 Task: Find a flat in Malvern East, Australia for 8 guests from 12th to 16th July, with a price range of ₹10,000 to ₹16,000, and amenities including Gym, Wifi, TV, Hot tub, and Smoking allowed.
Action: Mouse moved to (631, 100)
Screenshot: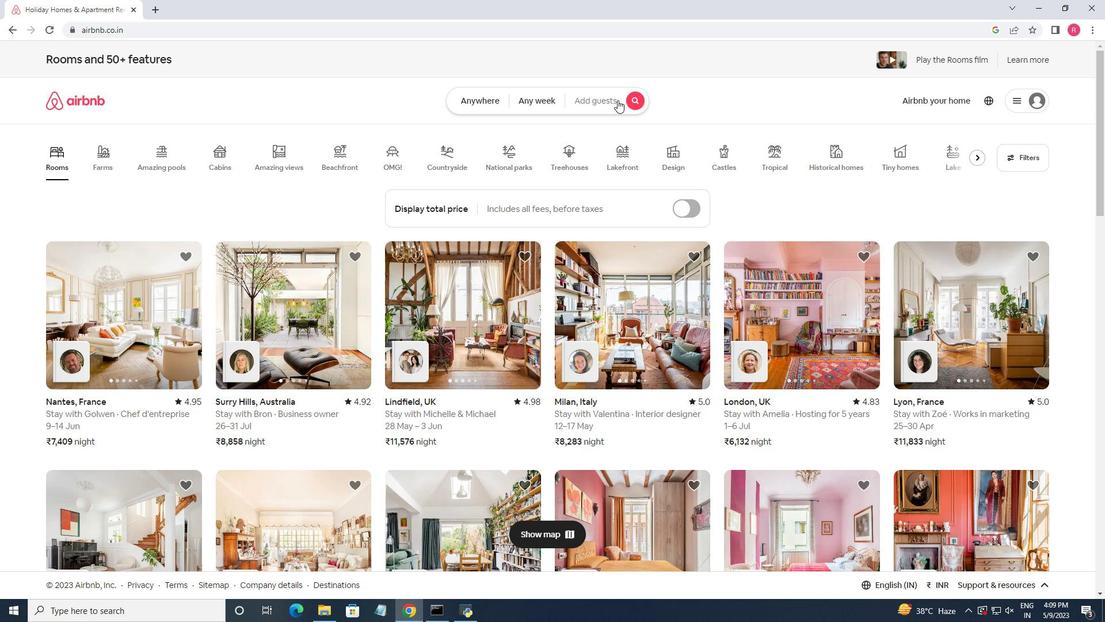 
Action: Mouse pressed left at (631, 100)
Screenshot: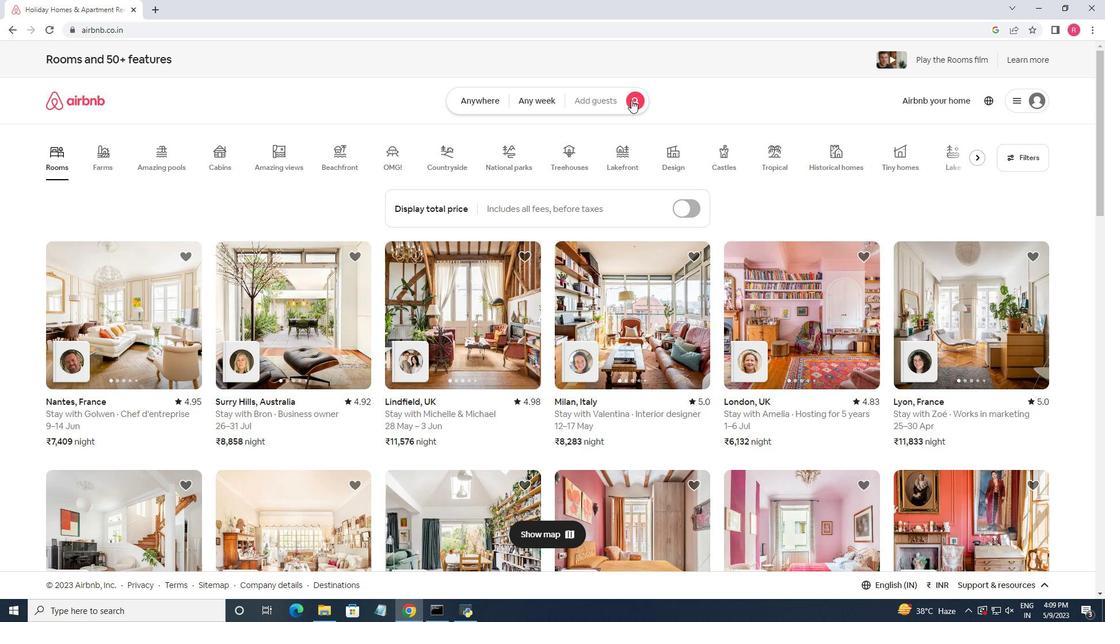 
Action: Mouse moved to (354, 149)
Screenshot: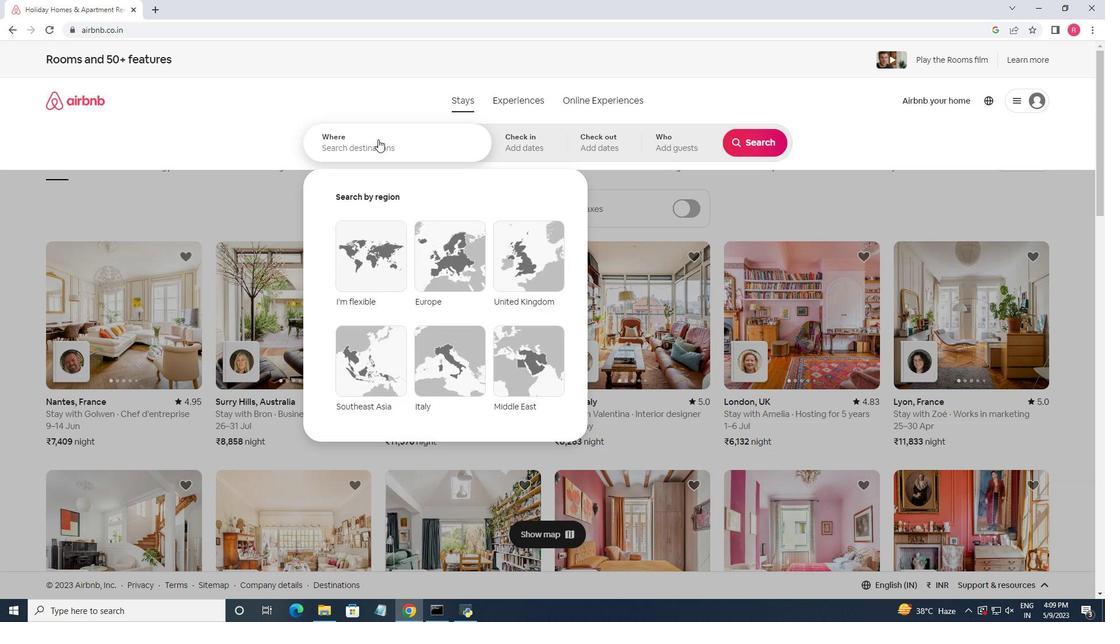 
Action: Mouse pressed left at (354, 149)
Screenshot: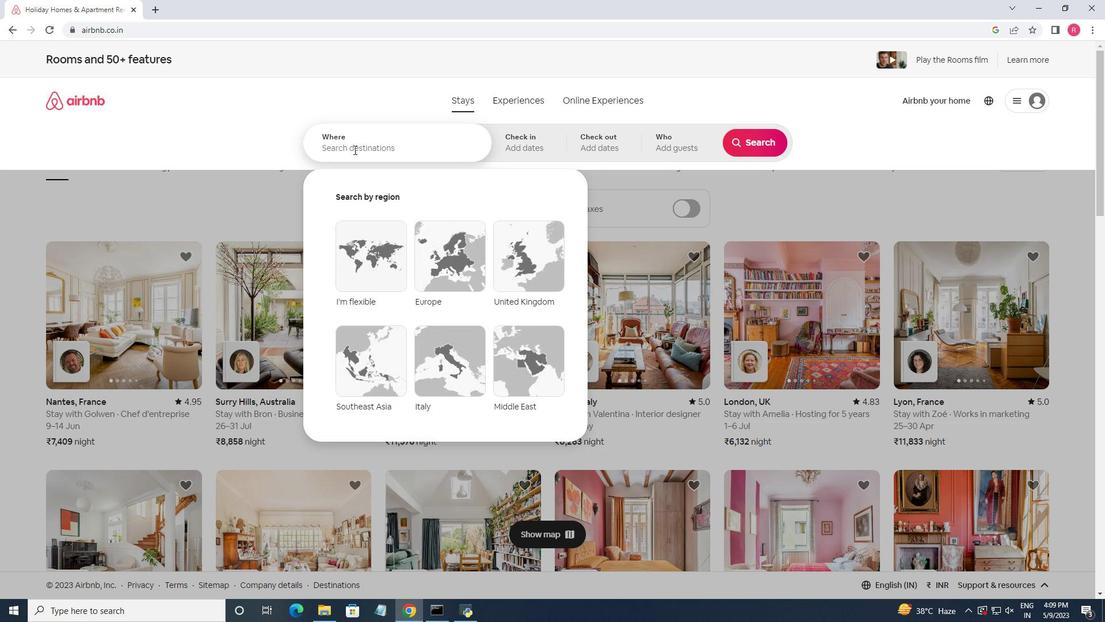 
Action: Mouse moved to (354, 149)
Screenshot: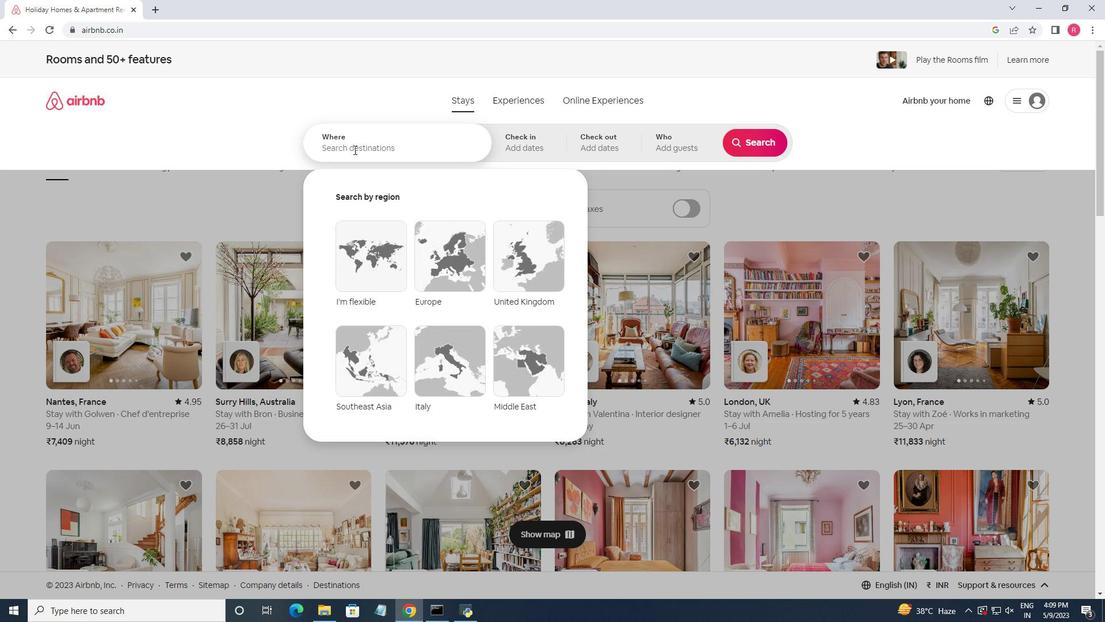 
Action: Key pressed <Key.shift>Malvern,<Key.backspace><Key.backspace>n<Key.space><Key.shift>W<Key.shift><Key.backspace><Key.shift><Key.shift><Key.shift><Key.shift><Key.shift><Key.shift><Key.shift><Key.shift>E
Screenshot: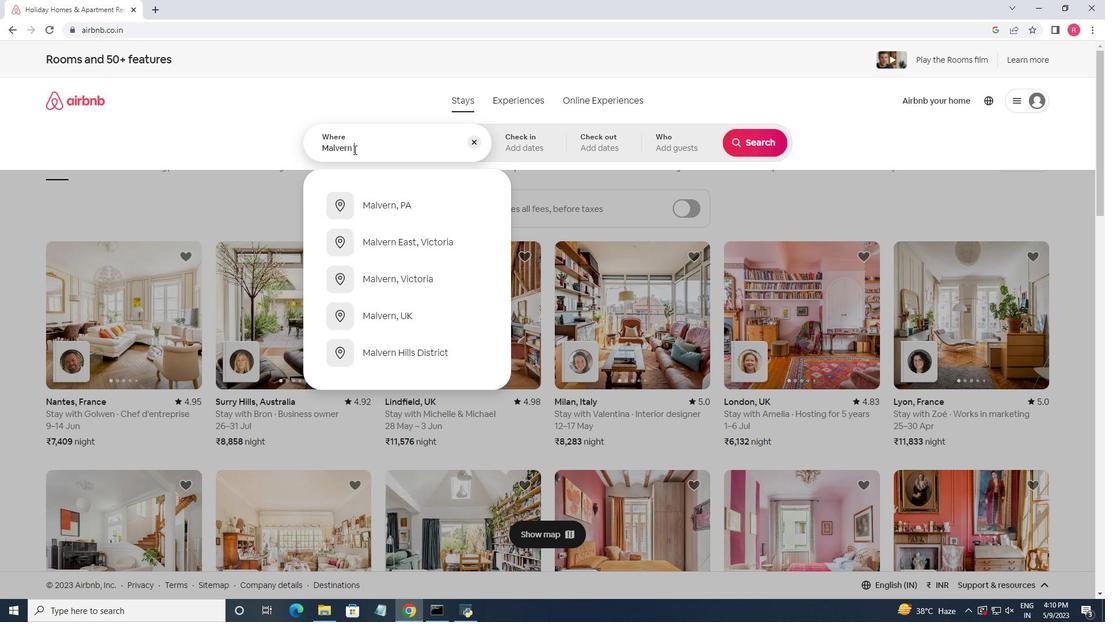 
Action: Mouse moved to (421, 209)
Screenshot: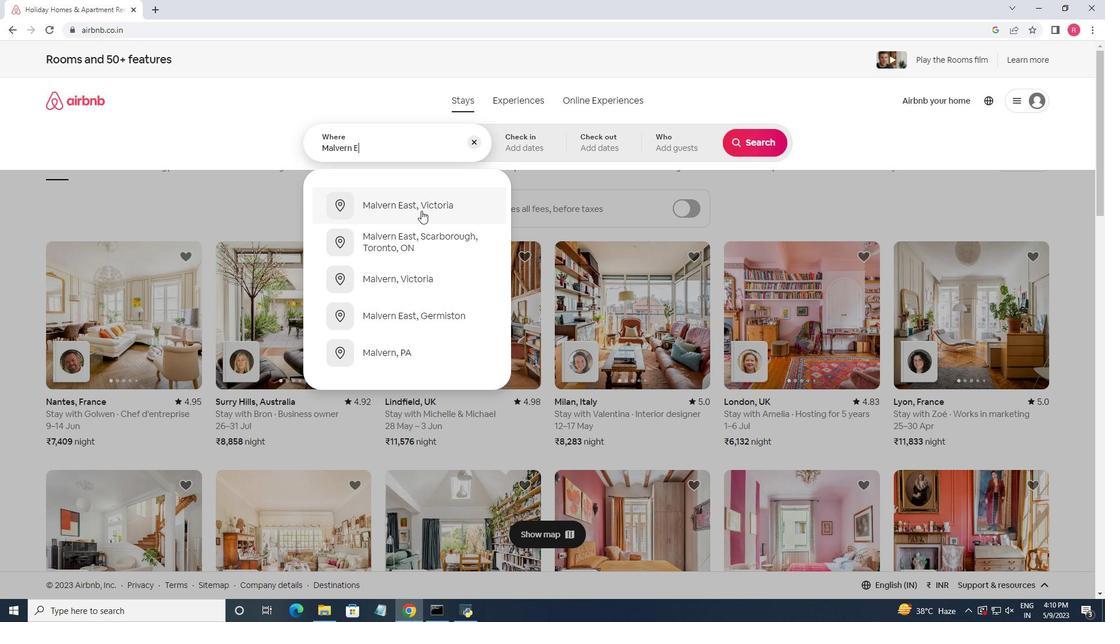 
Action: Key pressed ast,<Key.space><Key.shift><Key.shift><Key.shift><Key.shift><Key.shift>Australia<Key.enter>
Screenshot: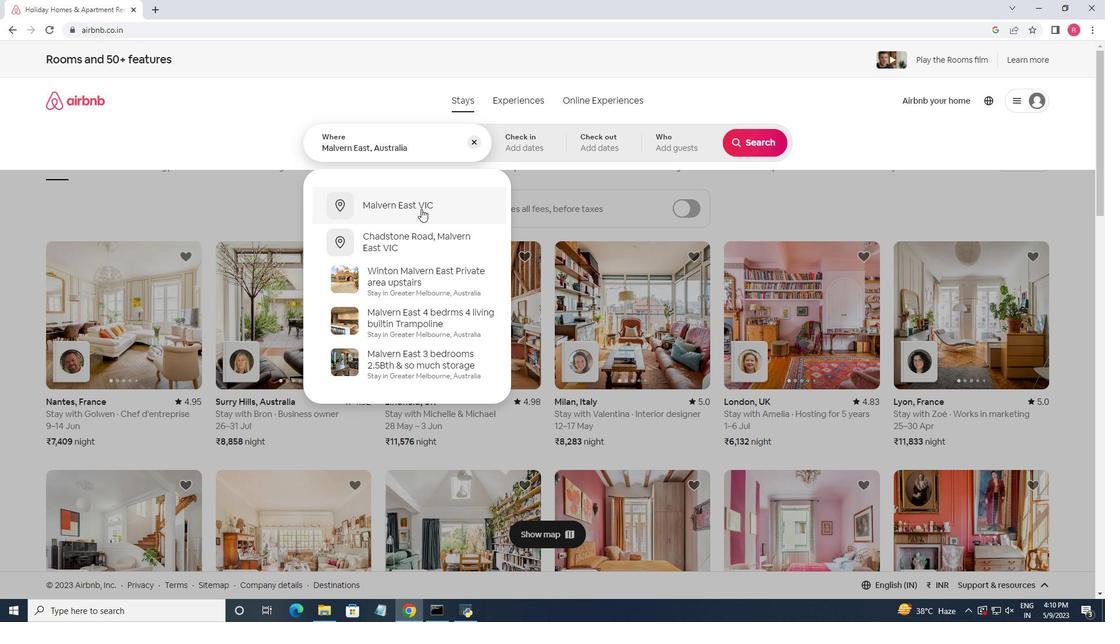 
Action: Mouse moved to (749, 236)
Screenshot: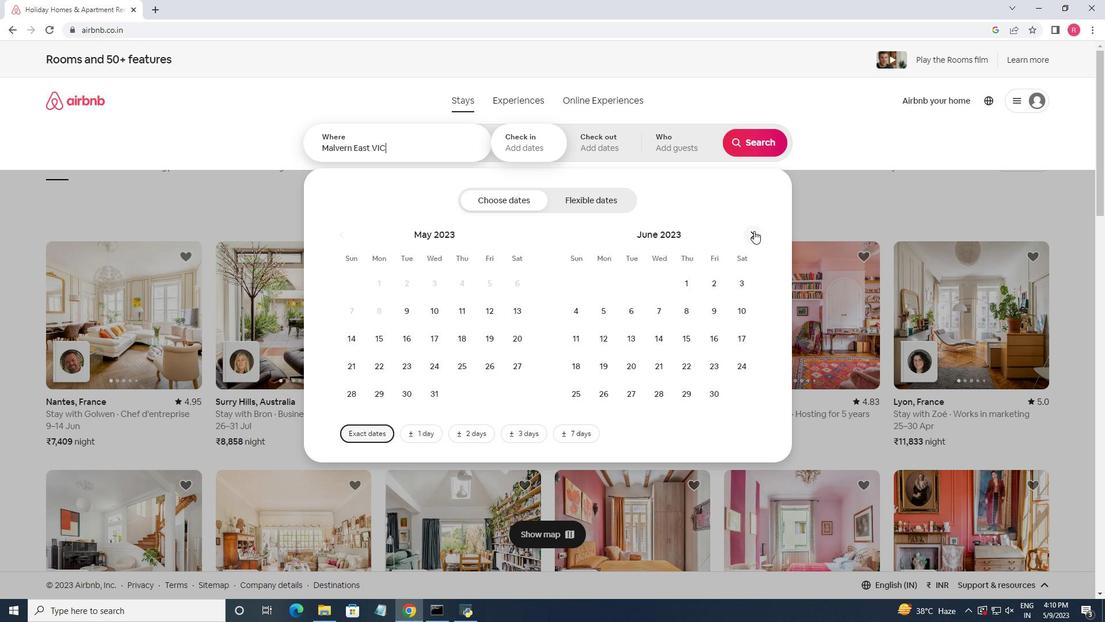 
Action: Mouse pressed left at (749, 236)
Screenshot: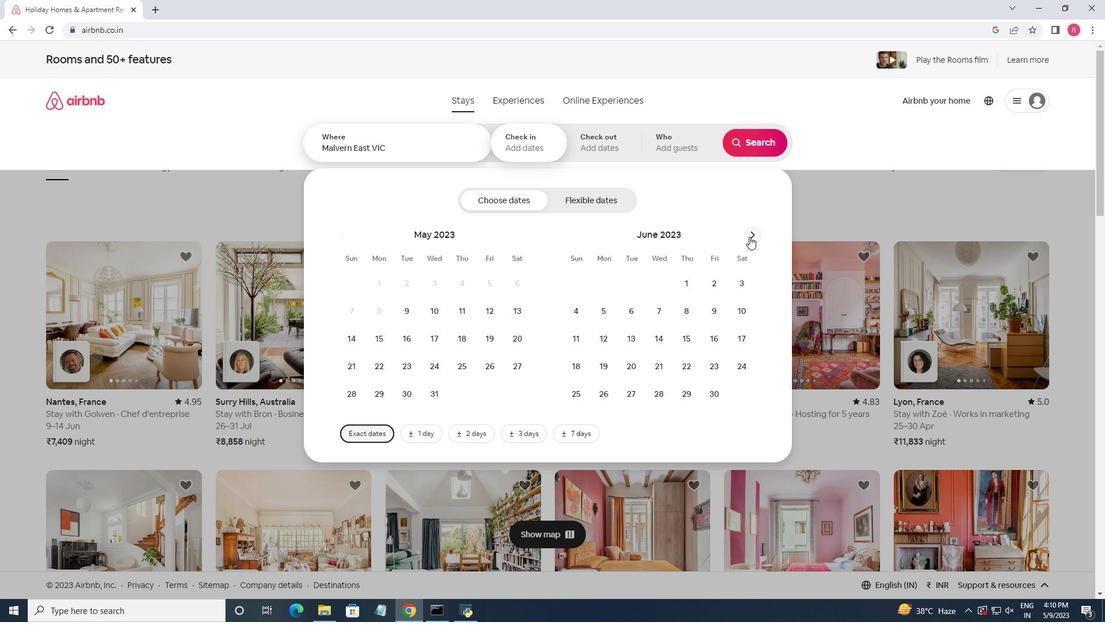 
Action: Mouse moved to (661, 338)
Screenshot: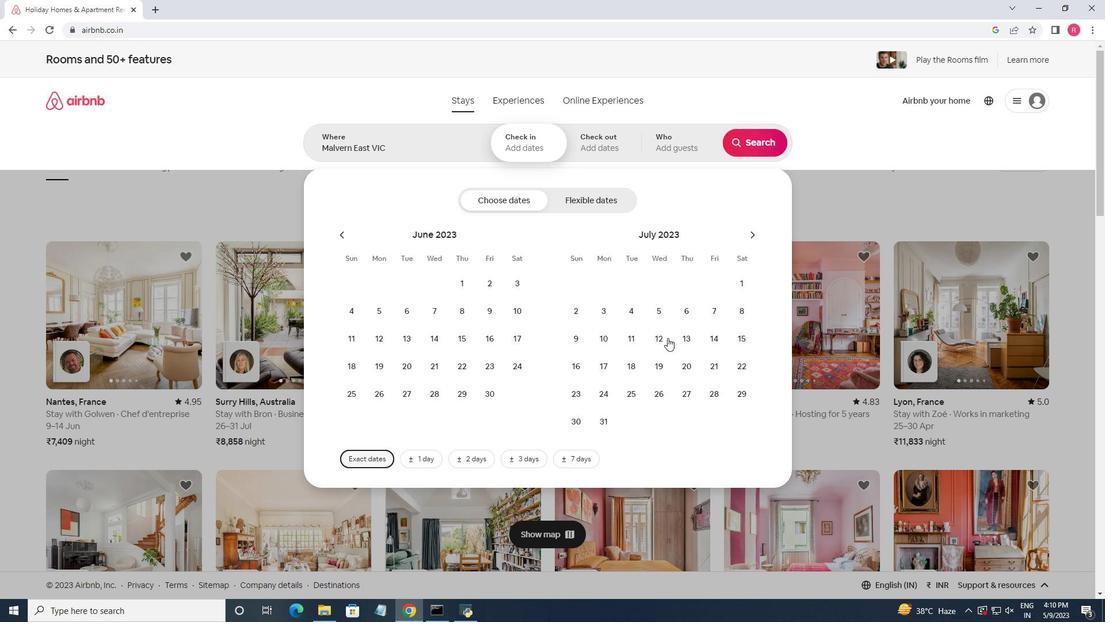 
Action: Mouse pressed left at (661, 338)
Screenshot: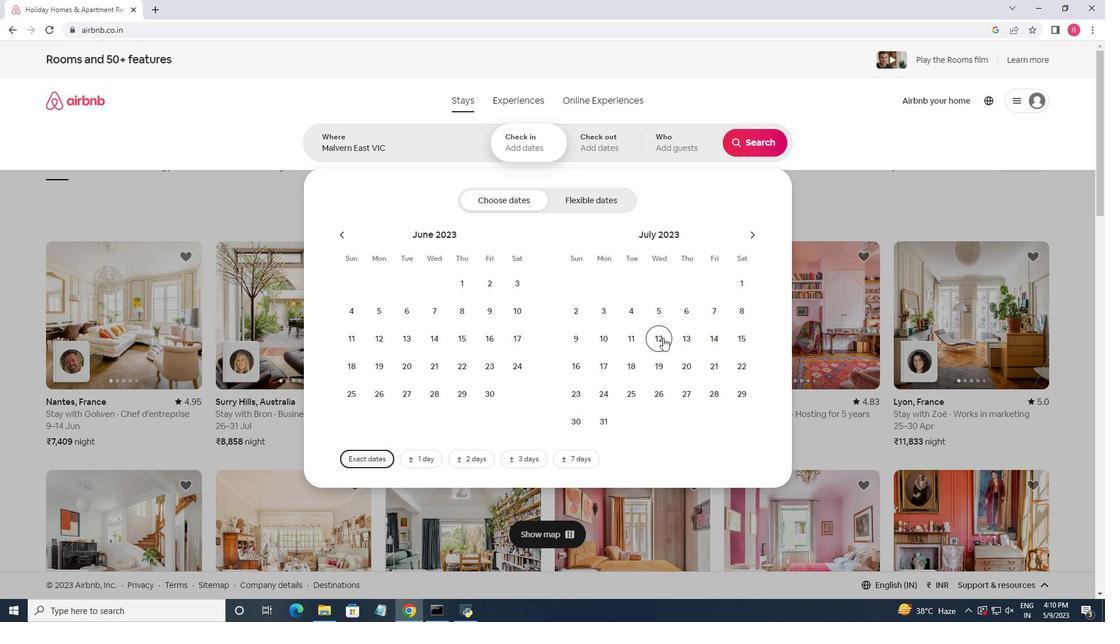
Action: Mouse moved to (582, 366)
Screenshot: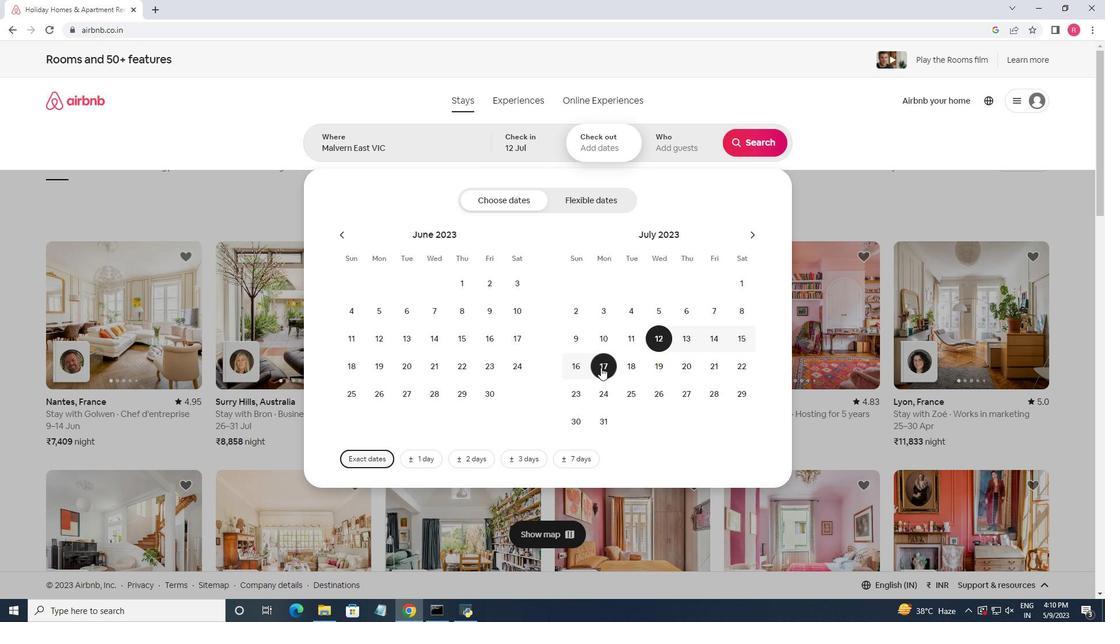 
Action: Mouse pressed left at (582, 366)
Screenshot: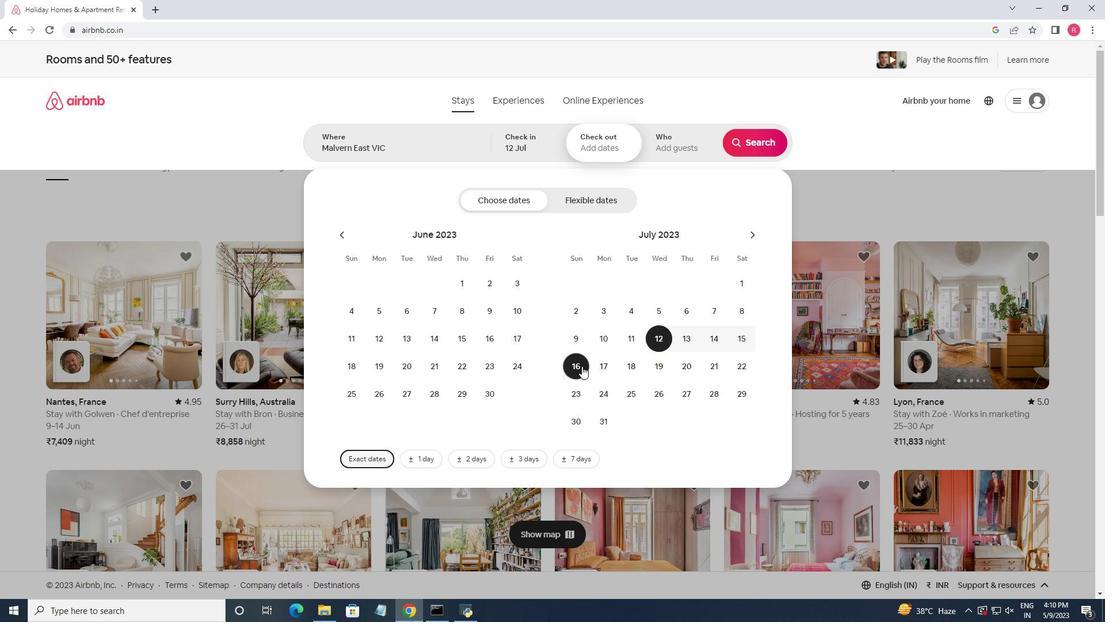 
Action: Mouse moved to (679, 141)
Screenshot: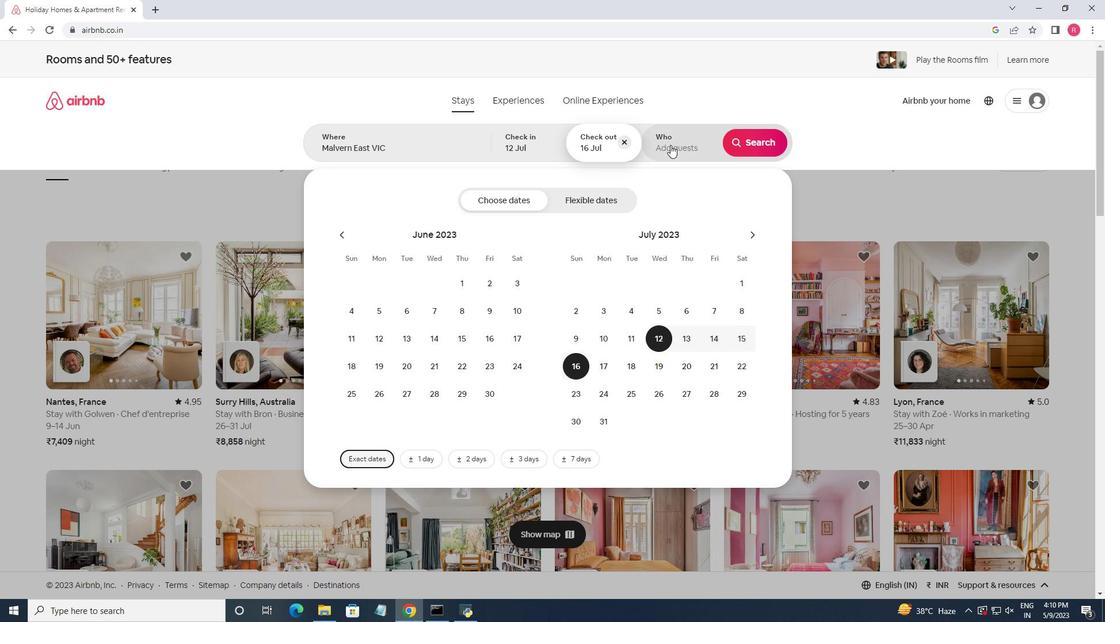 
Action: Mouse pressed left at (679, 141)
Screenshot: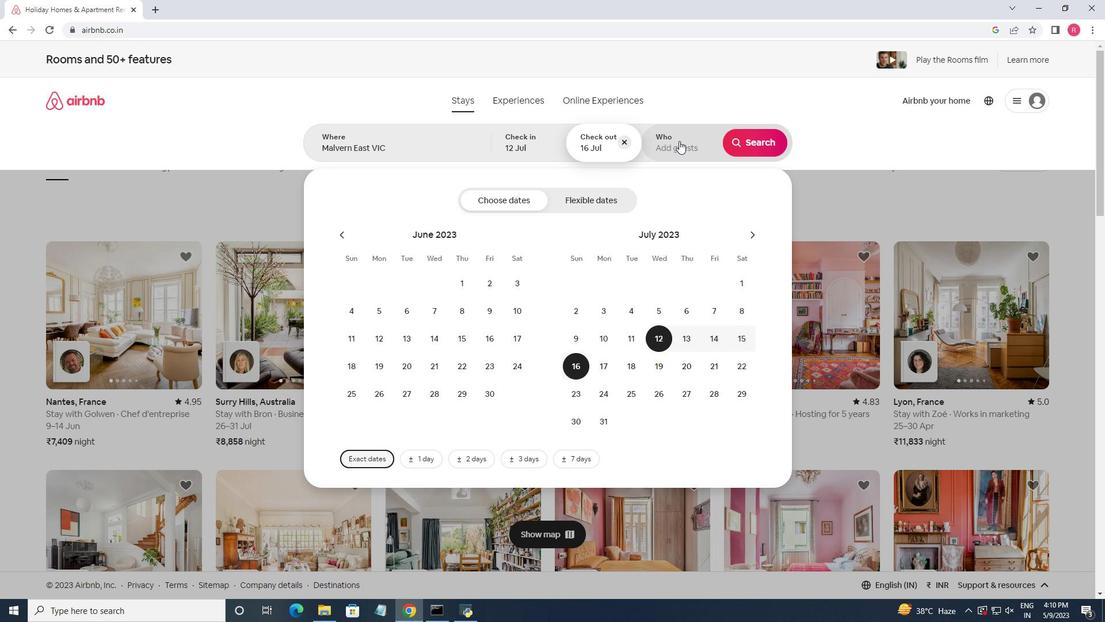 
Action: Mouse moved to (755, 204)
Screenshot: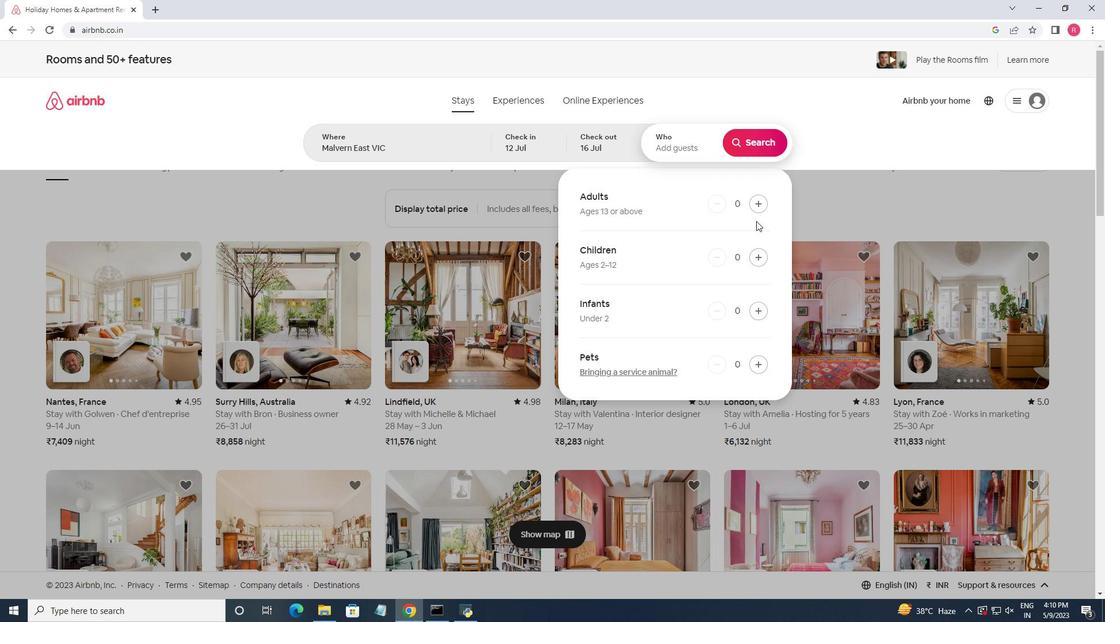 
Action: Mouse pressed left at (755, 204)
Screenshot: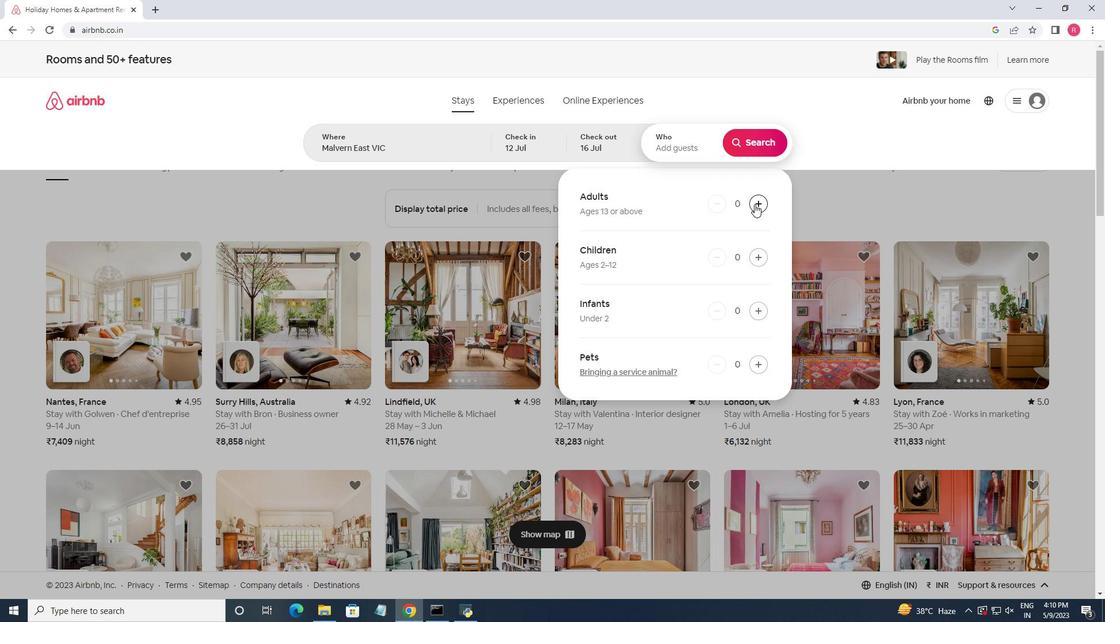 
Action: Mouse pressed left at (755, 204)
Screenshot: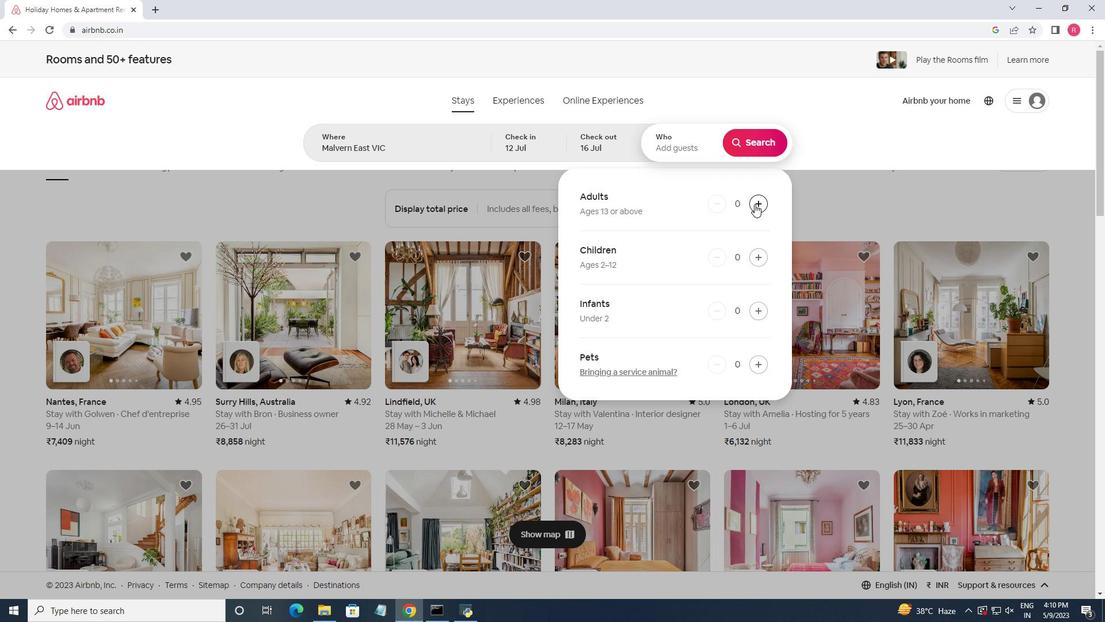 
Action: Mouse pressed left at (755, 204)
Screenshot: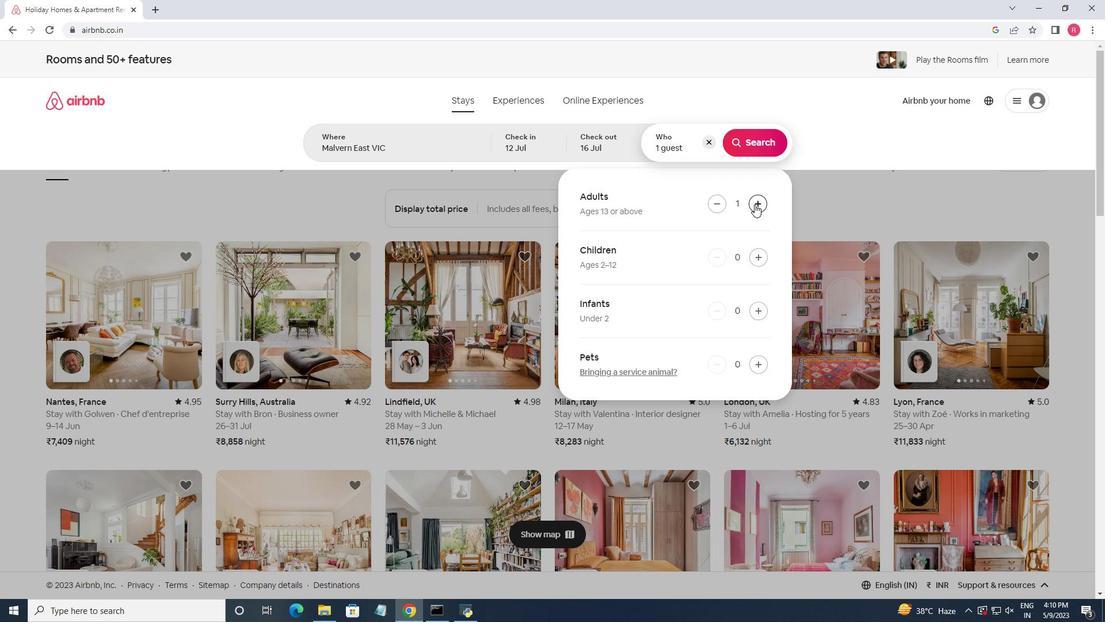 
Action: Mouse pressed left at (755, 204)
Screenshot: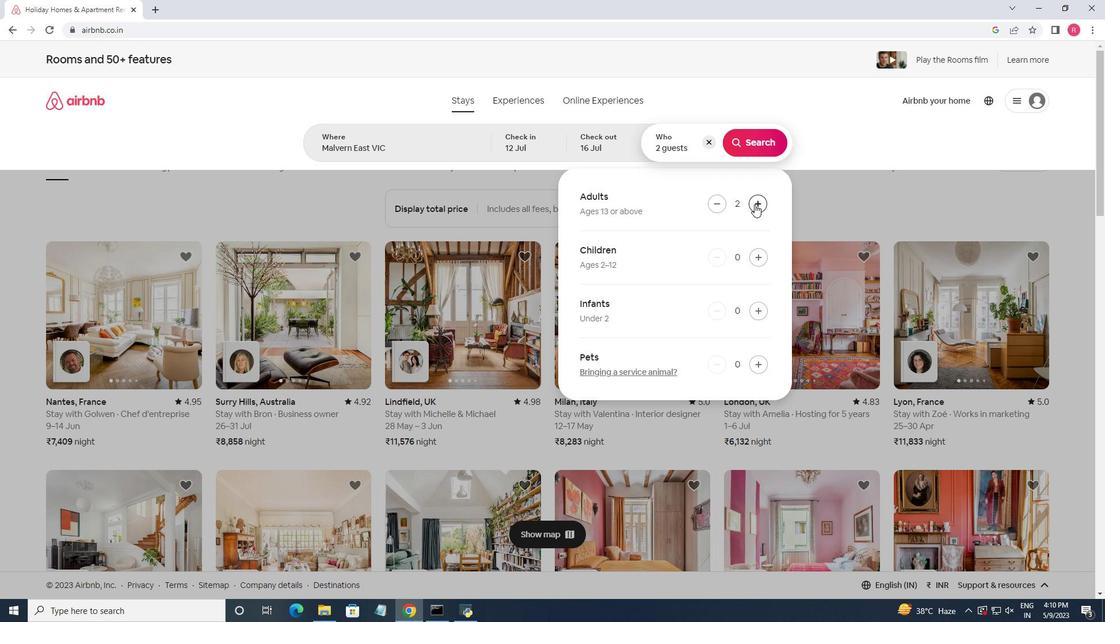 
Action: Mouse moved to (755, 204)
Screenshot: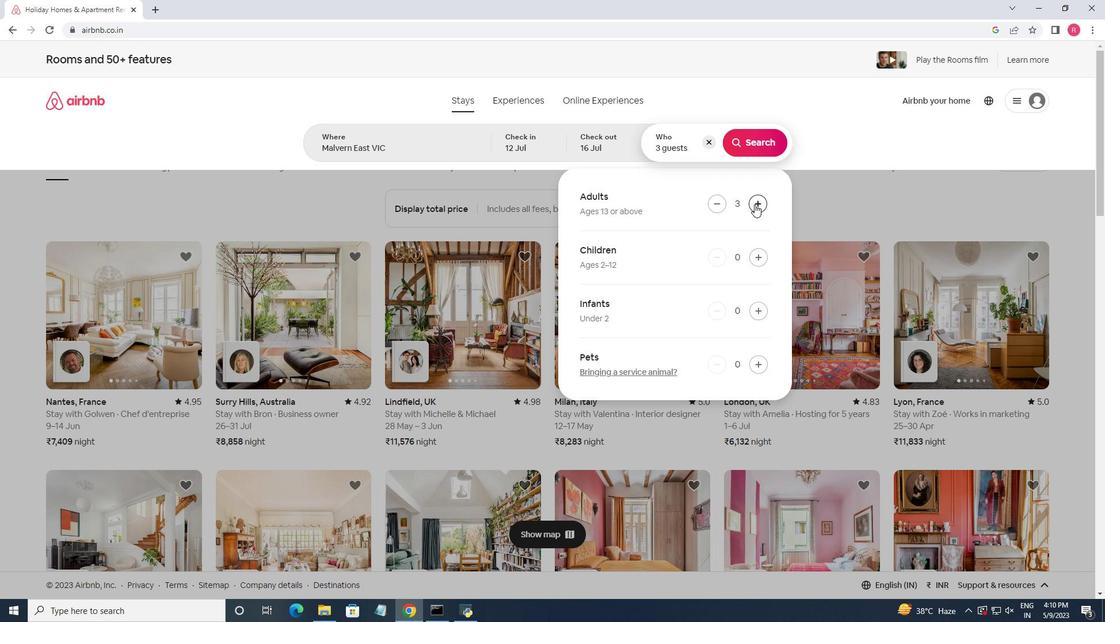 
Action: Mouse pressed left at (755, 204)
Screenshot: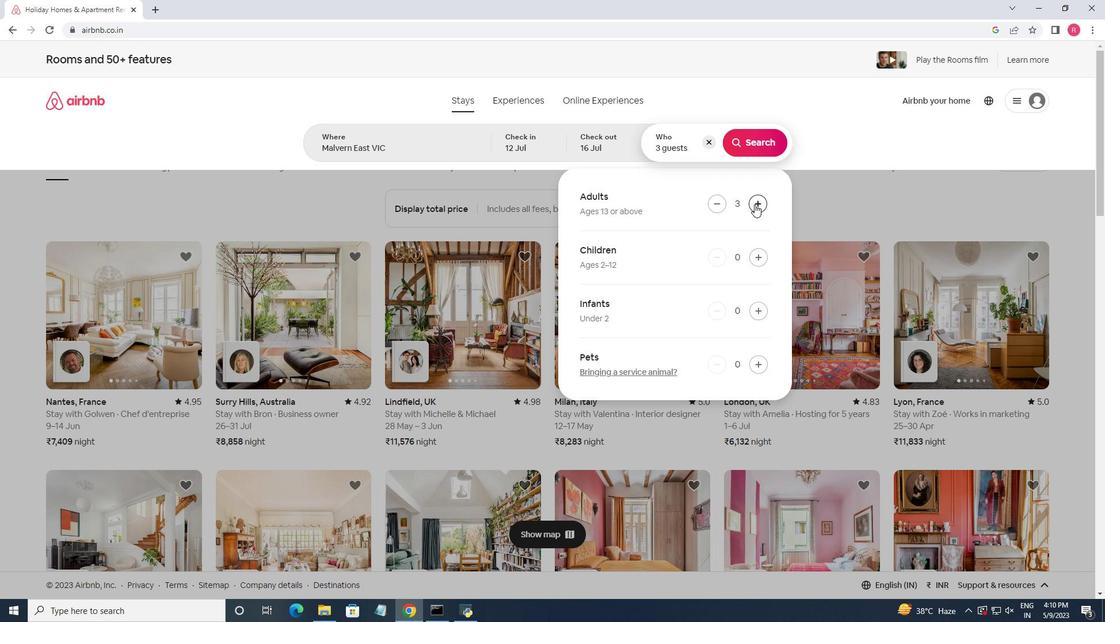 
Action: Mouse pressed left at (755, 204)
Screenshot: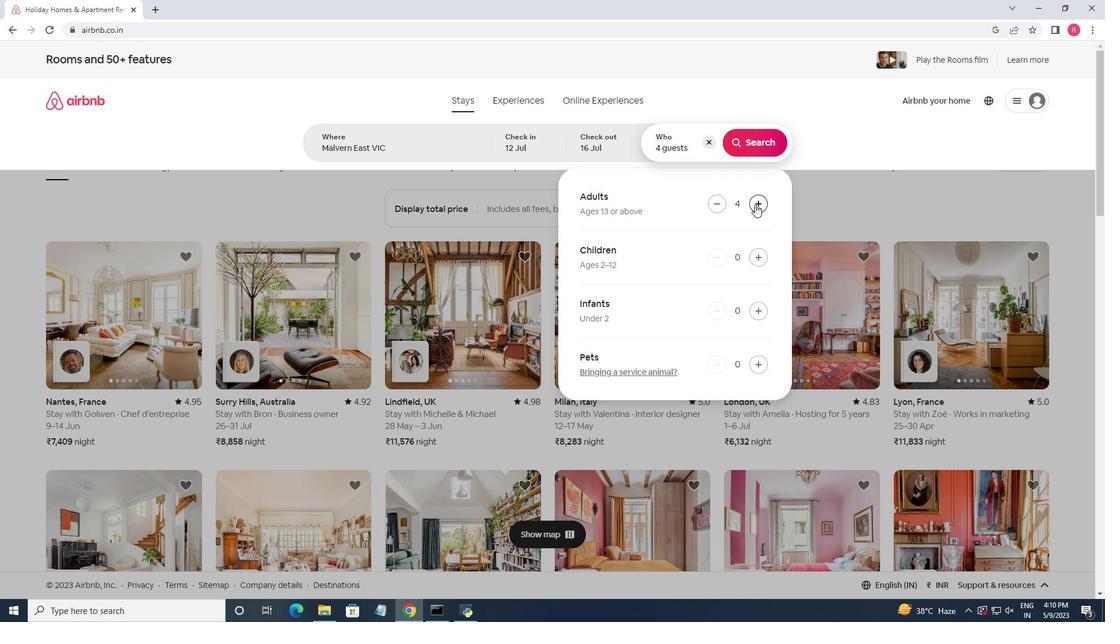 
Action: Mouse pressed left at (755, 204)
Screenshot: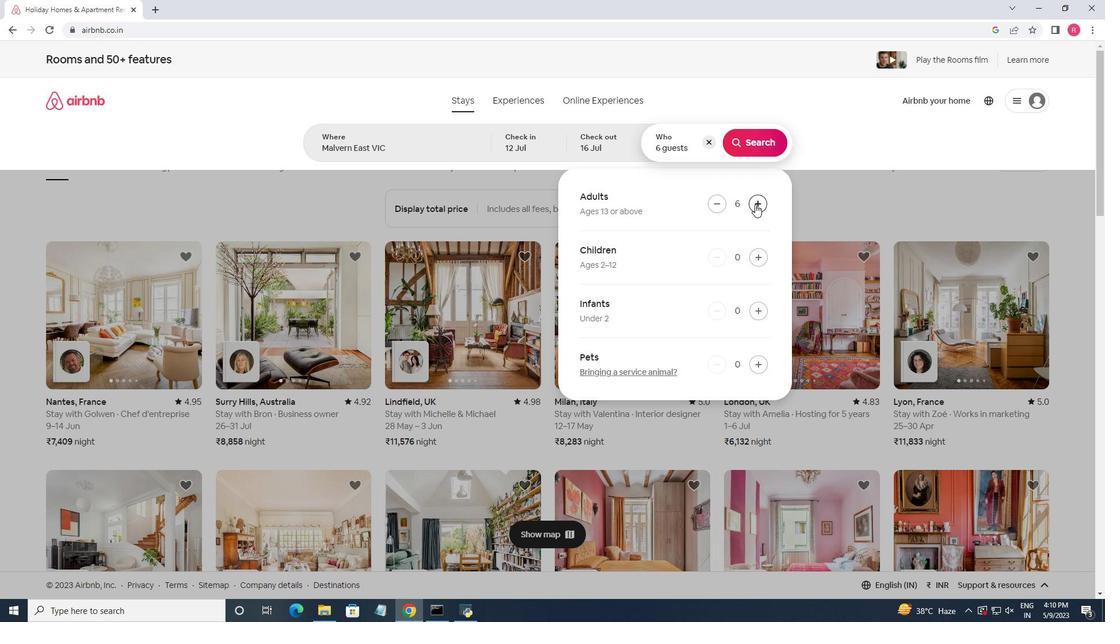
Action: Mouse pressed left at (755, 204)
Screenshot: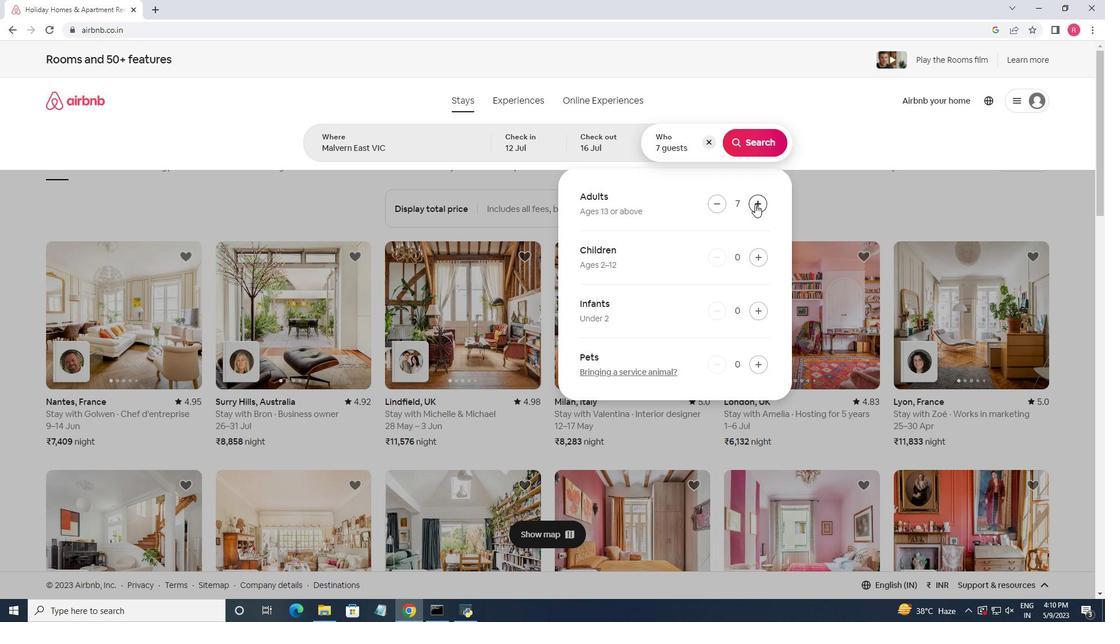 
Action: Mouse moved to (762, 139)
Screenshot: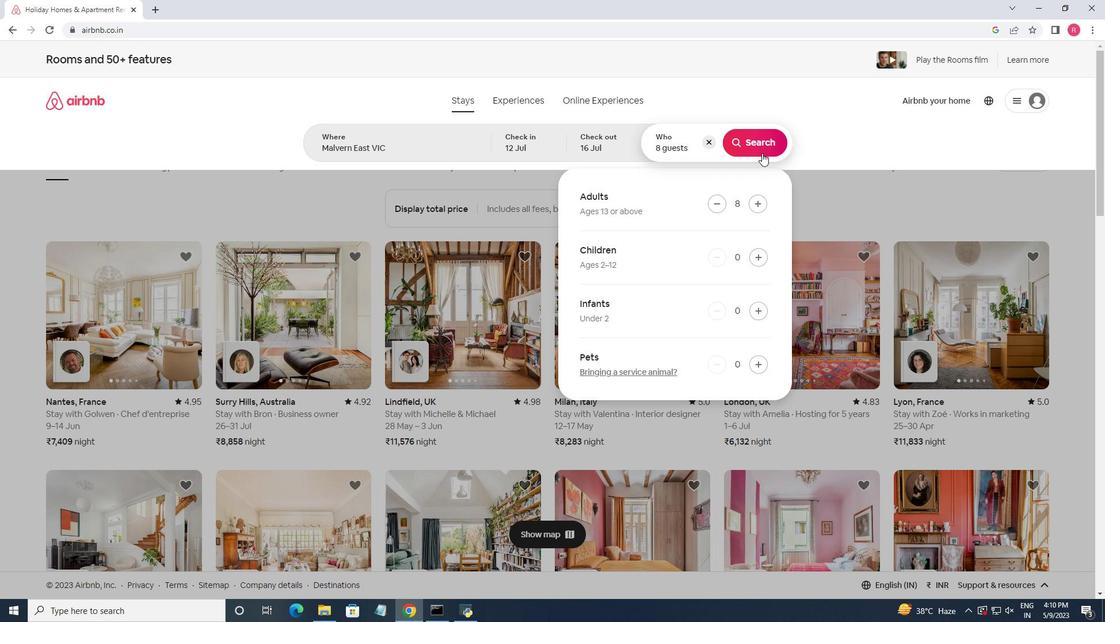
Action: Mouse pressed left at (762, 139)
Screenshot: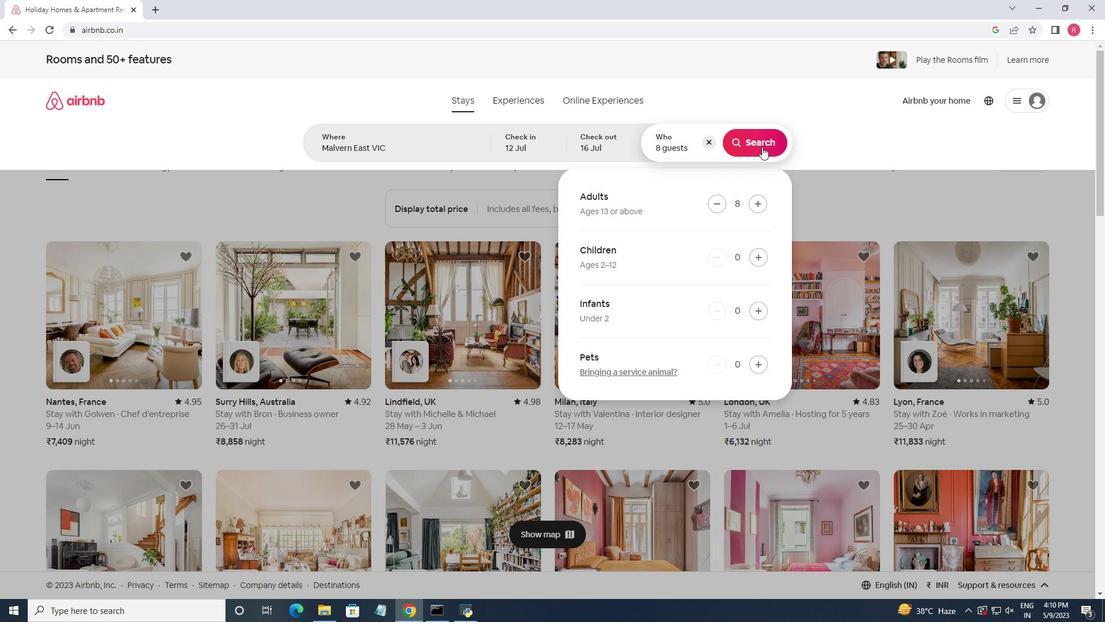 
Action: Mouse moved to (1048, 107)
Screenshot: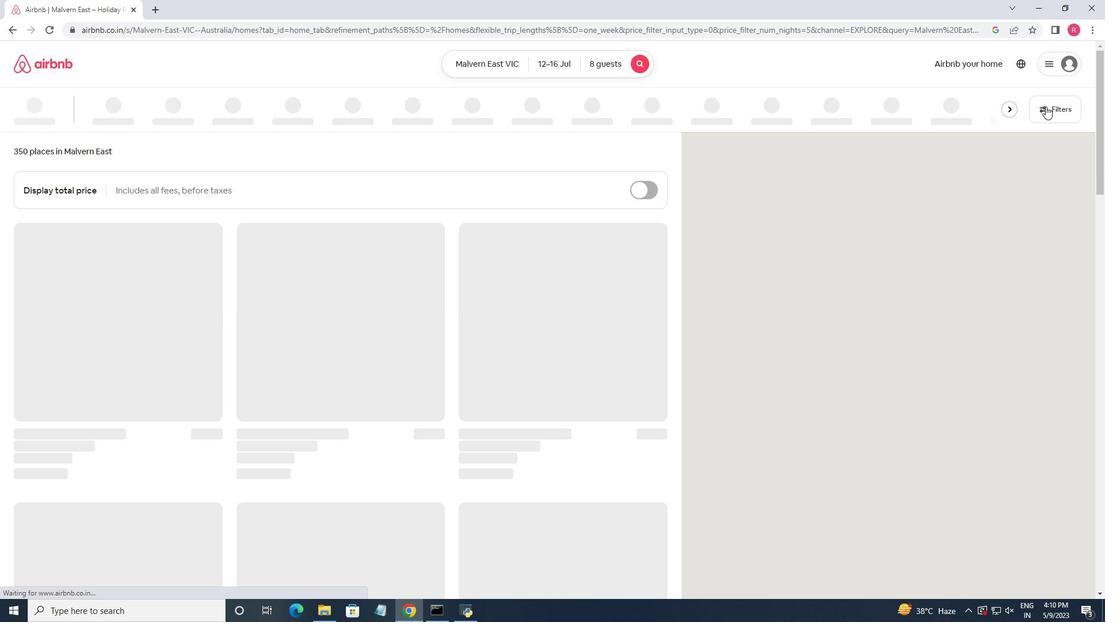
Action: Mouse pressed left at (1048, 107)
Screenshot: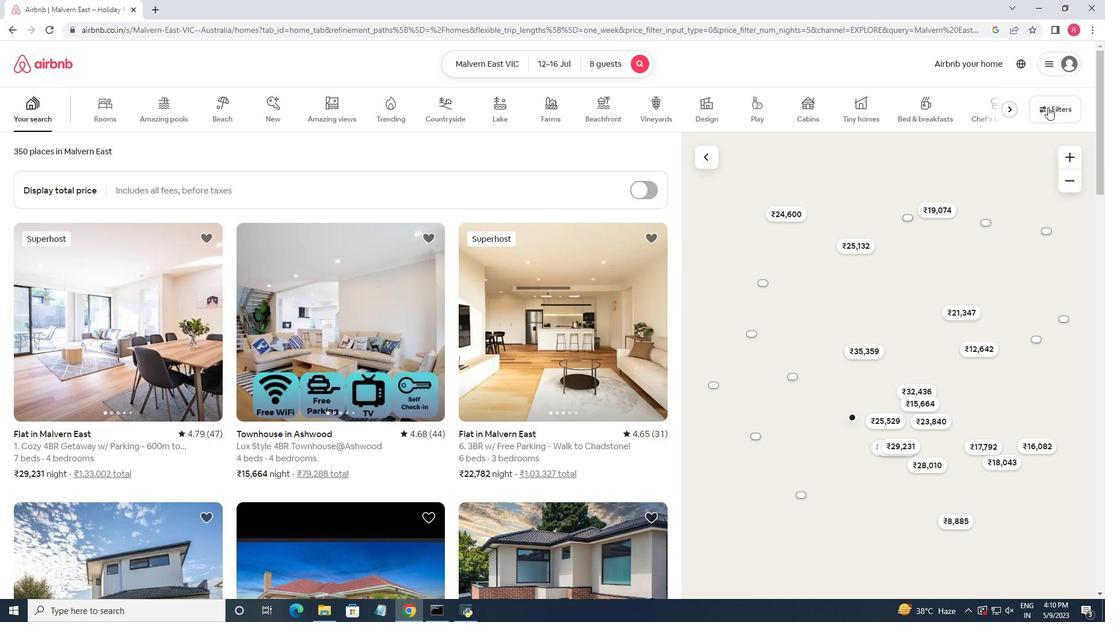
Action: Mouse moved to (397, 388)
Screenshot: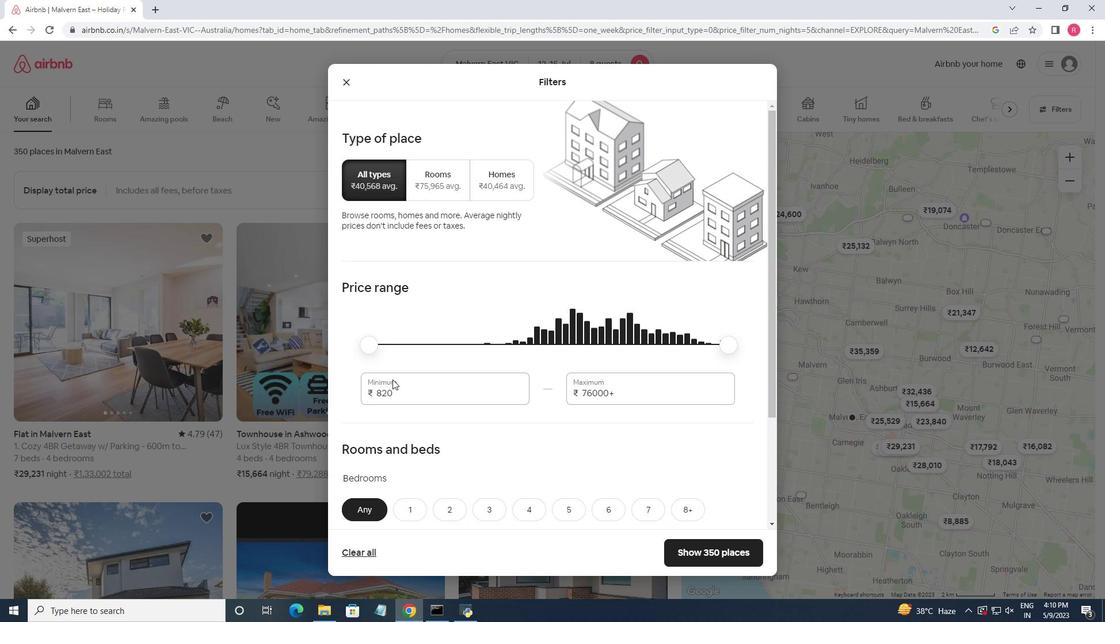 
Action: Mouse pressed left at (397, 388)
Screenshot: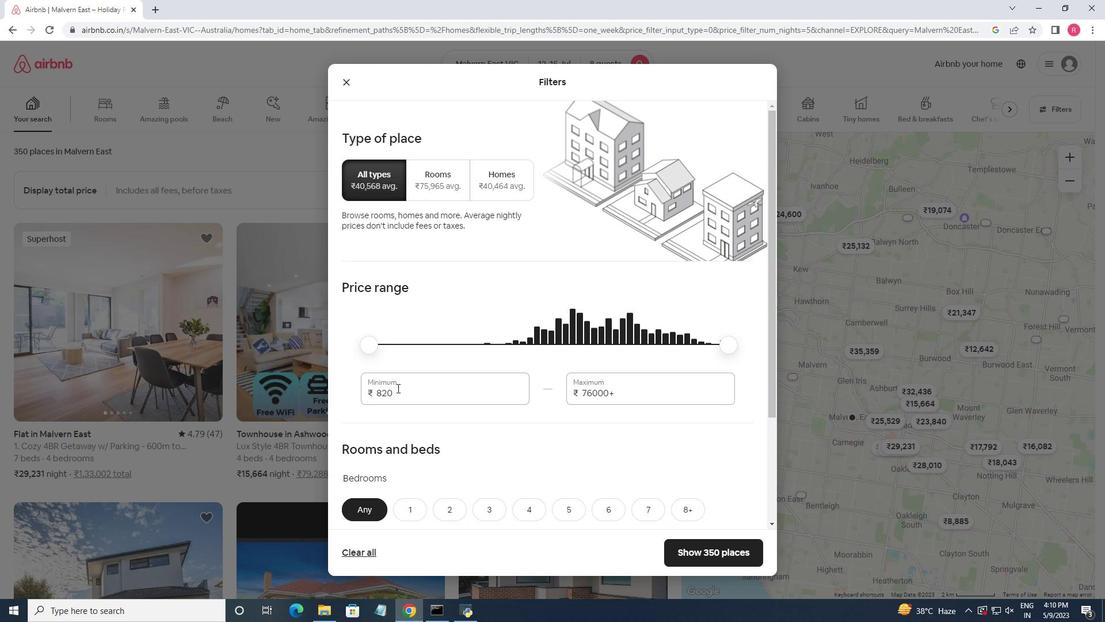 
Action: Mouse pressed left at (397, 388)
Screenshot: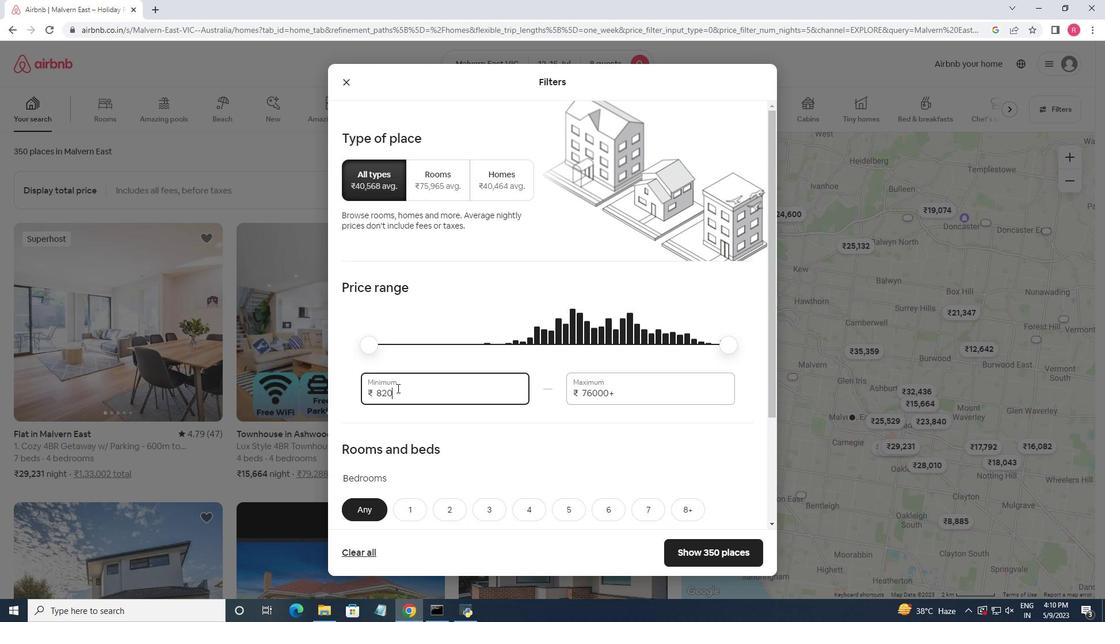 
Action: Key pressed 10000<Key.tab>16000
Screenshot: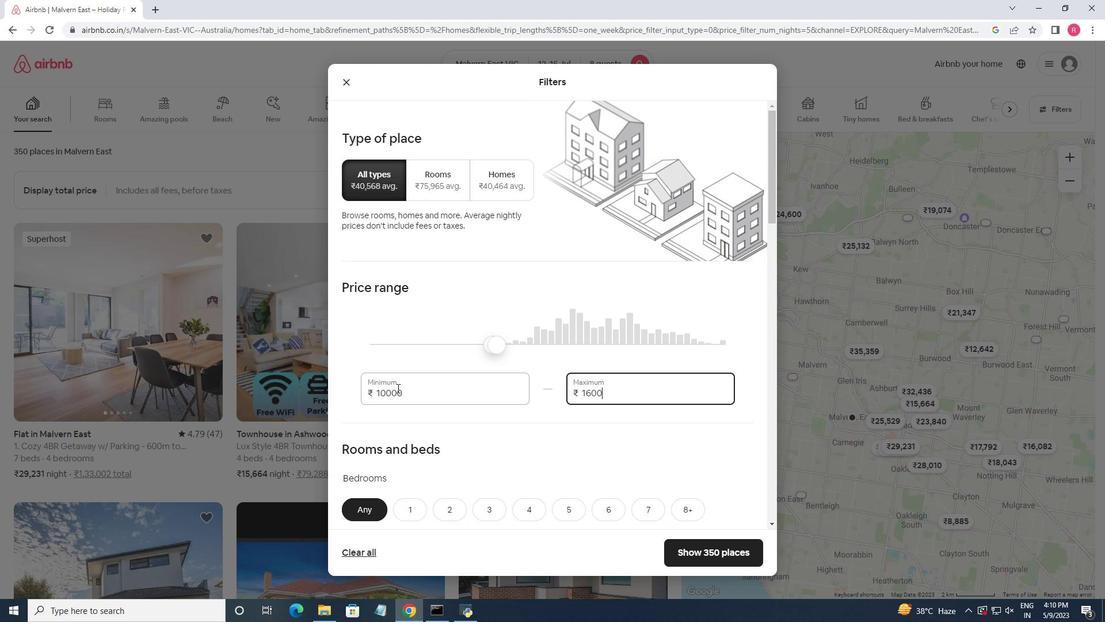 
Action: Mouse moved to (429, 418)
Screenshot: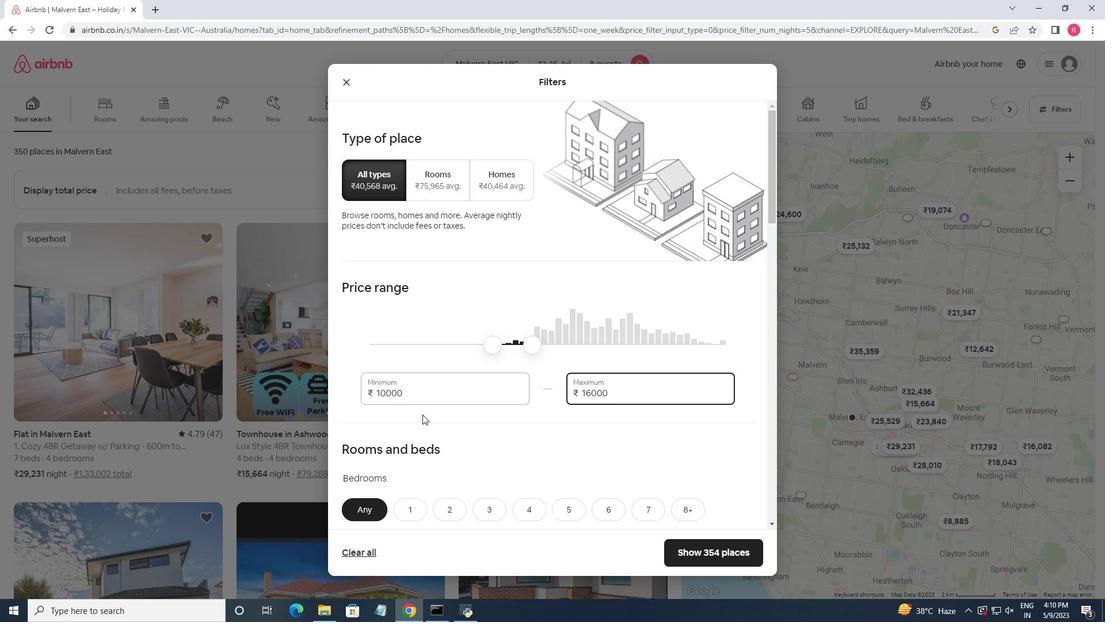 
Action: Mouse scrolled (429, 418) with delta (0, 0)
Screenshot: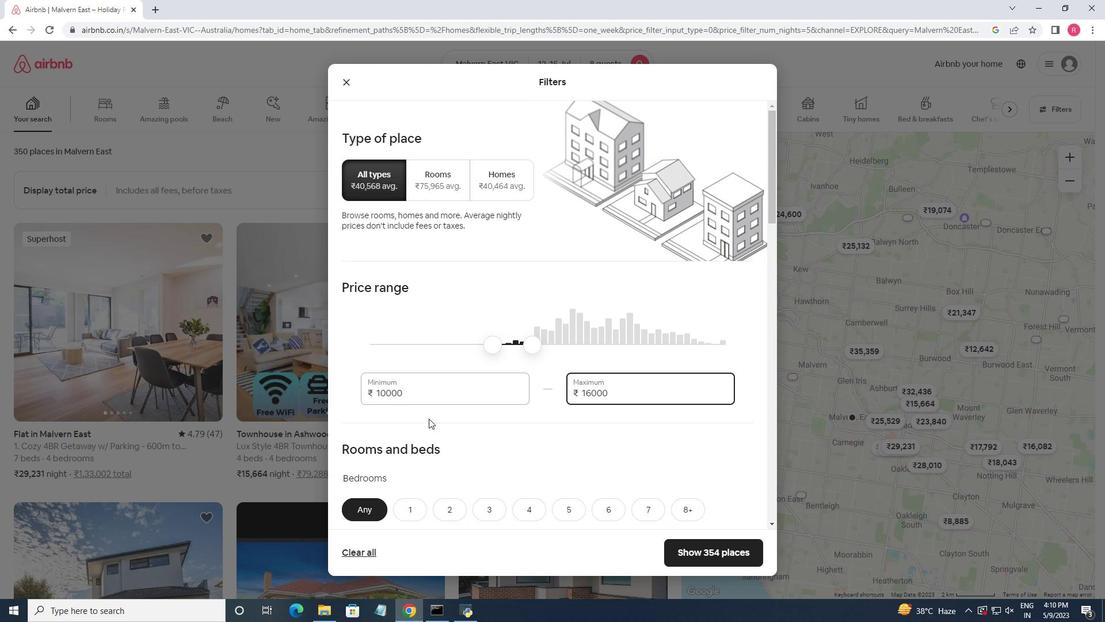 
Action: Mouse scrolled (429, 418) with delta (0, 0)
Screenshot: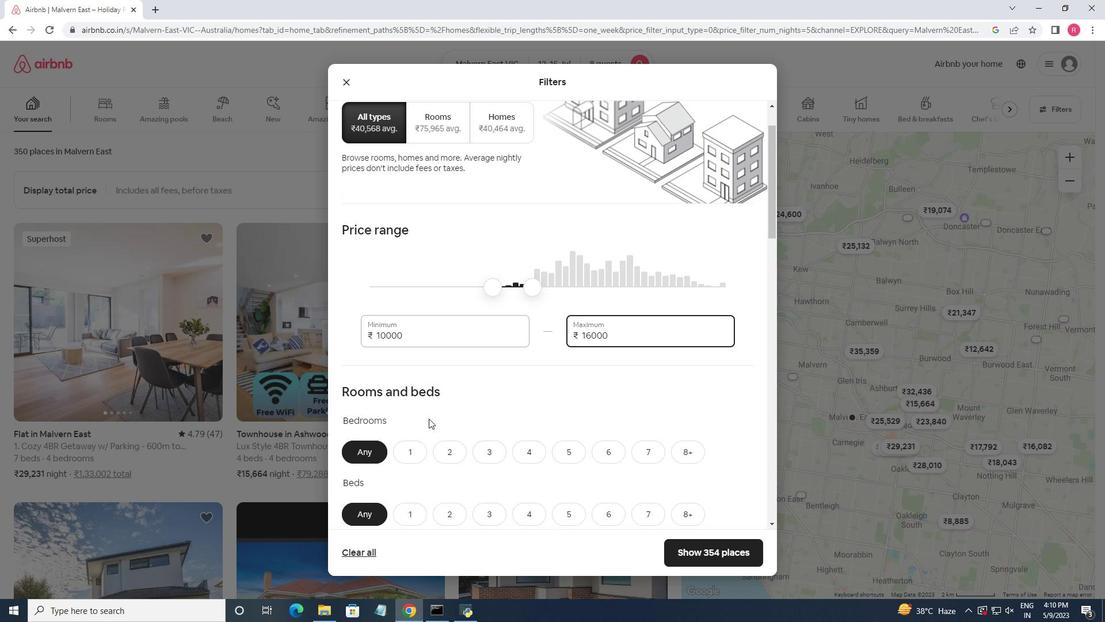 
Action: Mouse scrolled (429, 418) with delta (0, 0)
Screenshot: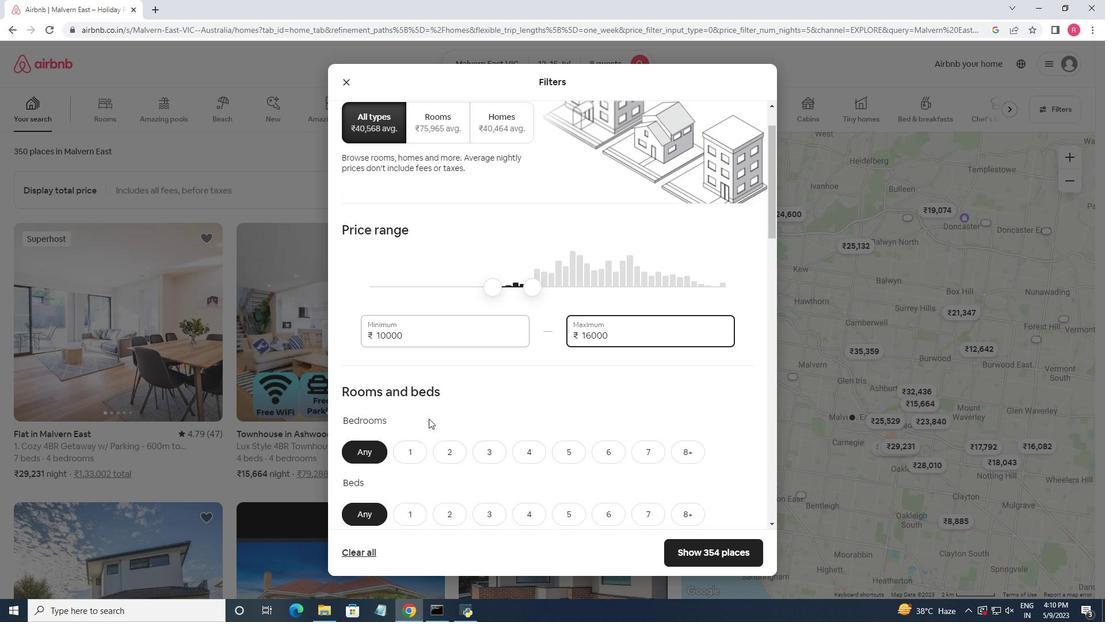 
Action: Mouse moved to (694, 336)
Screenshot: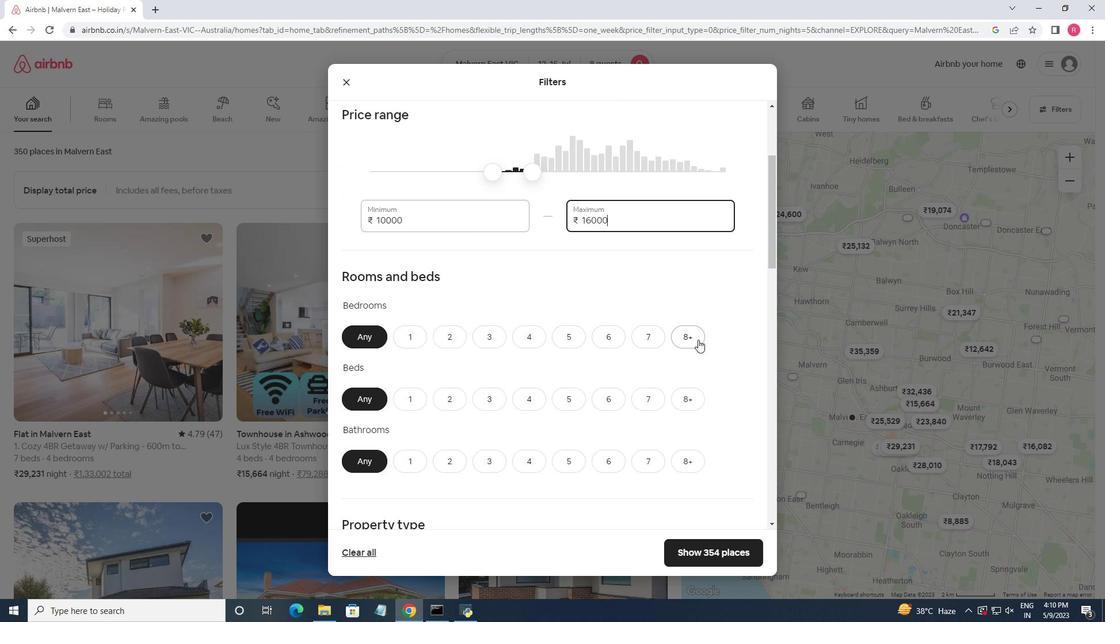 
Action: Mouse pressed left at (694, 336)
Screenshot: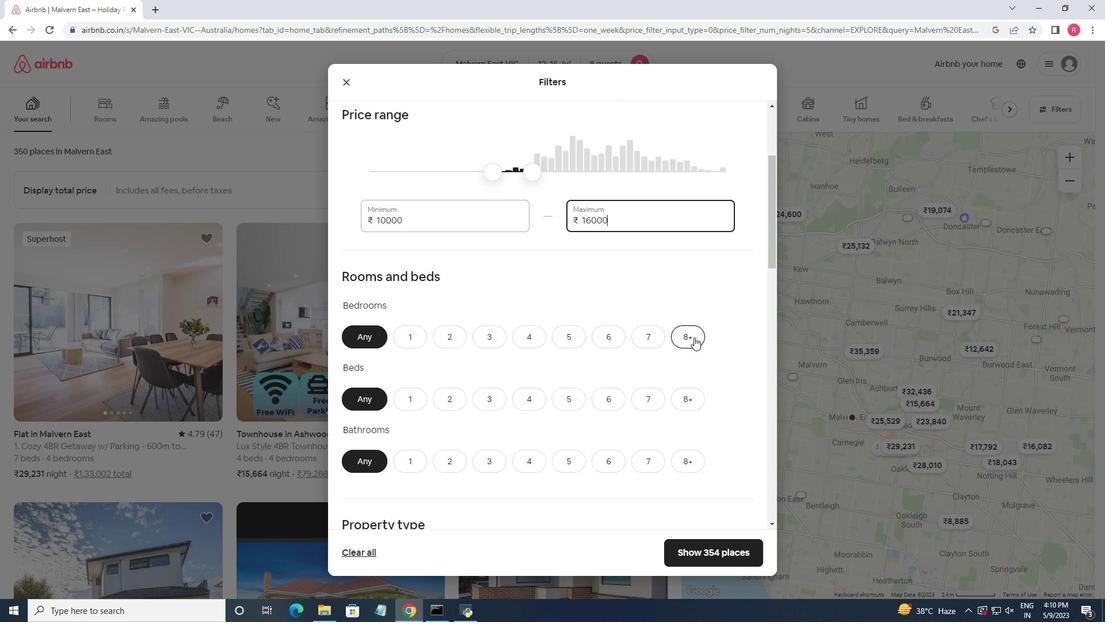 
Action: Mouse moved to (683, 396)
Screenshot: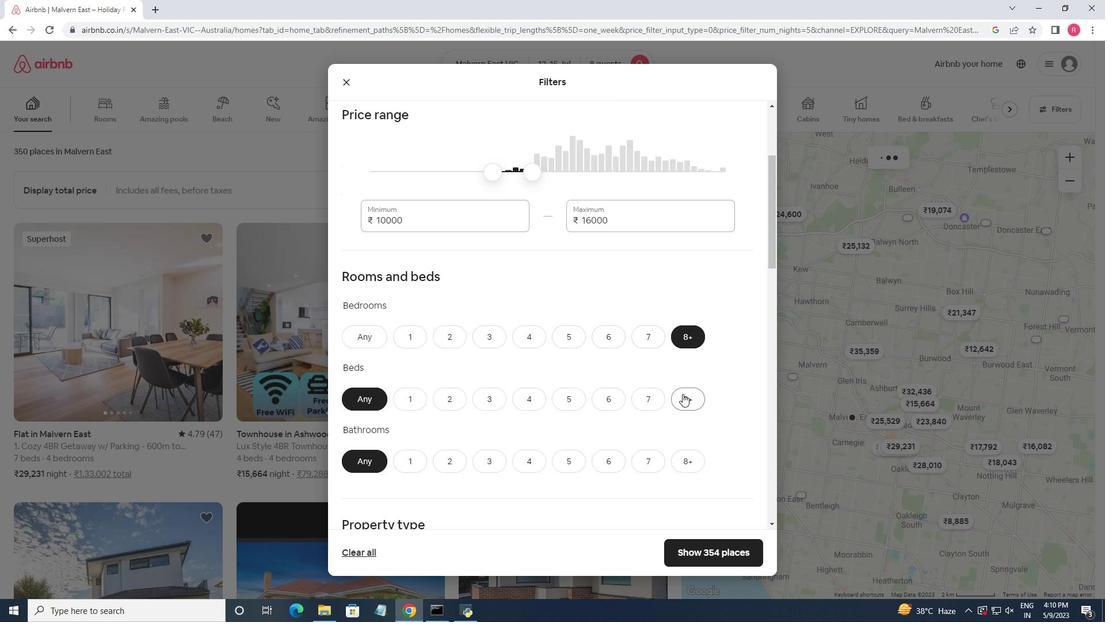 
Action: Mouse pressed left at (683, 396)
Screenshot: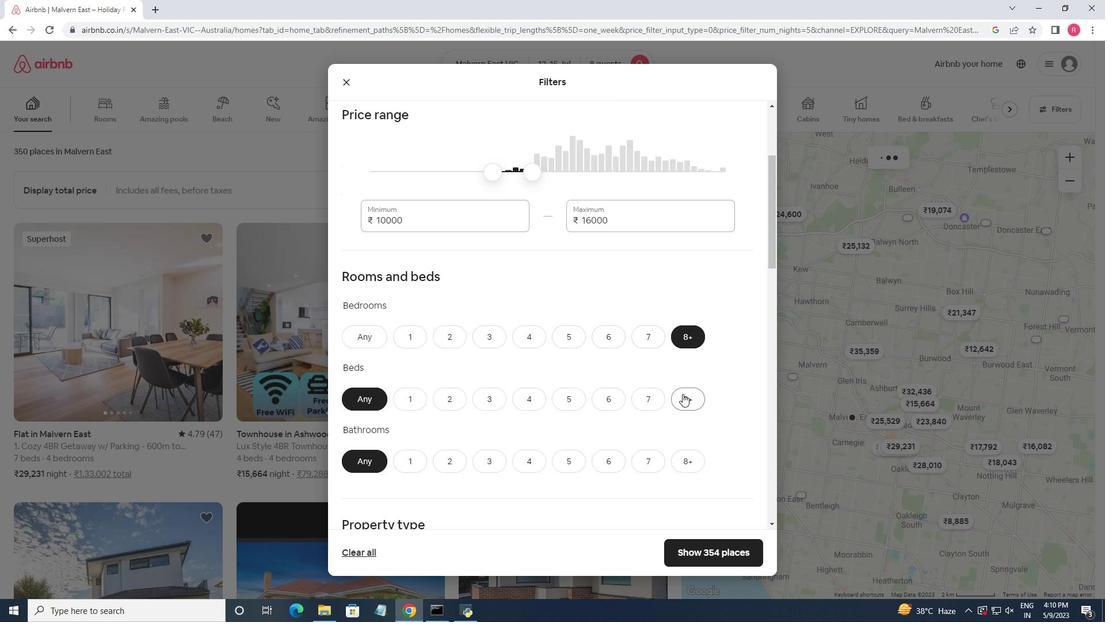 
Action: Mouse moved to (685, 468)
Screenshot: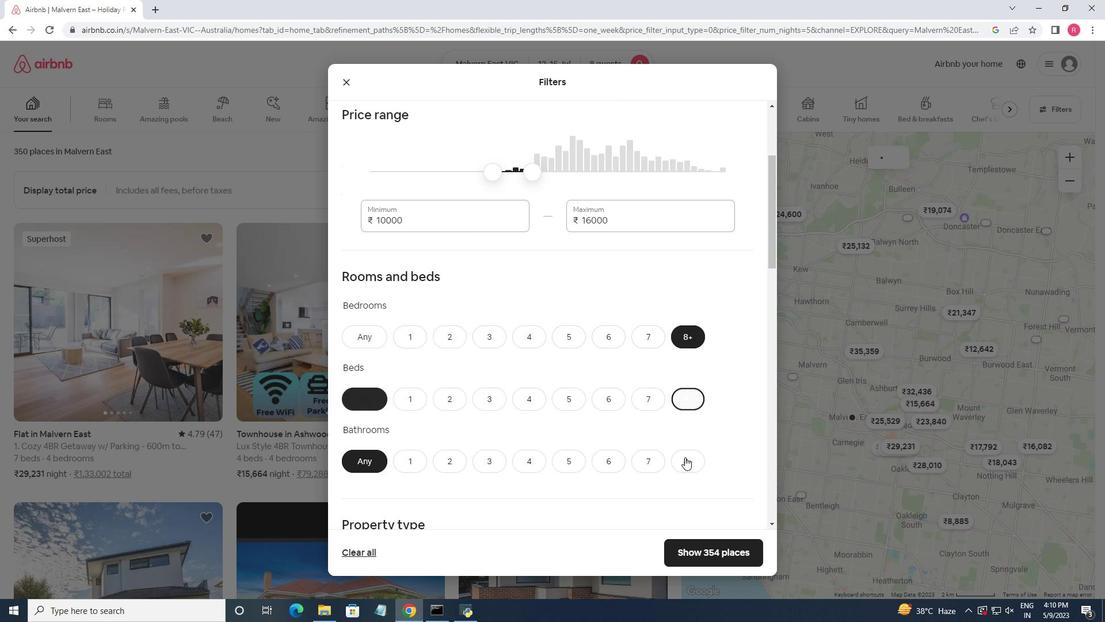 
Action: Mouse pressed left at (685, 468)
Screenshot: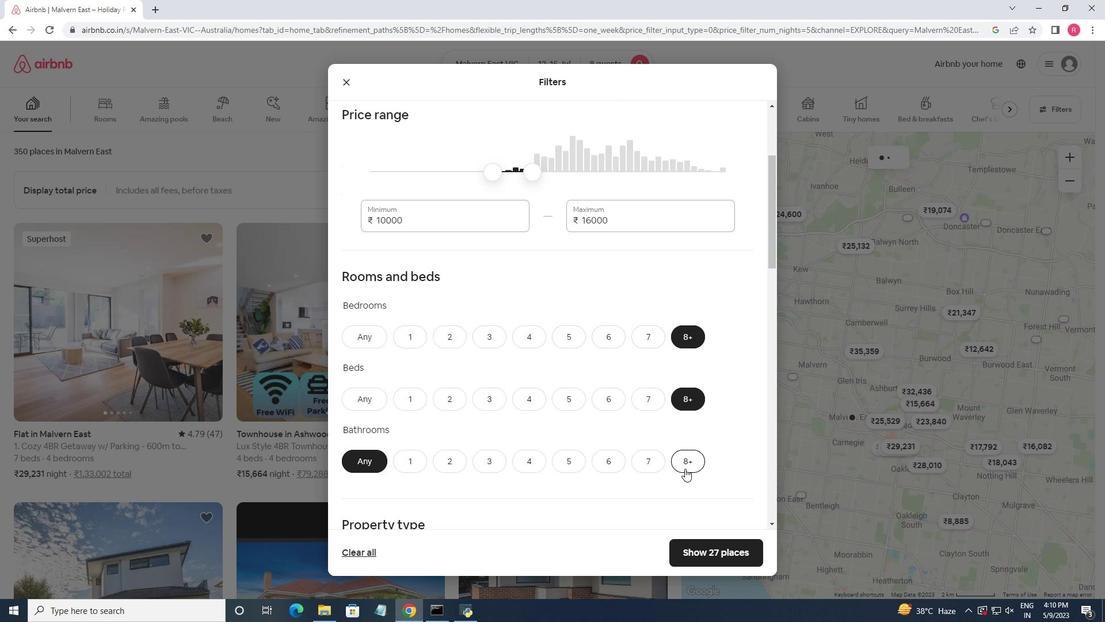 
Action: Mouse moved to (594, 404)
Screenshot: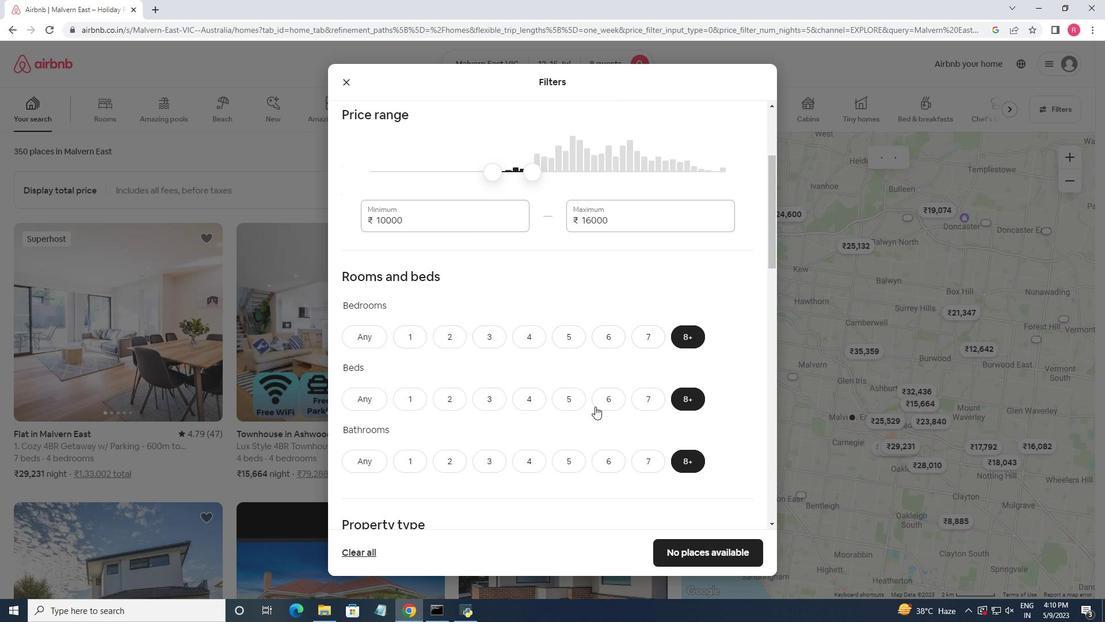 
Action: Mouse scrolled (594, 403) with delta (0, 0)
Screenshot: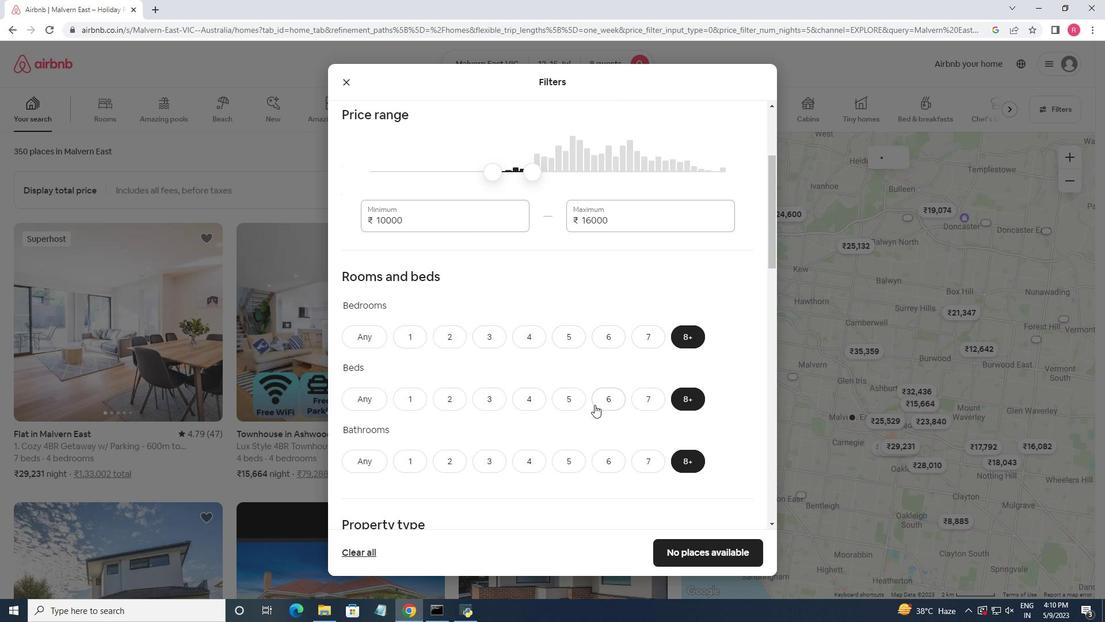 
Action: Mouse scrolled (594, 403) with delta (0, 0)
Screenshot: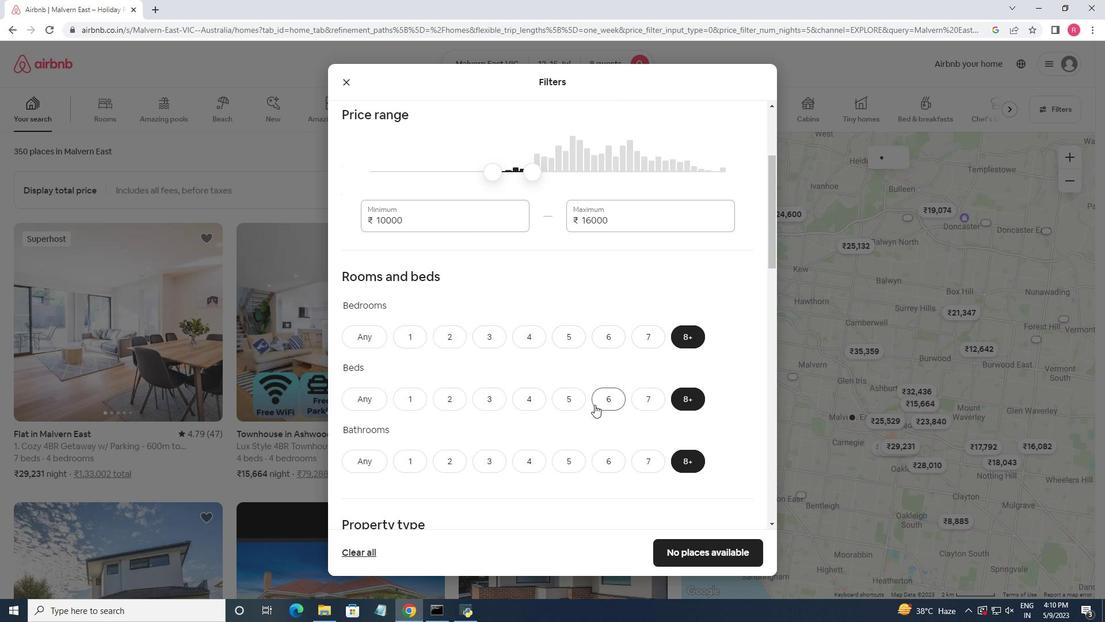 
Action: Mouse moved to (593, 404)
Screenshot: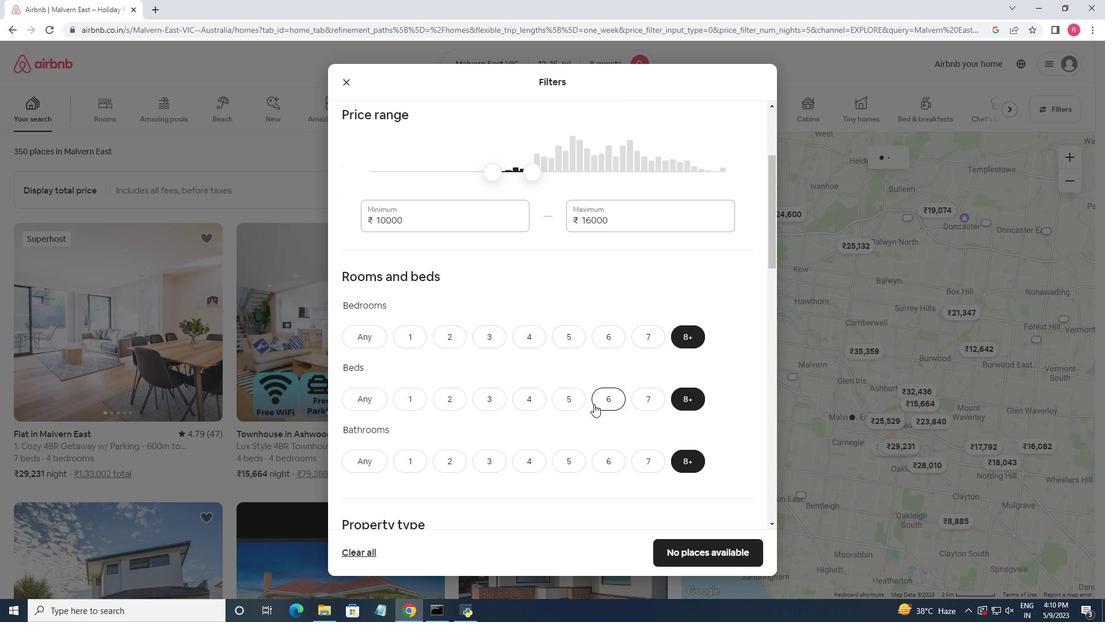 
Action: Mouse scrolled (593, 403) with delta (0, 0)
Screenshot: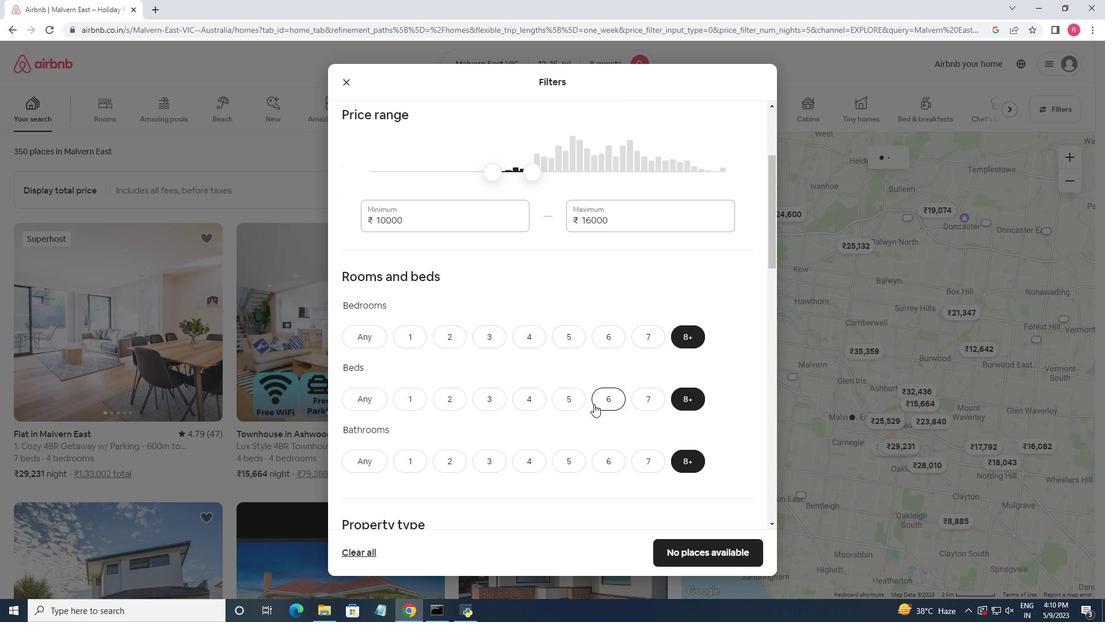 
Action: Mouse moved to (593, 404)
Screenshot: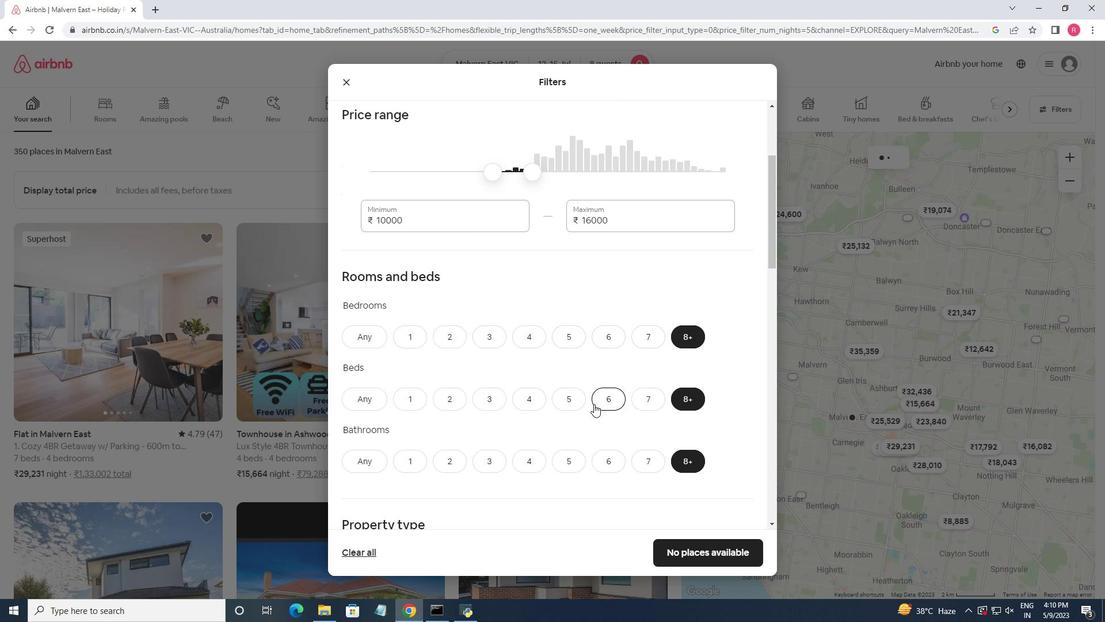 
Action: Mouse scrolled (593, 403) with delta (0, 0)
Screenshot: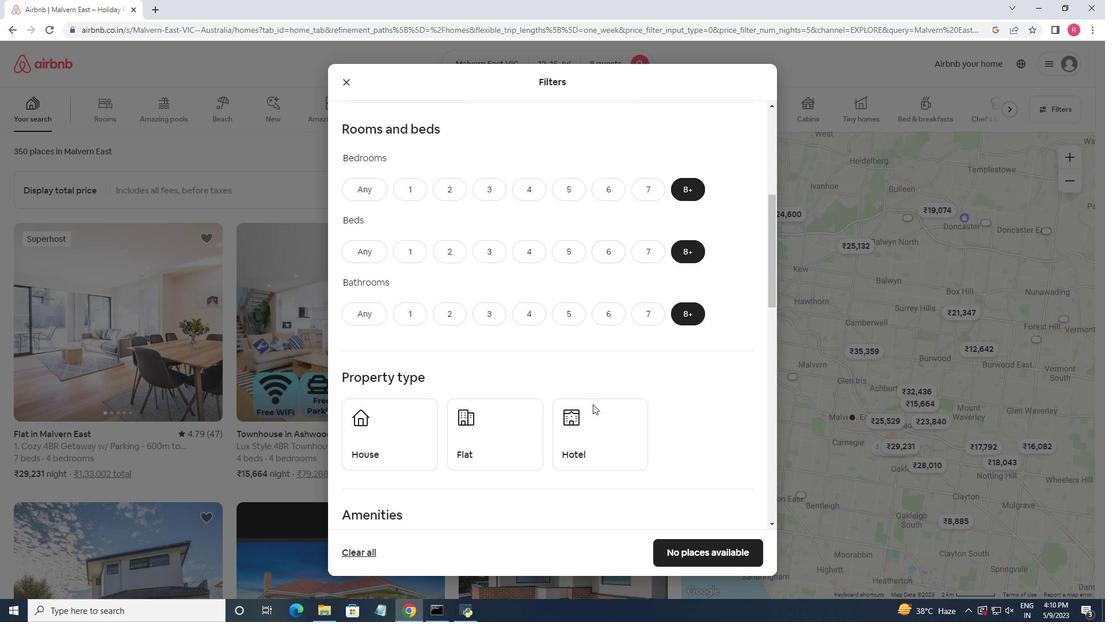 
Action: Mouse moved to (367, 357)
Screenshot: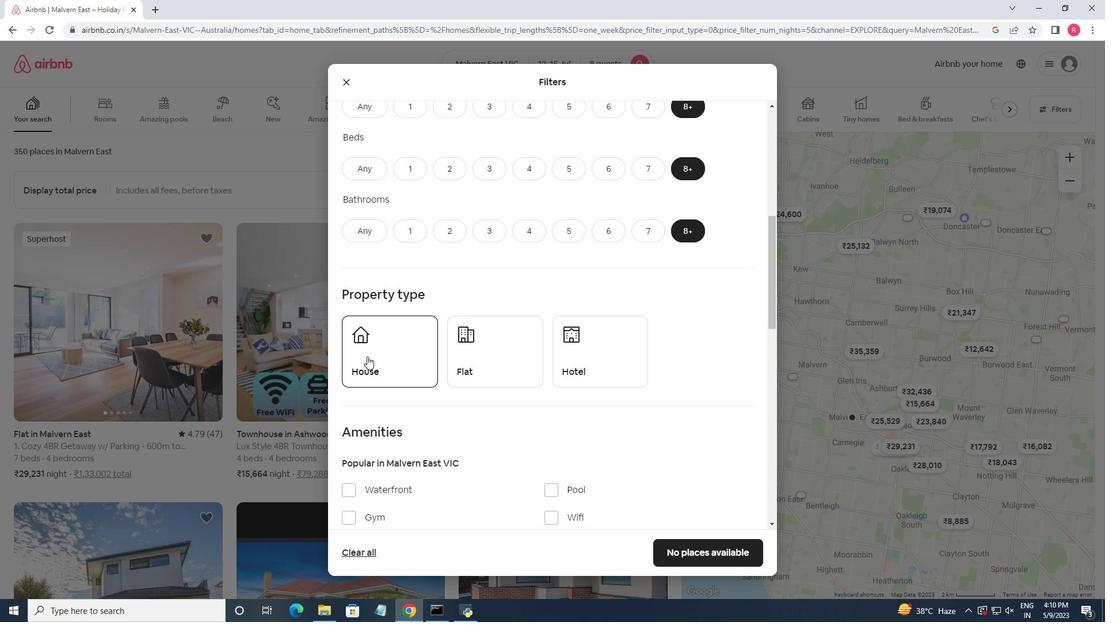 
Action: Mouse pressed left at (367, 357)
Screenshot: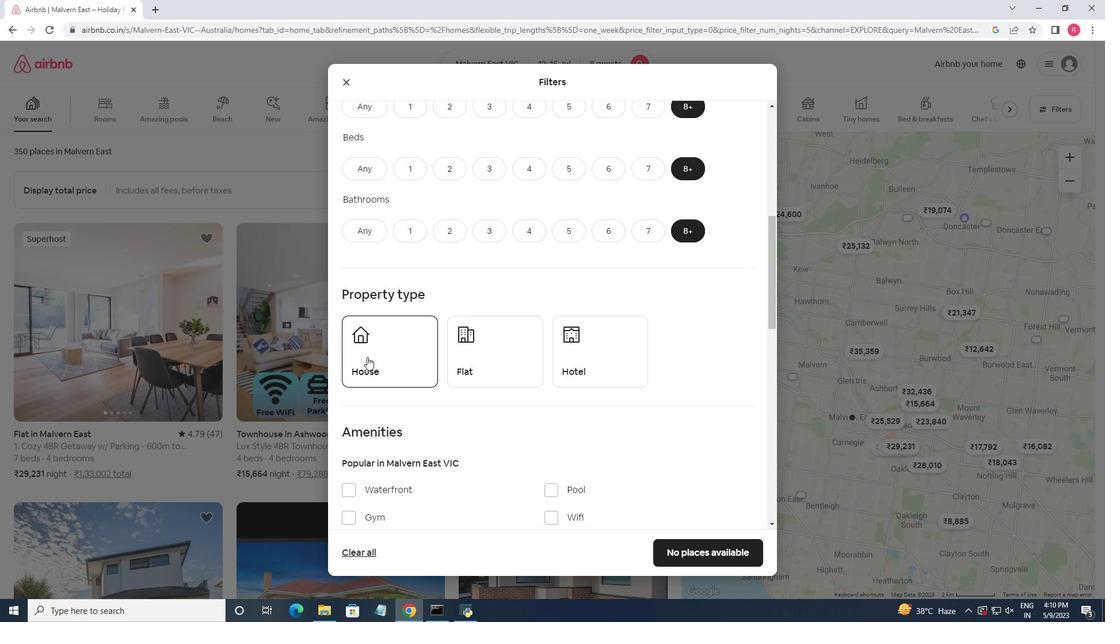 
Action: Mouse moved to (482, 361)
Screenshot: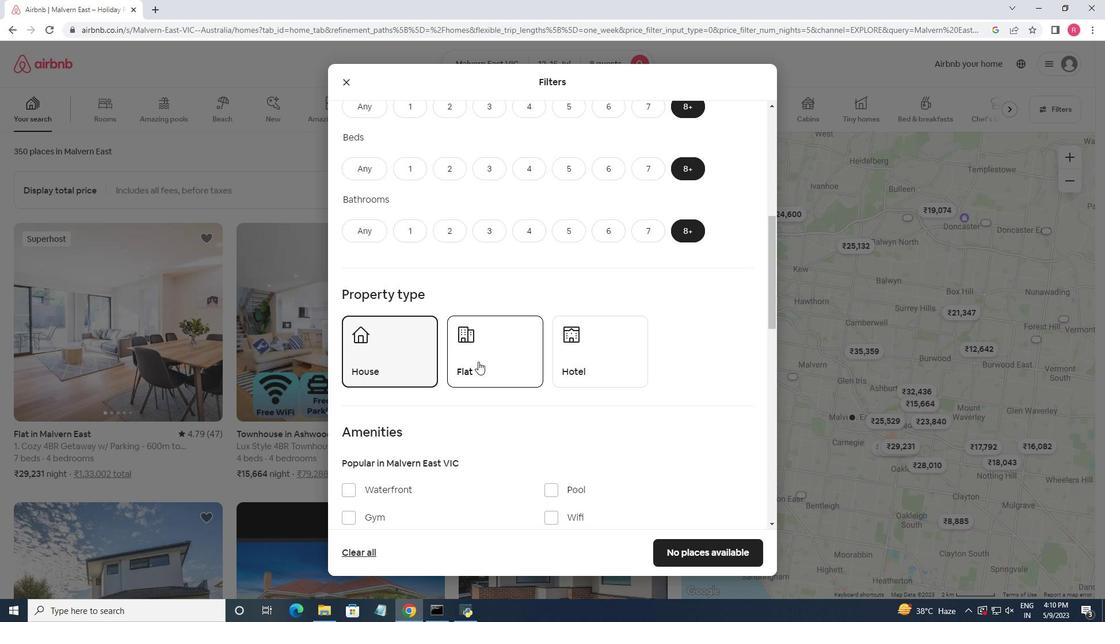
Action: Mouse pressed left at (482, 361)
Screenshot: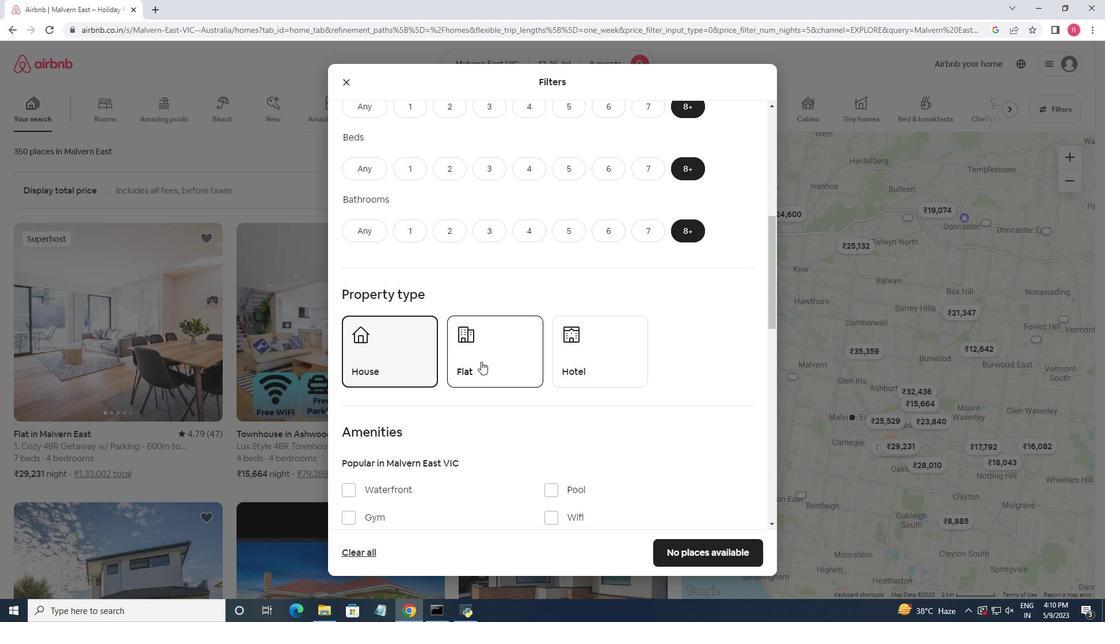 
Action: Mouse moved to (511, 381)
Screenshot: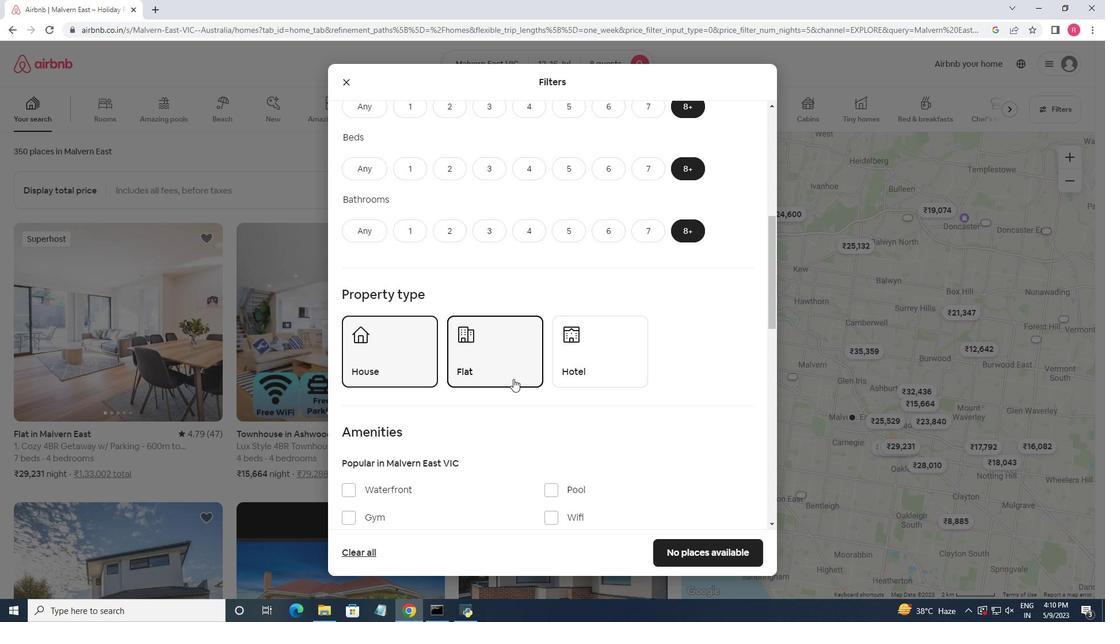 
Action: Mouse scrolled (511, 380) with delta (0, 0)
Screenshot: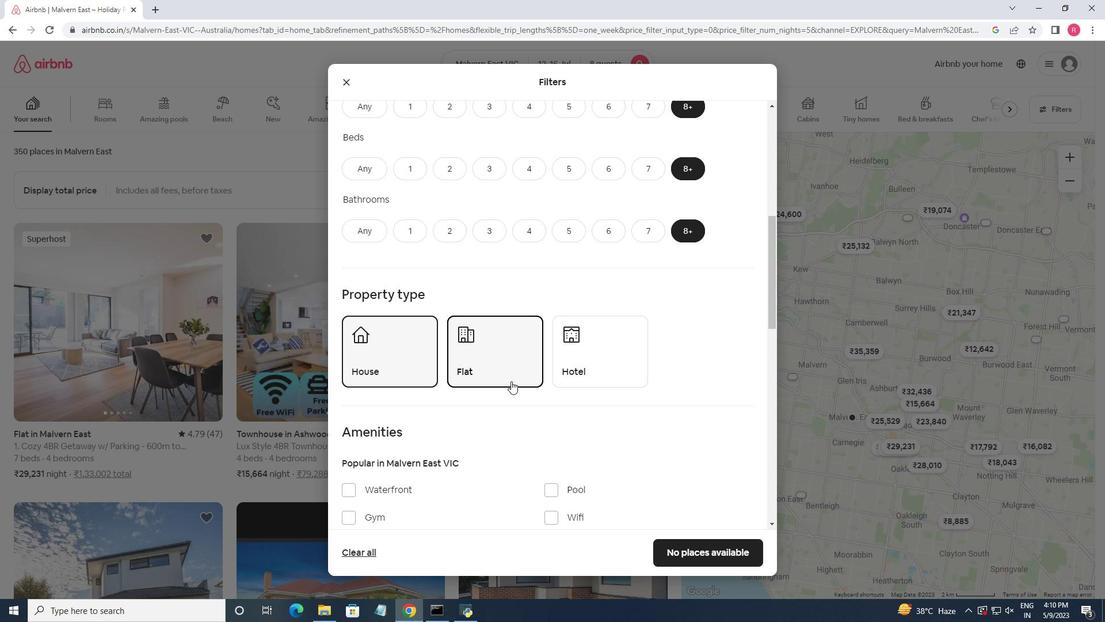 
Action: Mouse scrolled (511, 380) with delta (0, 0)
Screenshot: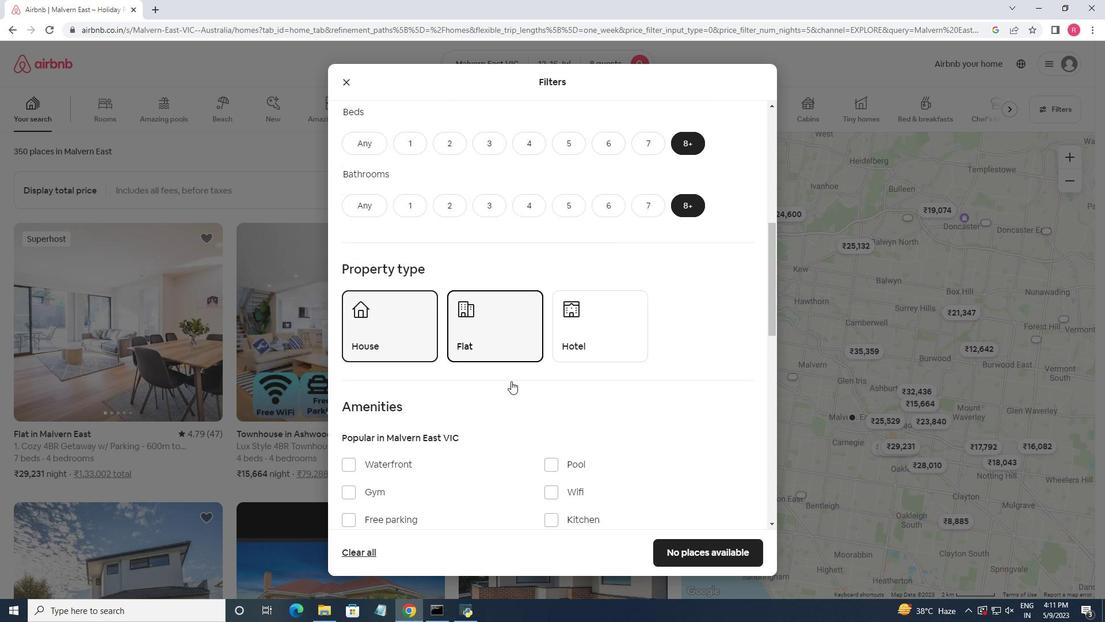 
Action: Mouse scrolled (511, 380) with delta (0, 0)
Screenshot: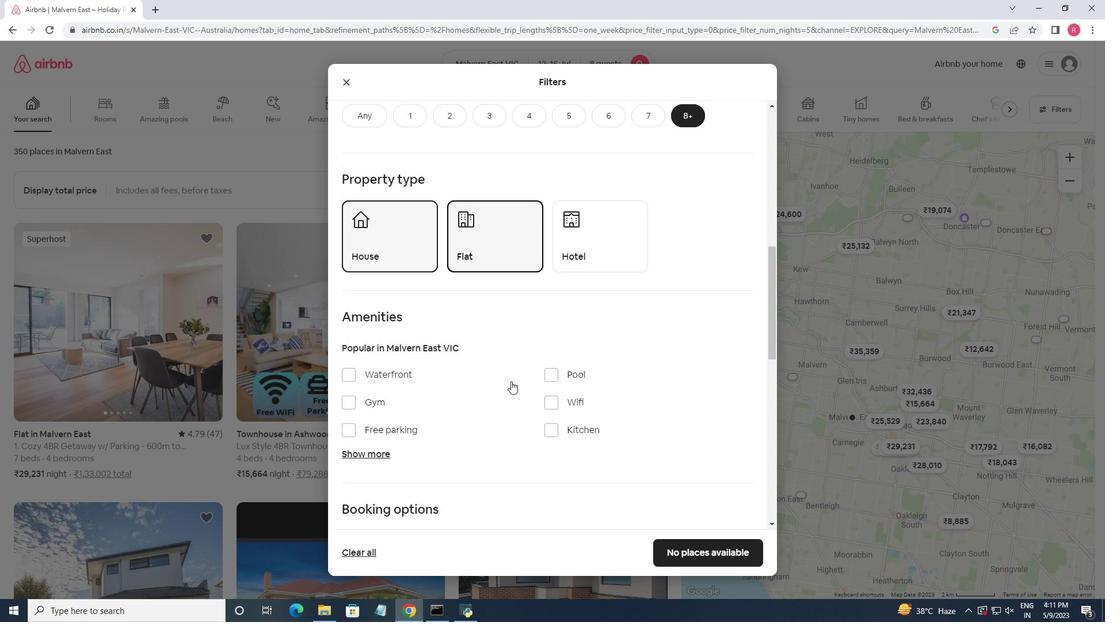 
Action: Mouse moved to (352, 393)
Screenshot: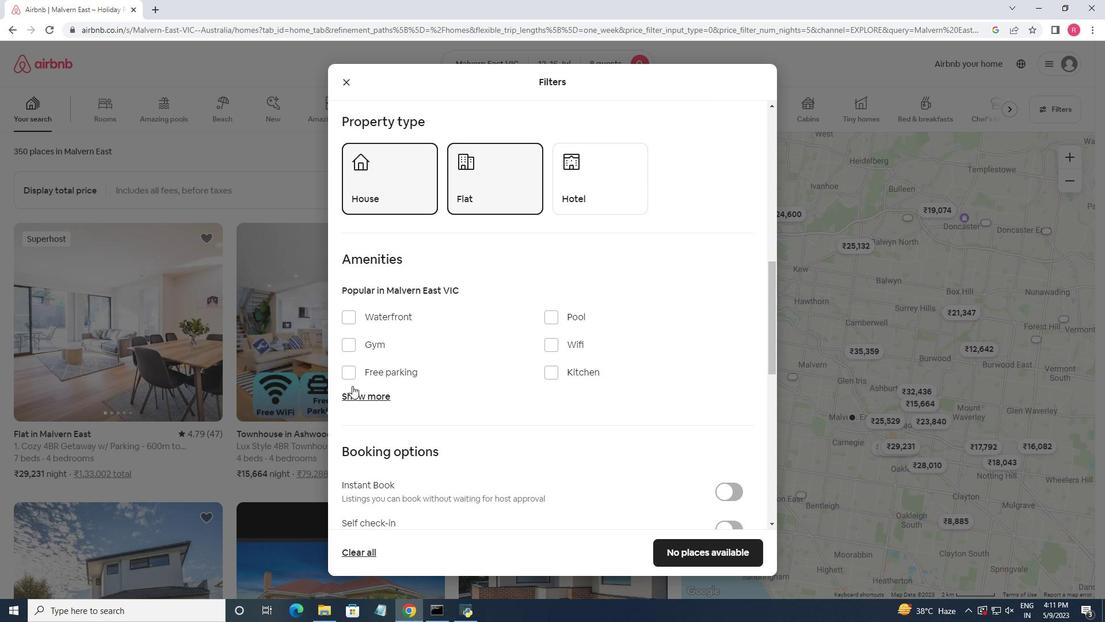 
Action: Mouse pressed left at (352, 393)
Screenshot: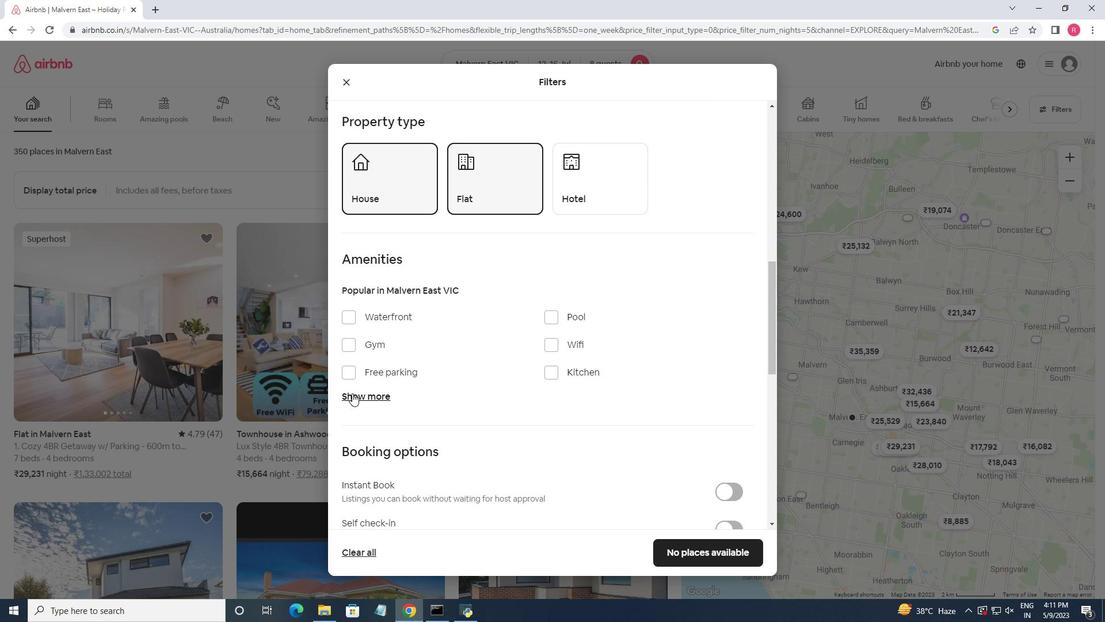 
Action: Mouse moved to (554, 349)
Screenshot: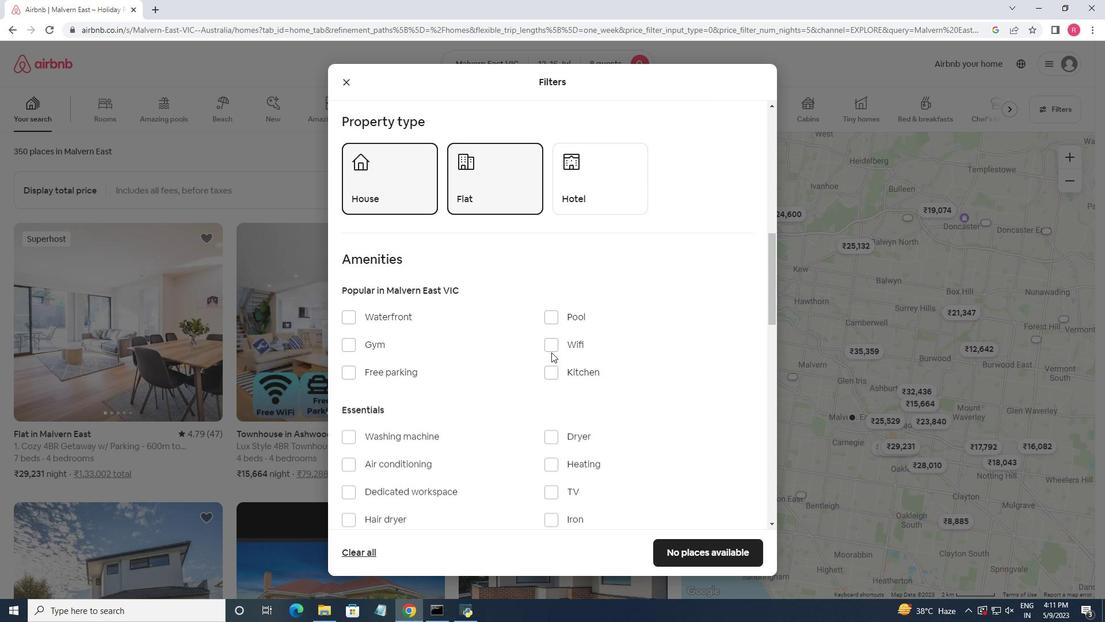 
Action: Mouse pressed left at (554, 349)
Screenshot: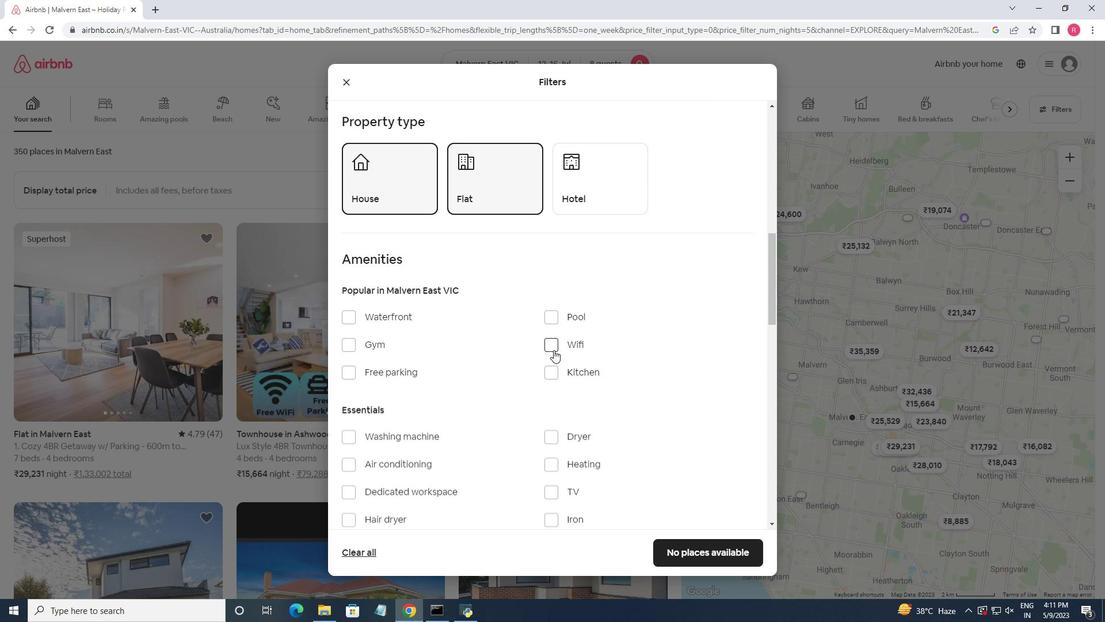 
Action: Mouse moved to (558, 491)
Screenshot: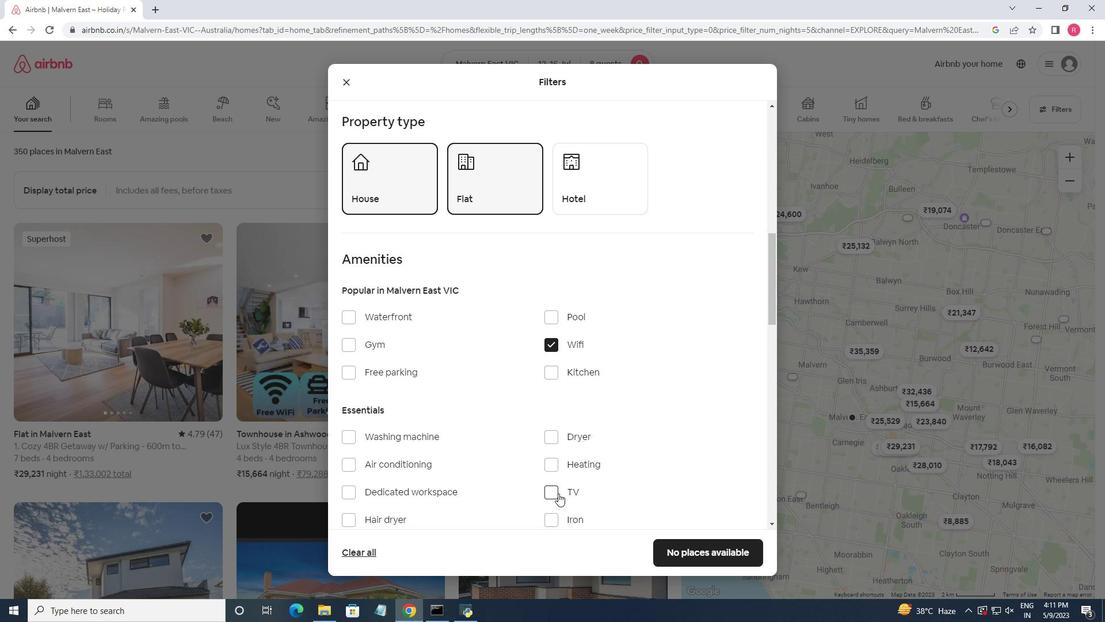 
Action: Mouse pressed left at (558, 491)
Screenshot: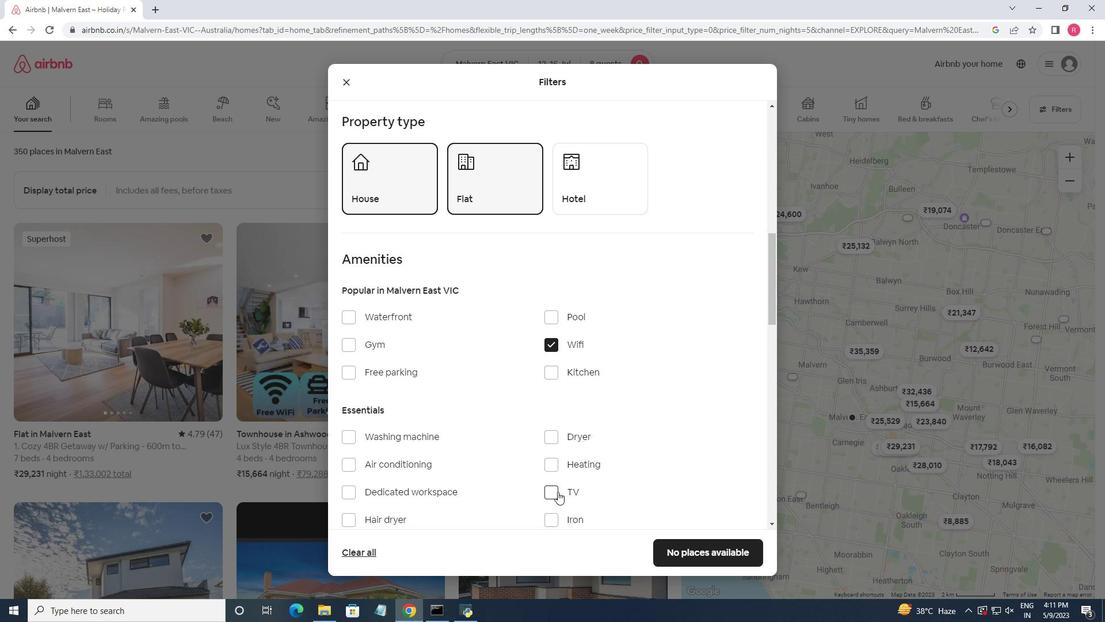 
Action: Mouse moved to (357, 344)
Screenshot: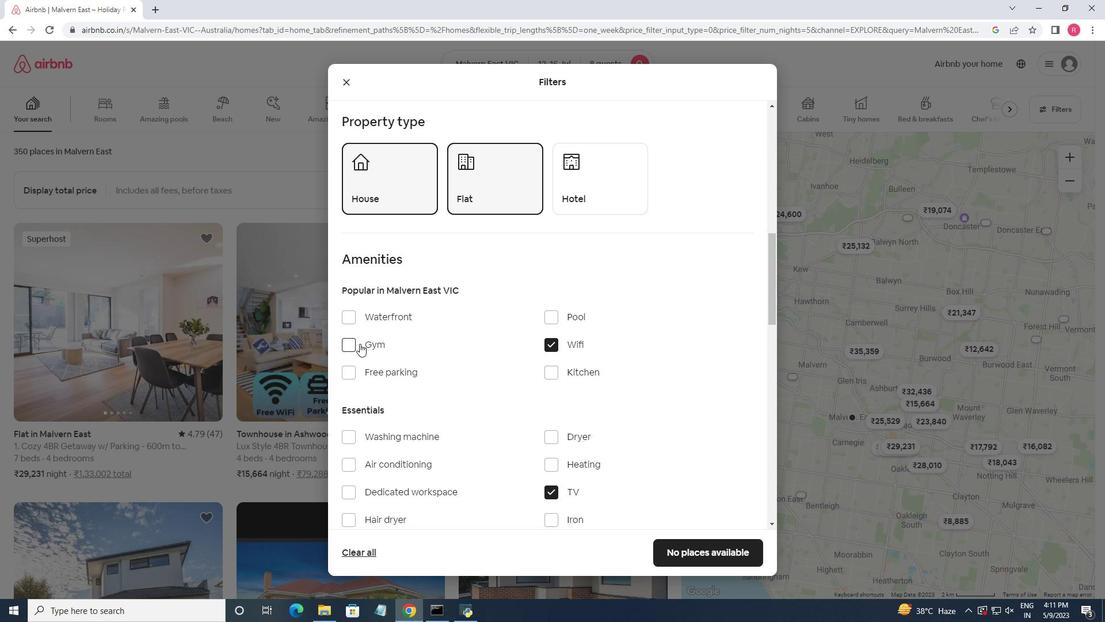 
Action: Mouse pressed left at (357, 344)
Screenshot: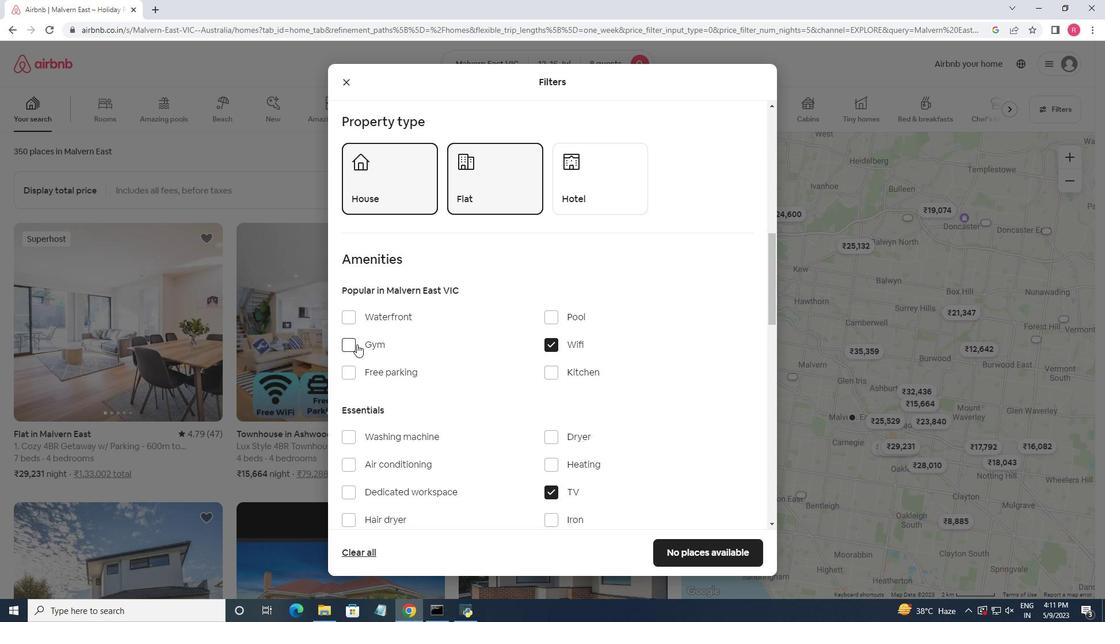 
Action: Mouse moved to (474, 419)
Screenshot: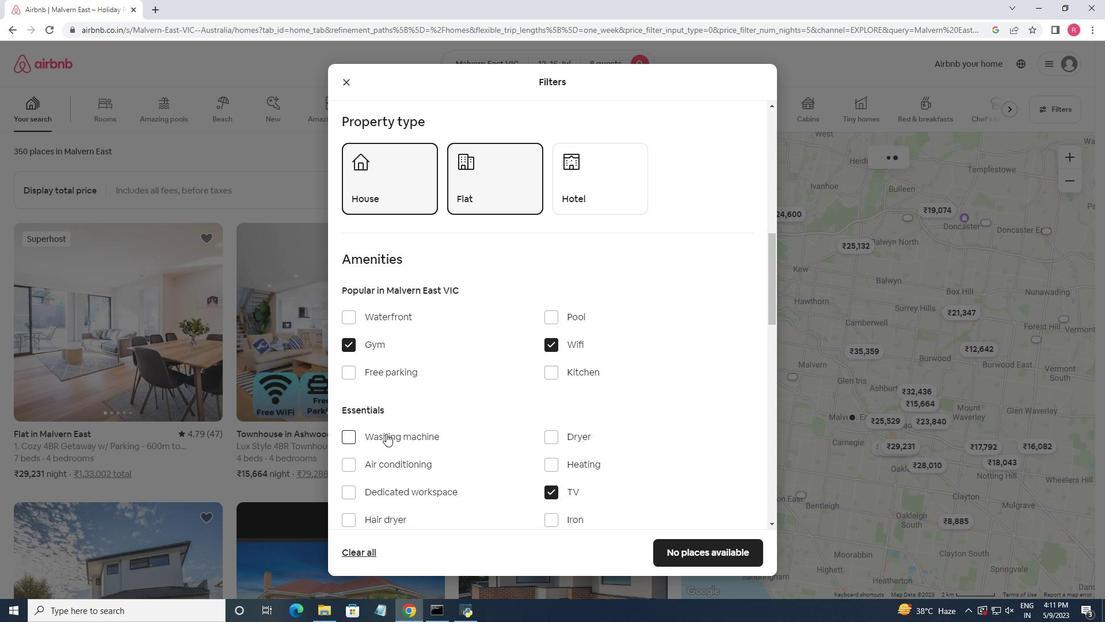 
Action: Mouse scrolled (474, 419) with delta (0, 0)
Screenshot: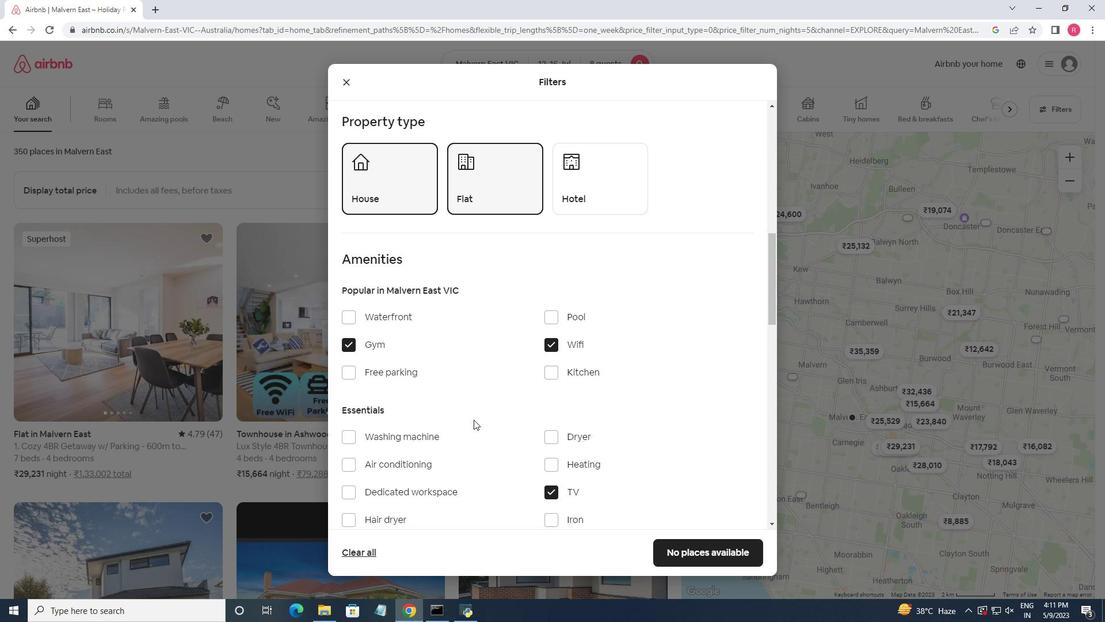 
Action: Mouse moved to (474, 419)
Screenshot: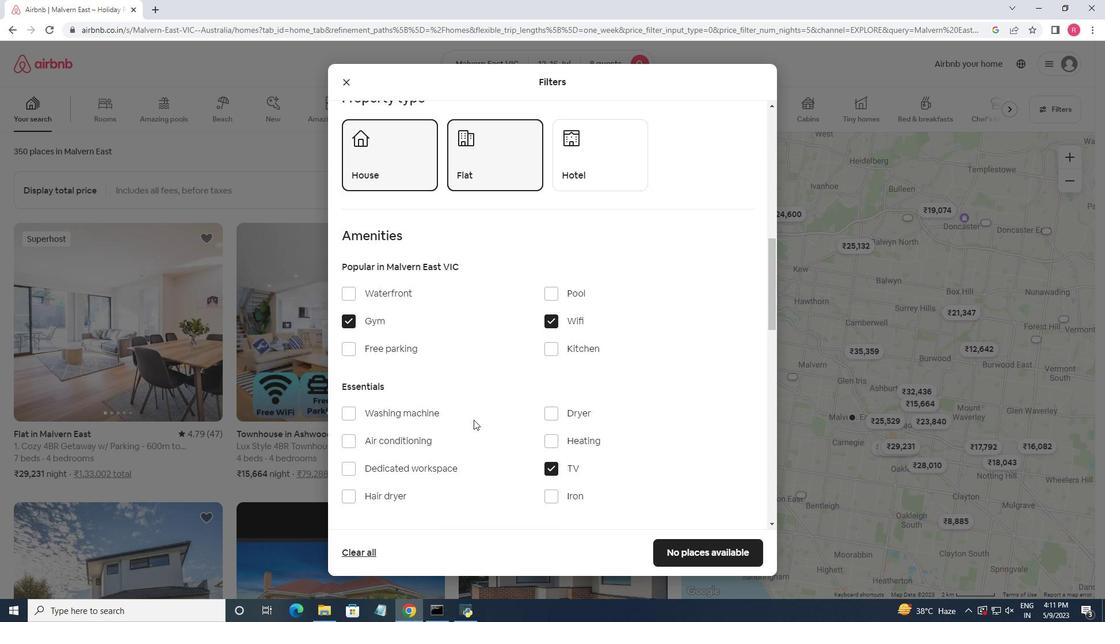 
Action: Mouse scrolled (474, 419) with delta (0, 0)
Screenshot: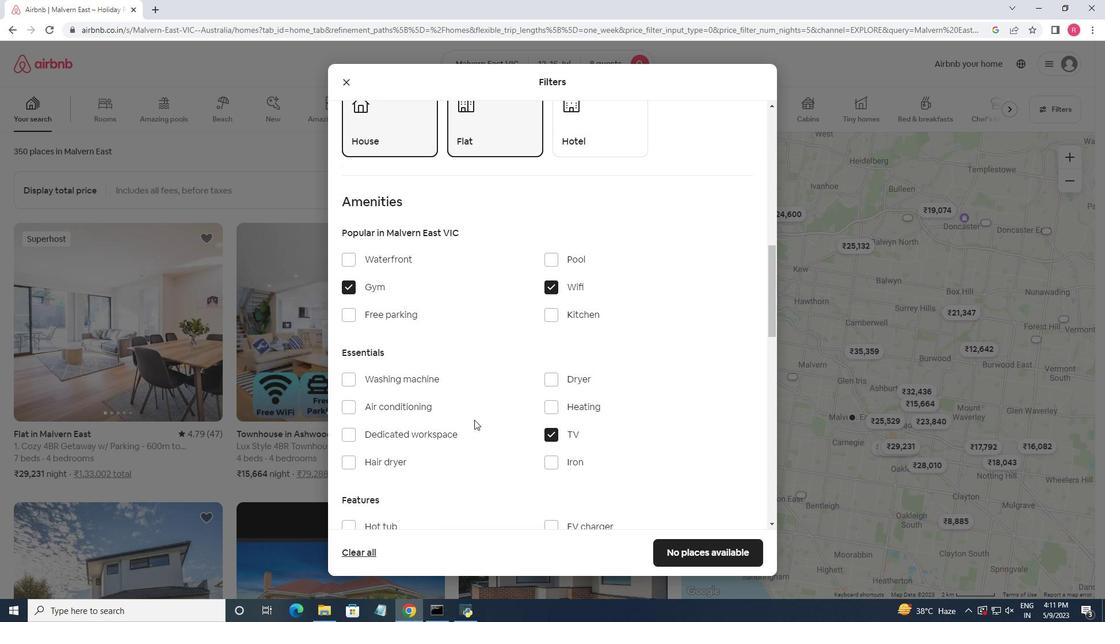 
Action: Mouse scrolled (474, 419) with delta (0, 0)
Screenshot: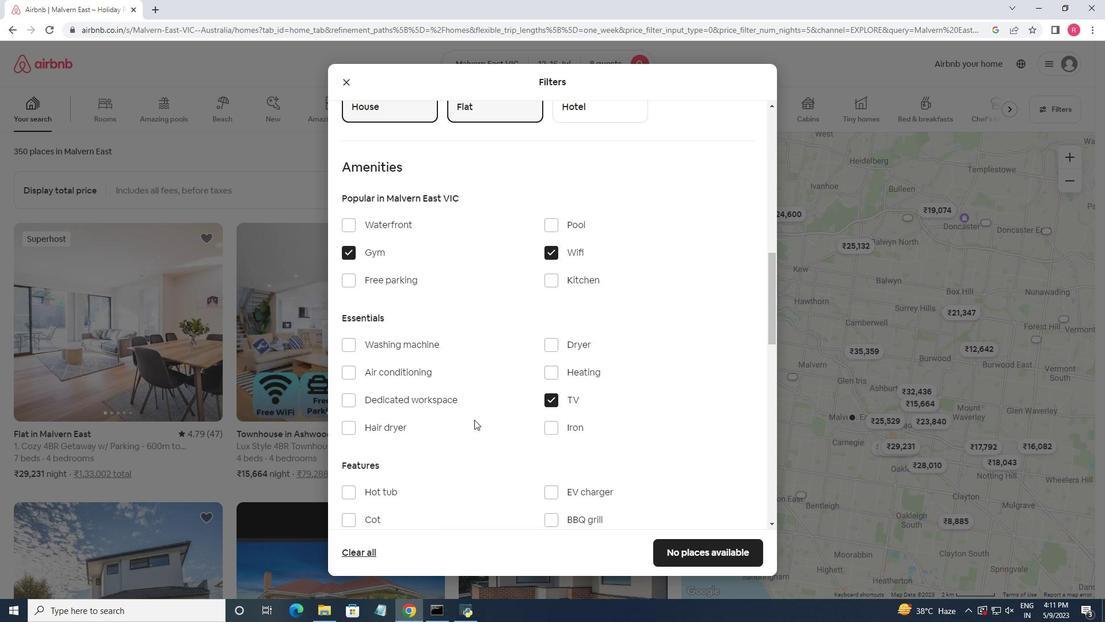 
Action: Mouse moved to (349, 417)
Screenshot: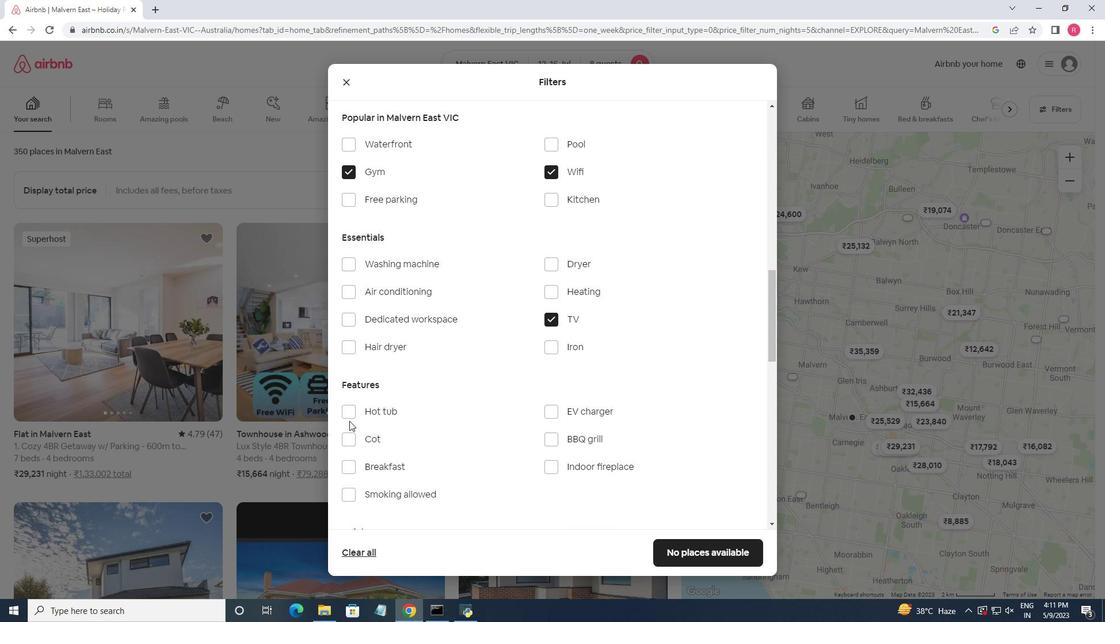 
Action: Mouse pressed left at (349, 417)
Screenshot: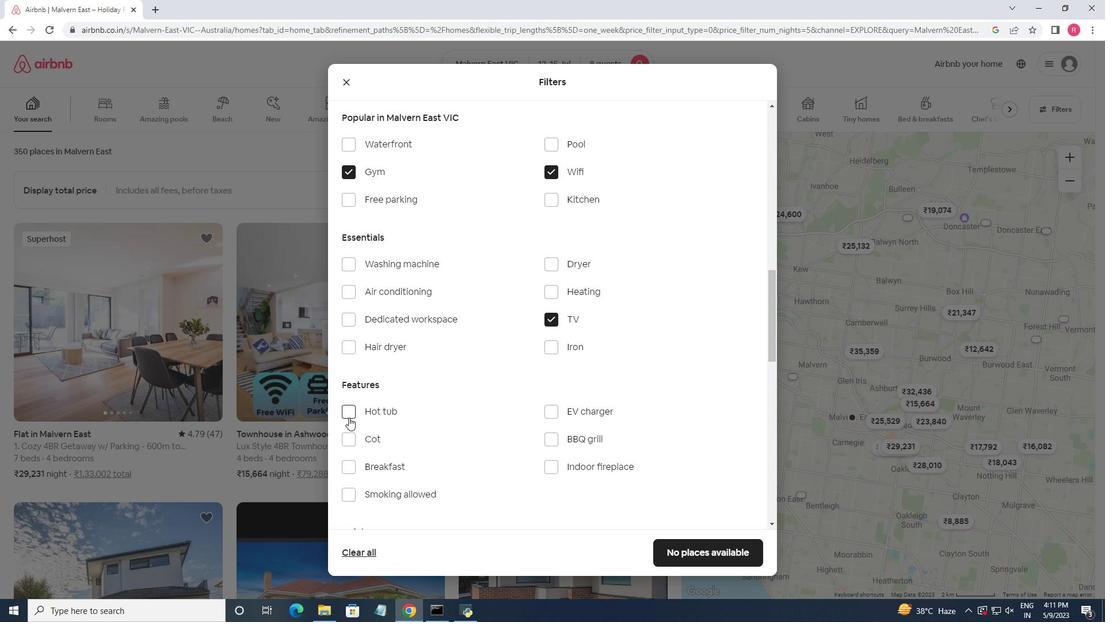 
Action: Mouse moved to (476, 426)
Screenshot: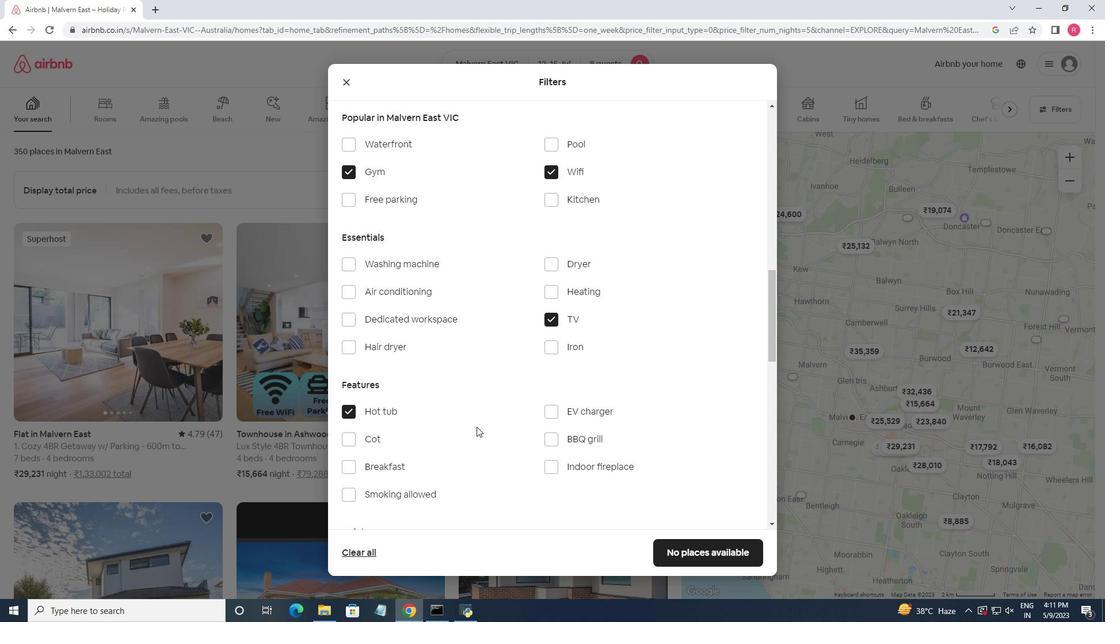 
Action: Mouse scrolled (476, 425) with delta (0, 0)
Screenshot: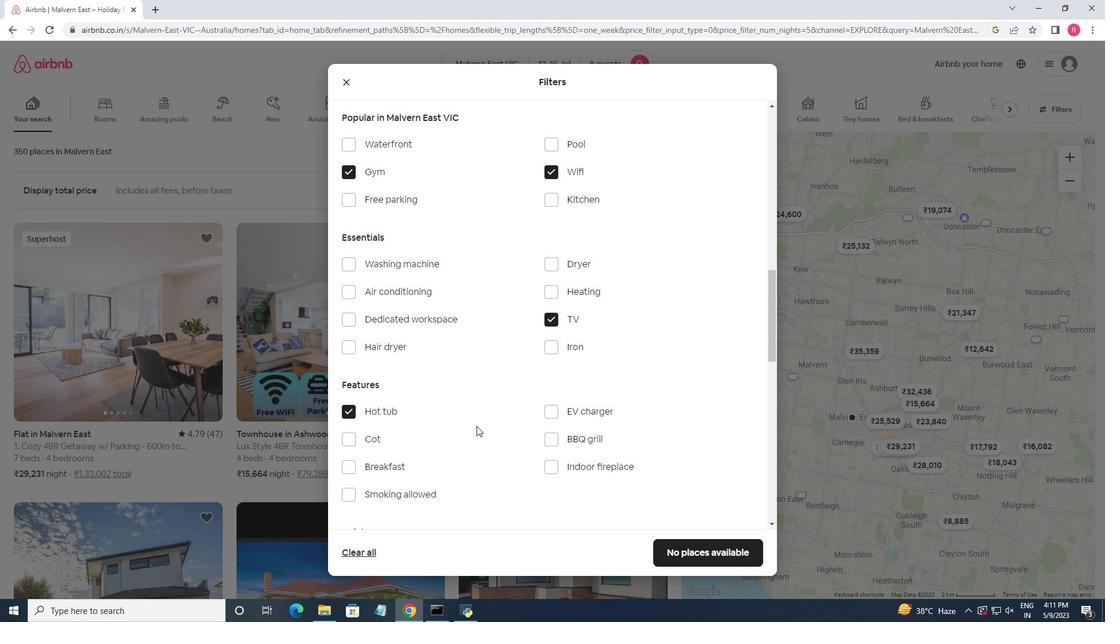 
Action: Mouse moved to (355, 434)
Screenshot: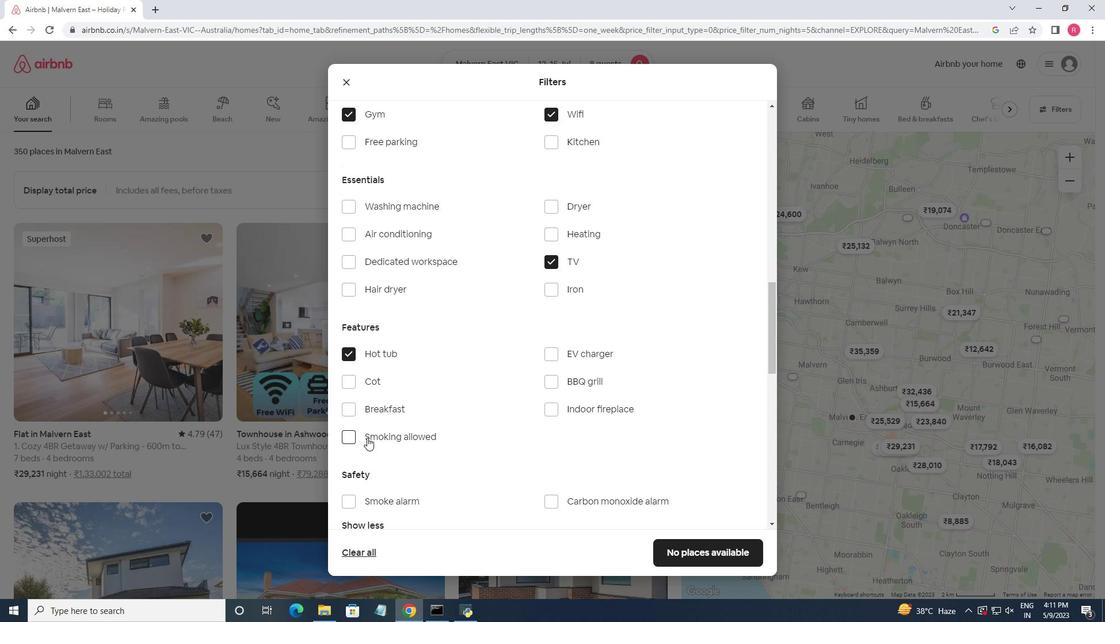 
Action: Mouse pressed left at (355, 434)
Screenshot: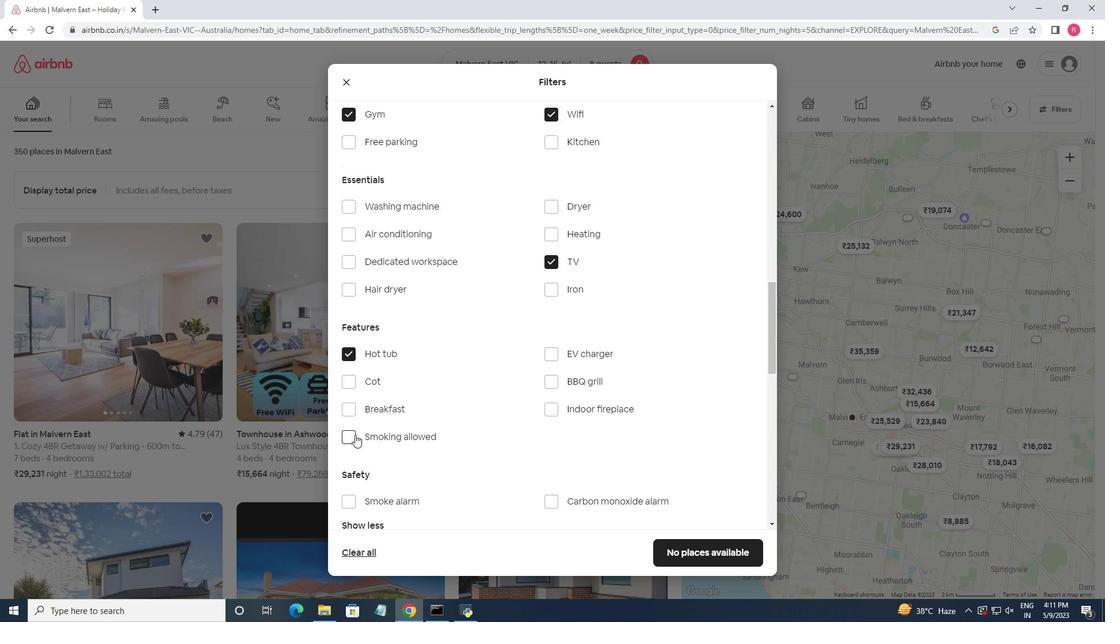 
Action: Mouse moved to (455, 389)
Screenshot: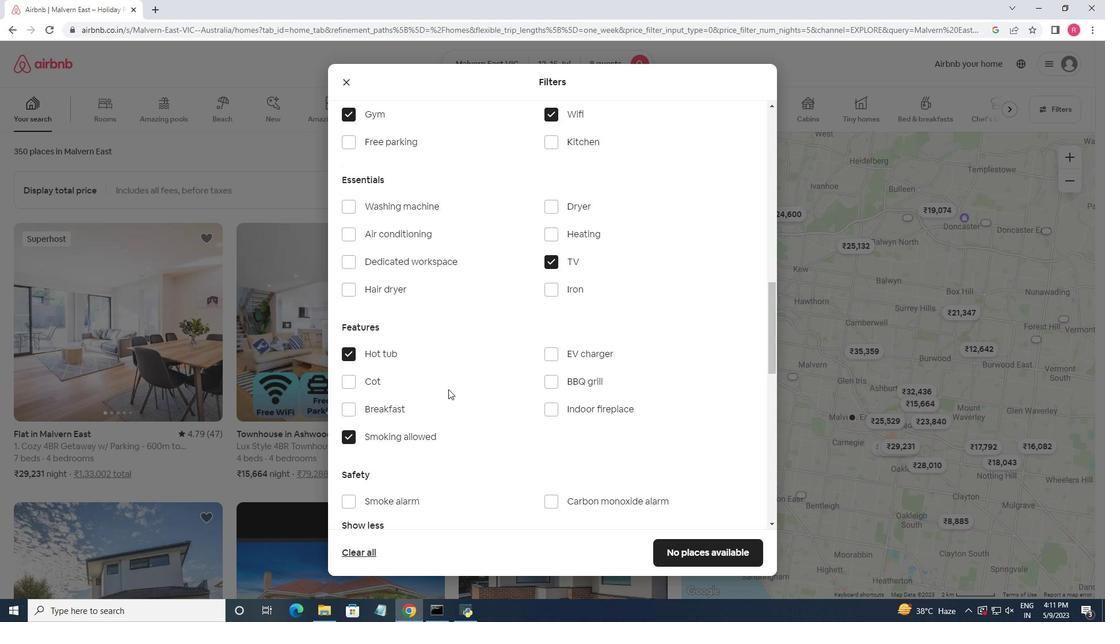 
Action: Mouse scrolled (455, 389) with delta (0, 0)
Screenshot: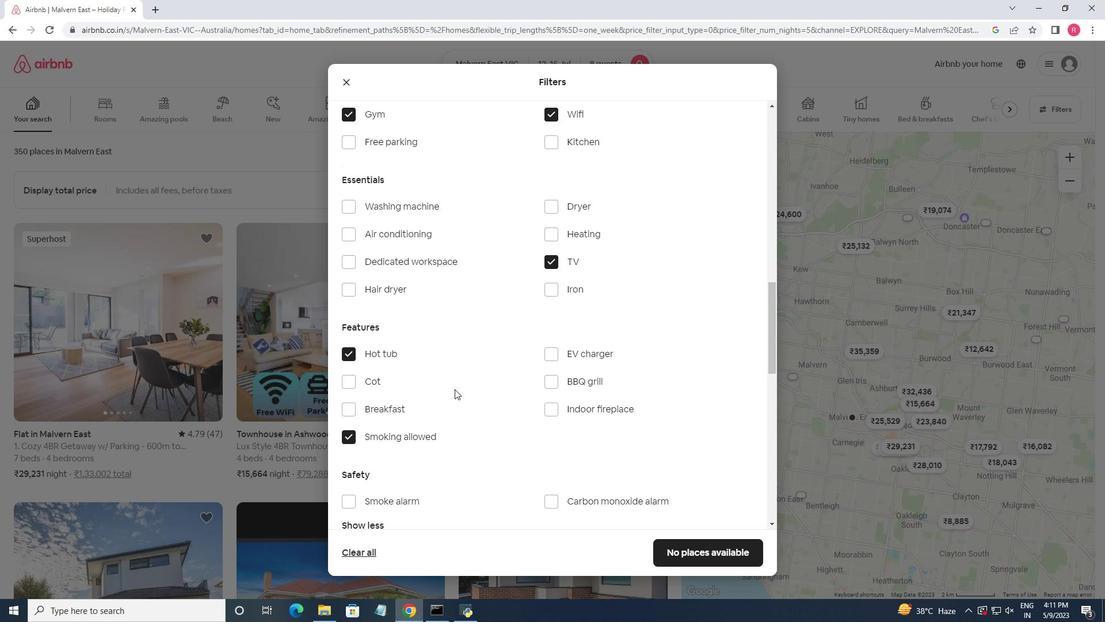 
Action: Mouse moved to (456, 389)
Screenshot: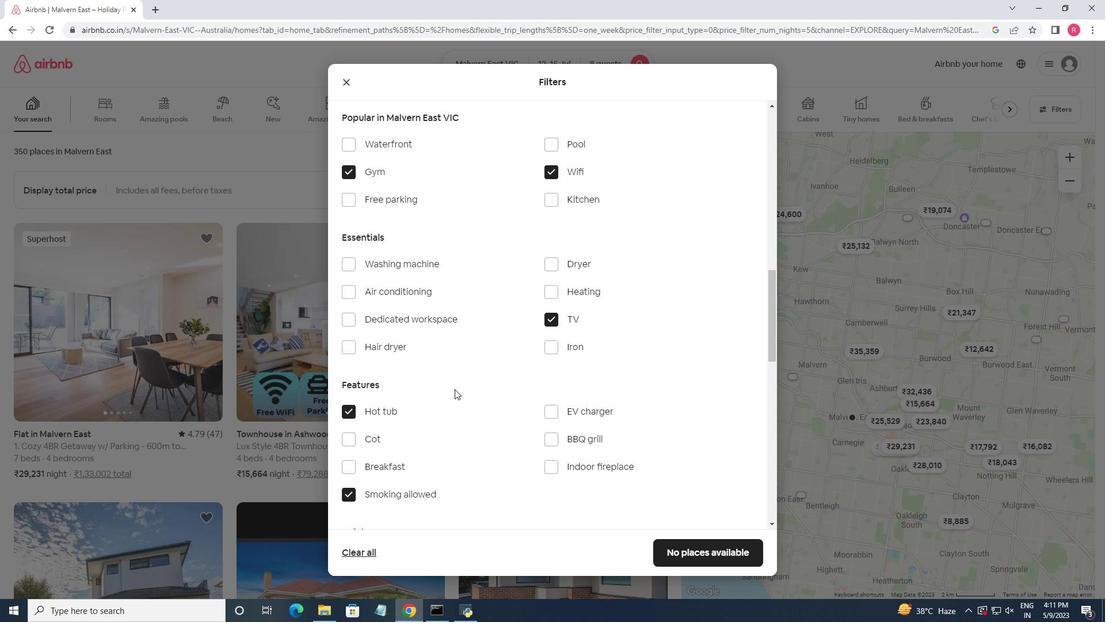 
Action: Mouse scrolled (456, 389) with delta (0, 0)
Screenshot: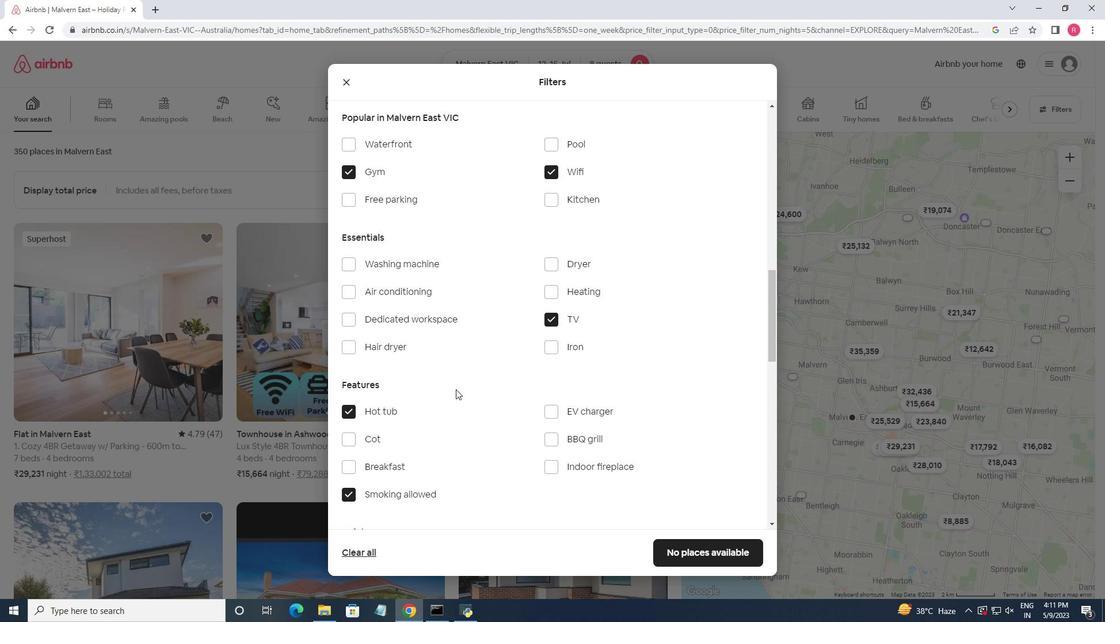 
Action: Mouse moved to (350, 256)
Screenshot: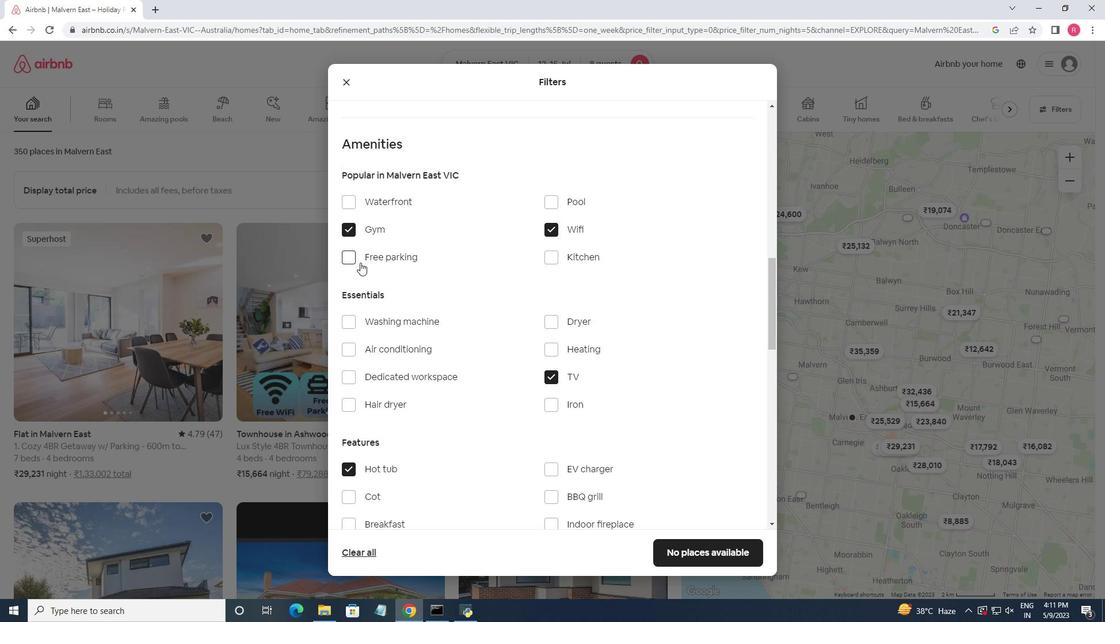 
Action: Mouse pressed left at (350, 256)
Screenshot: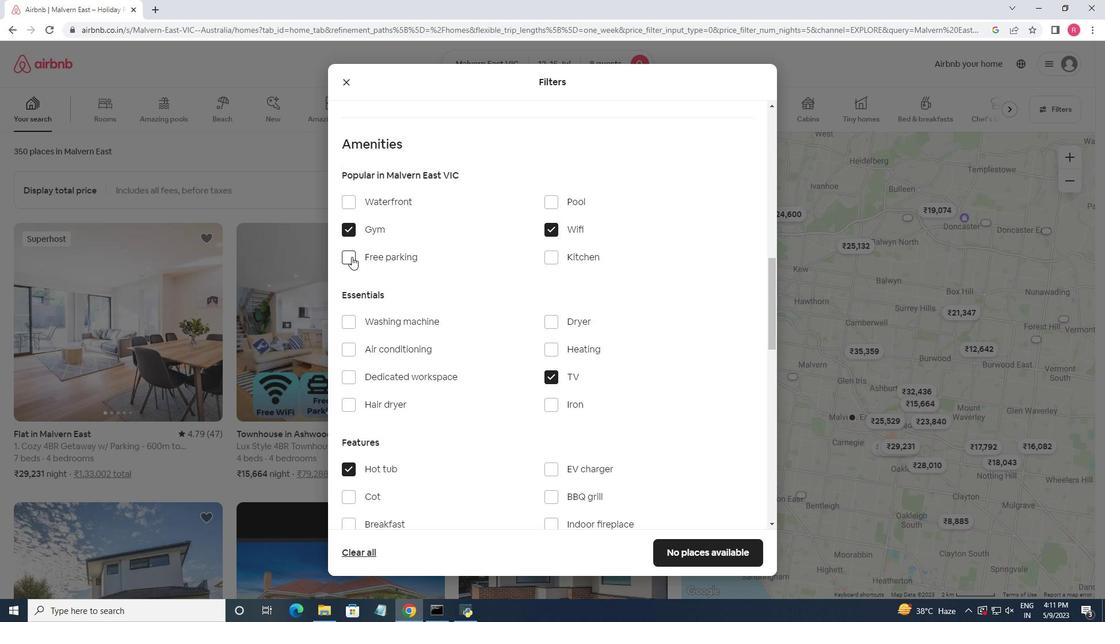 
Action: Mouse moved to (422, 358)
Screenshot: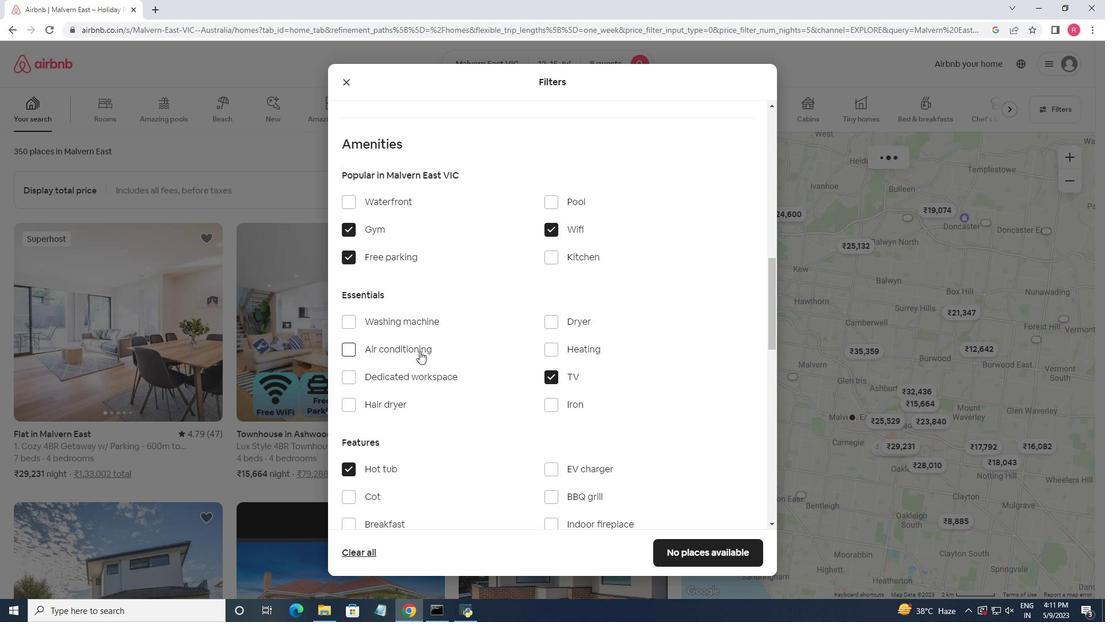 
Action: Mouse scrolled (422, 357) with delta (0, 0)
Screenshot: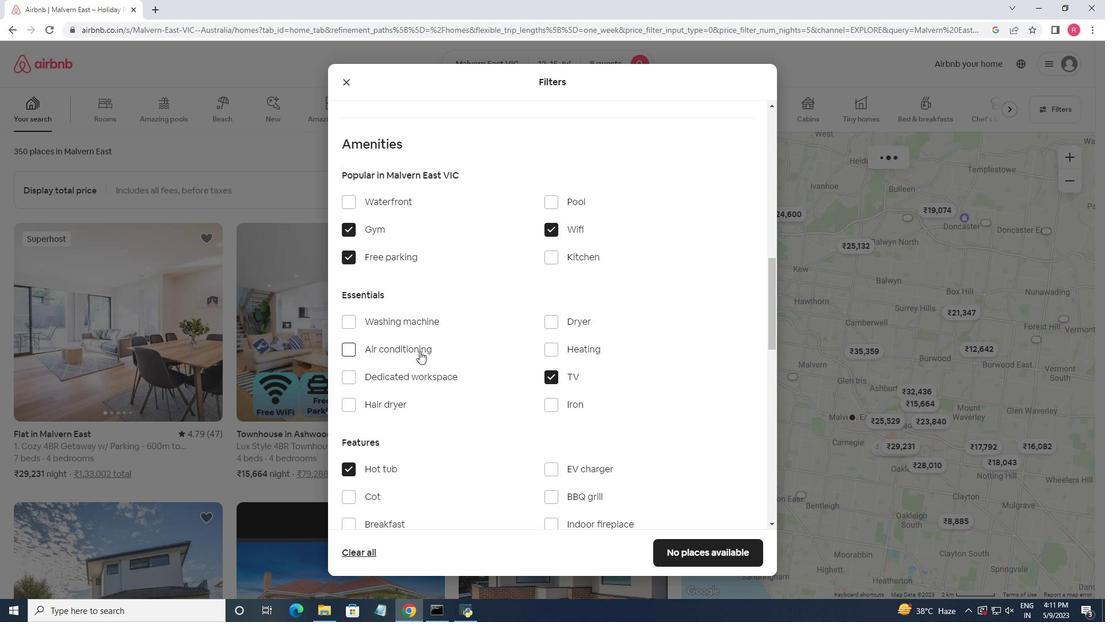 
Action: Mouse moved to (422, 360)
Screenshot: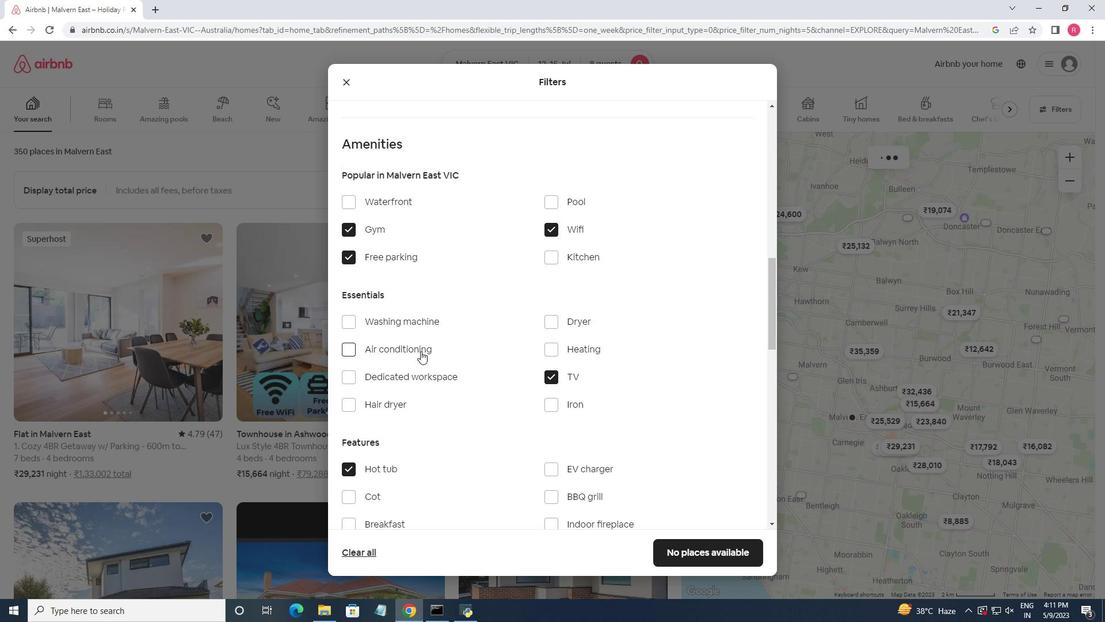 
Action: Mouse scrolled (422, 359) with delta (0, 0)
Screenshot: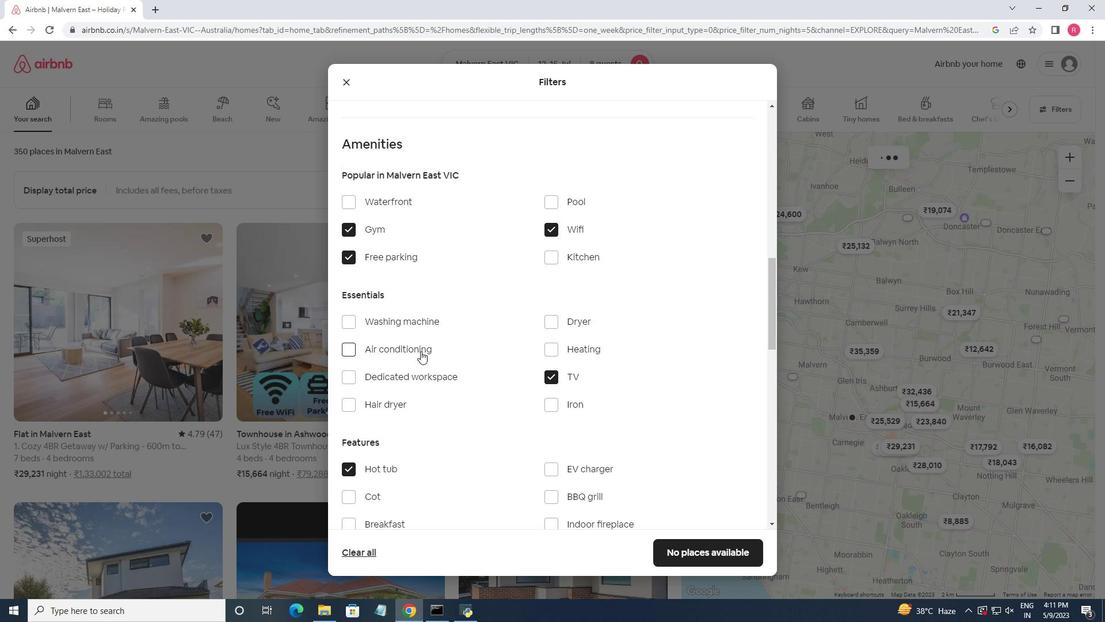 
Action: Mouse moved to (423, 361)
Screenshot: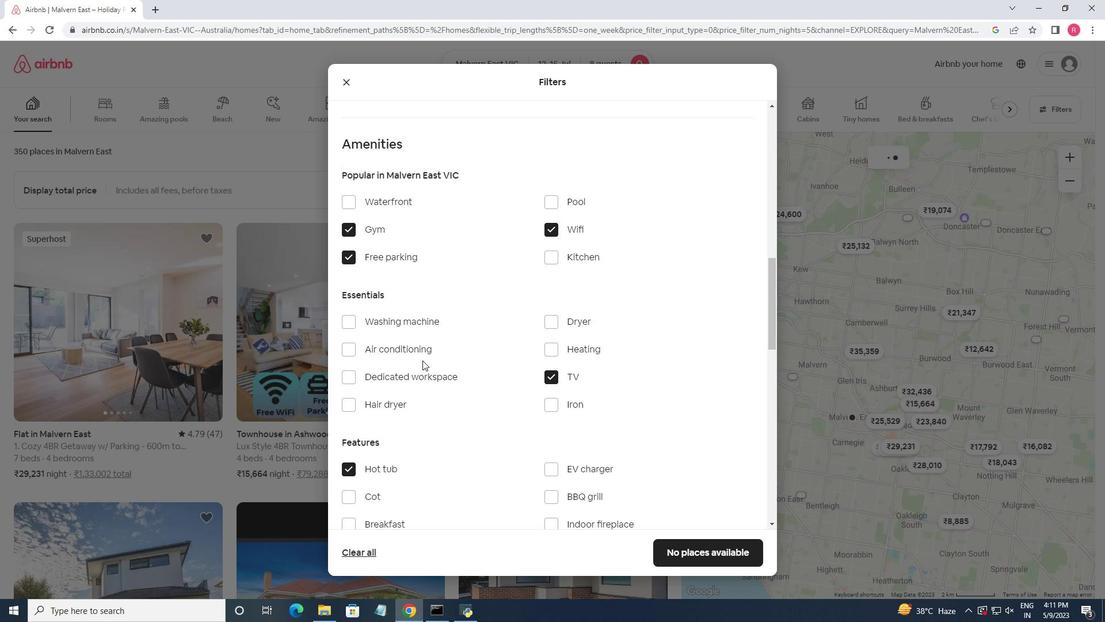 
Action: Mouse scrolled (423, 361) with delta (0, 0)
Screenshot: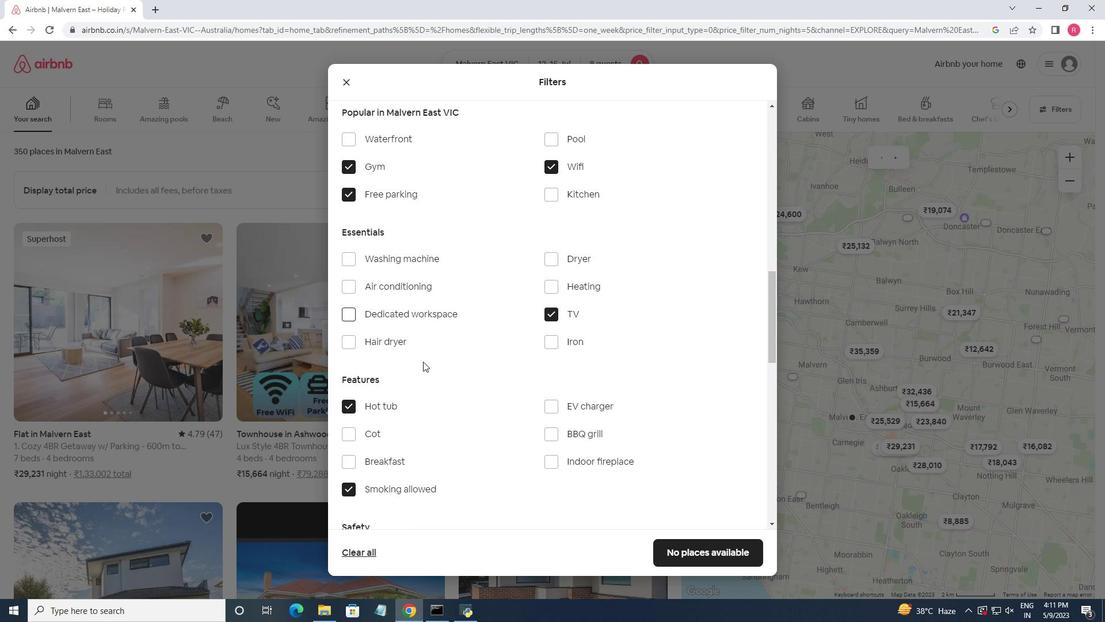 
Action: Mouse scrolled (423, 361) with delta (0, 0)
Screenshot: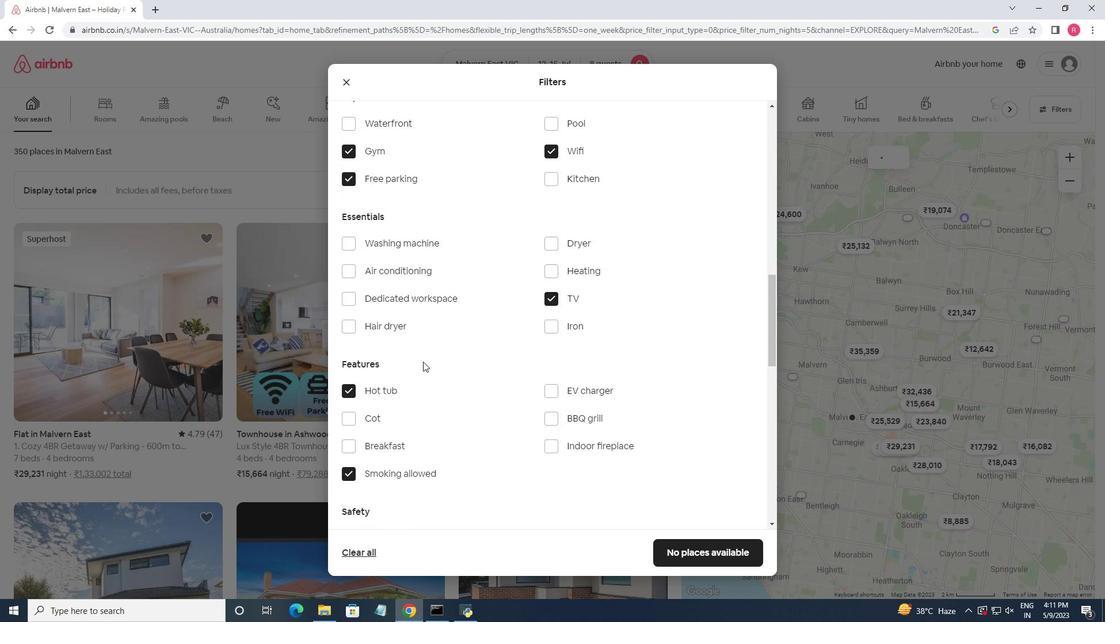 
Action: Mouse moved to (423, 361)
Screenshot: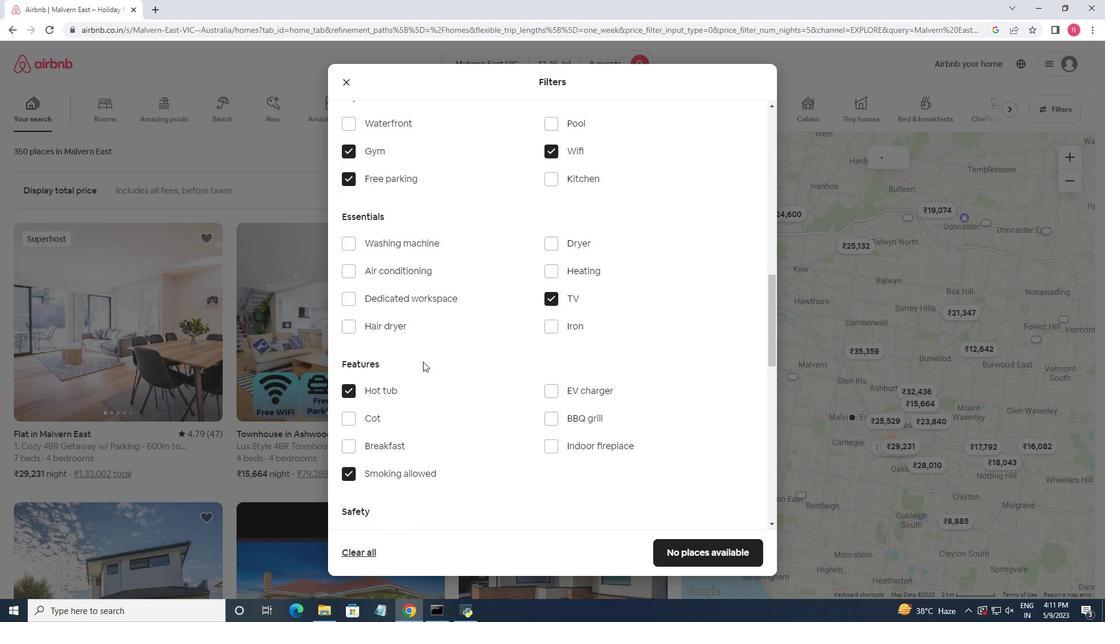 
Action: Mouse scrolled (423, 361) with delta (0, 0)
Screenshot: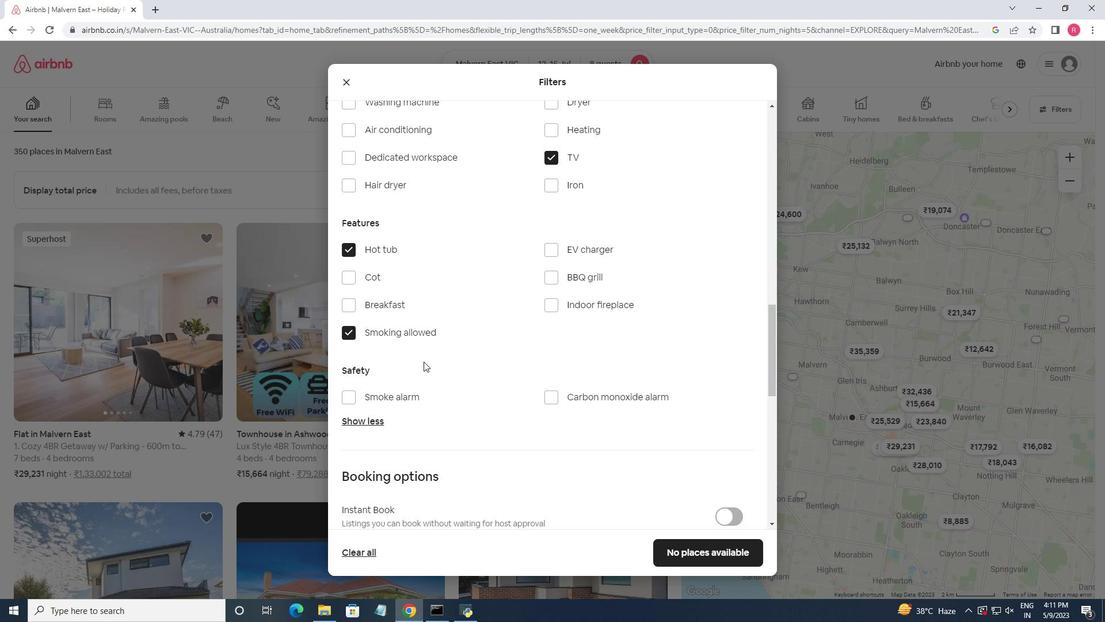 
Action: Mouse scrolled (423, 361) with delta (0, 0)
Screenshot: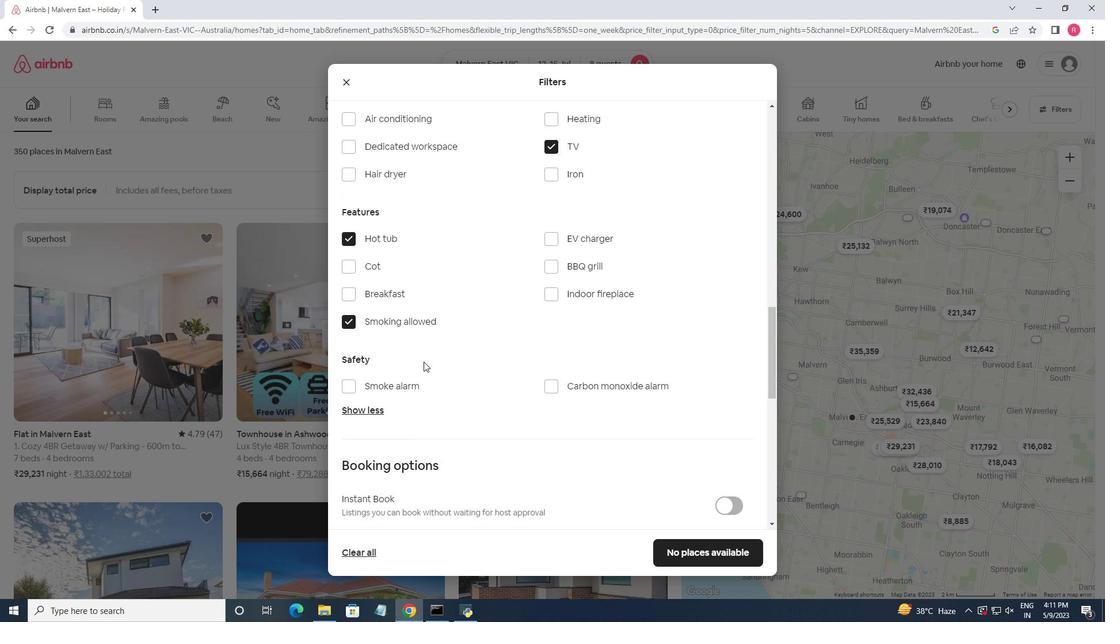 
Action: Mouse scrolled (423, 361) with delta (0, 0)
Screenshot: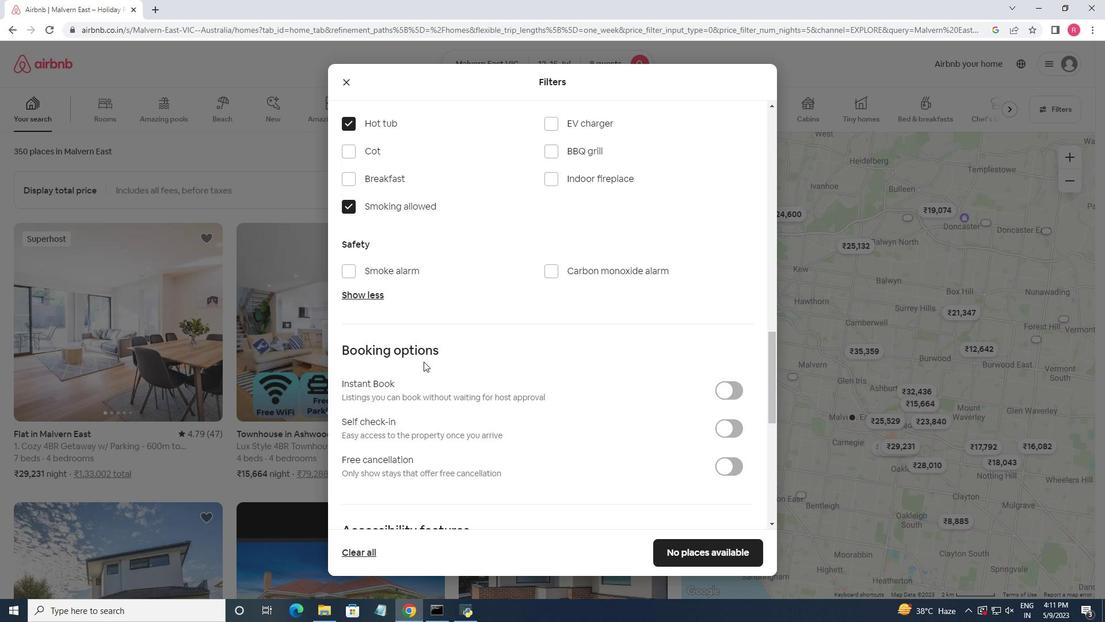 
Action: Mouse moved to (424, 362)
Screenshot: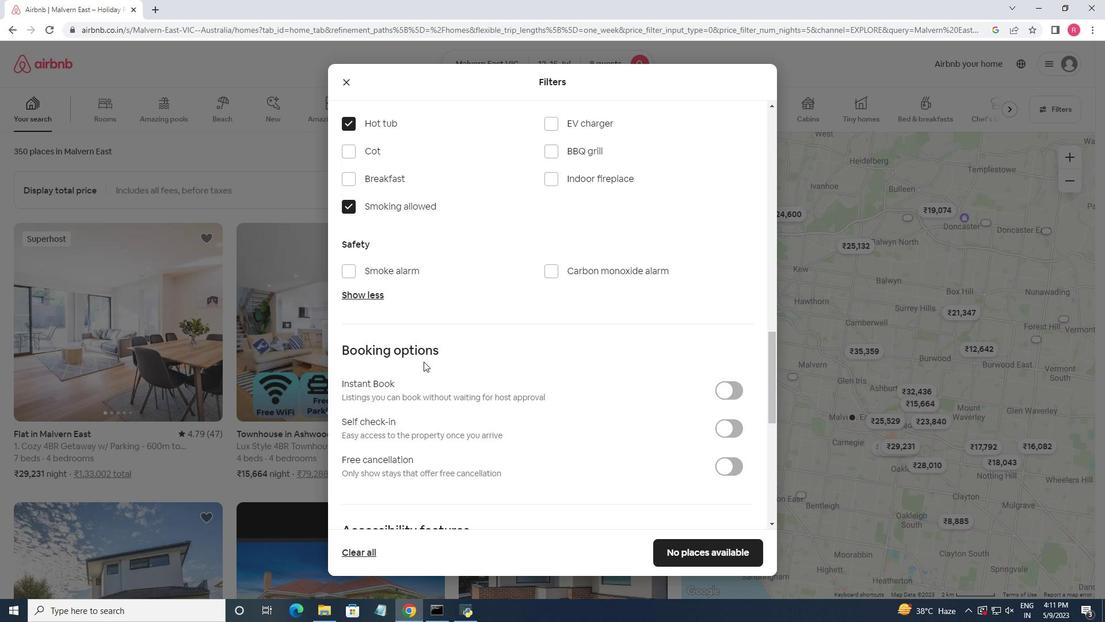 
Action: Mouse scrolled (424, 361) with delta (0, 0)
Screenshot: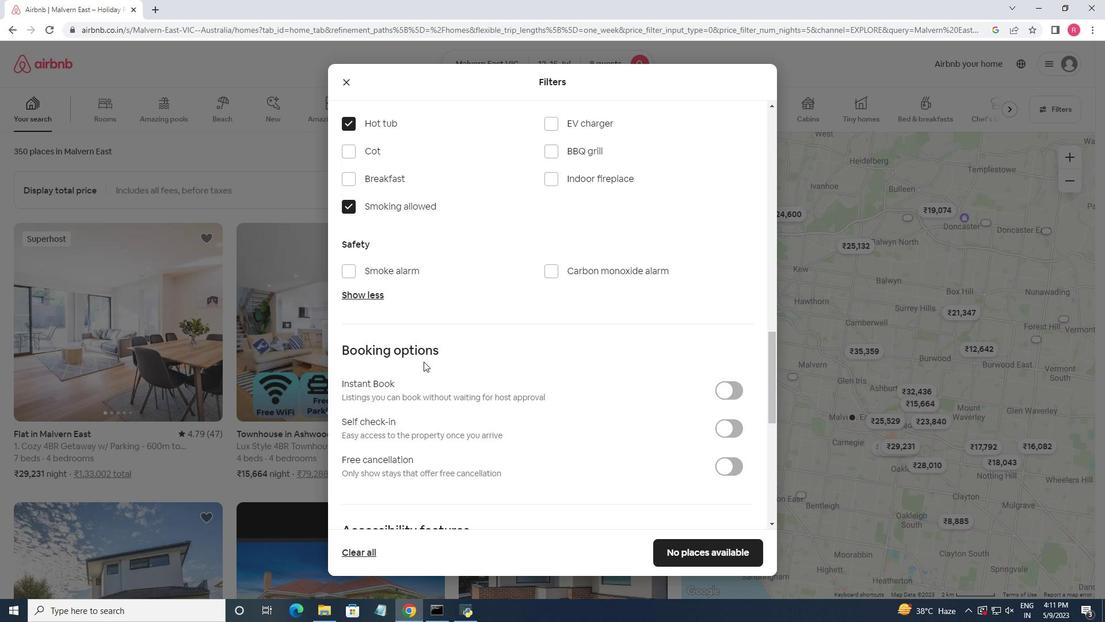 
Action: Mouse scrolled (424, 361) with delta (0, 0)
Screenshot: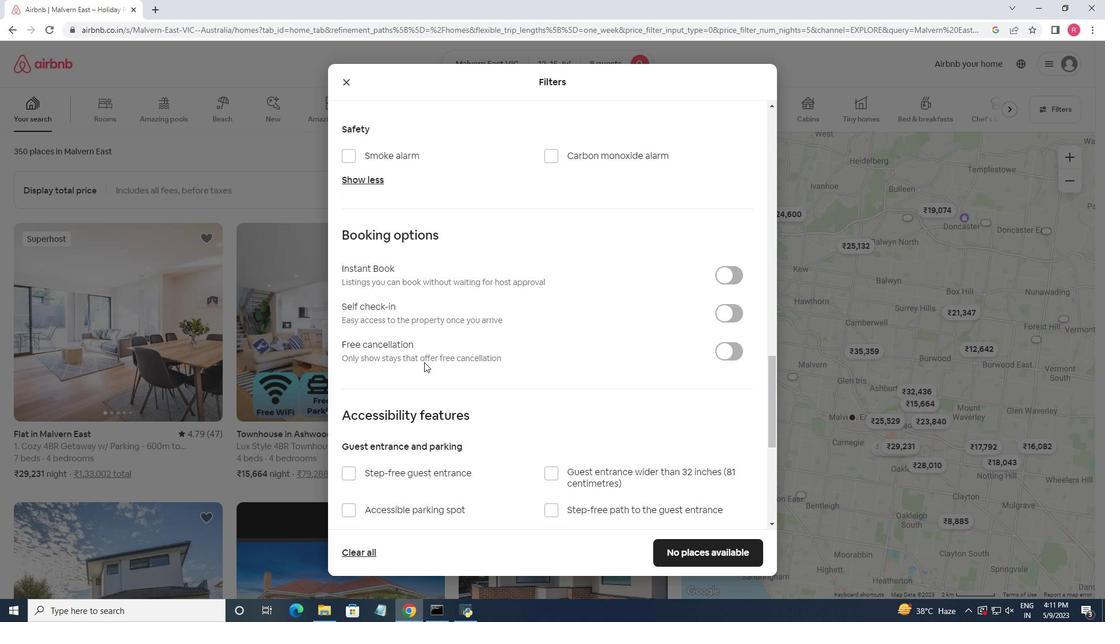 
Action: Mouse moved to (734, 257)
Screenshot: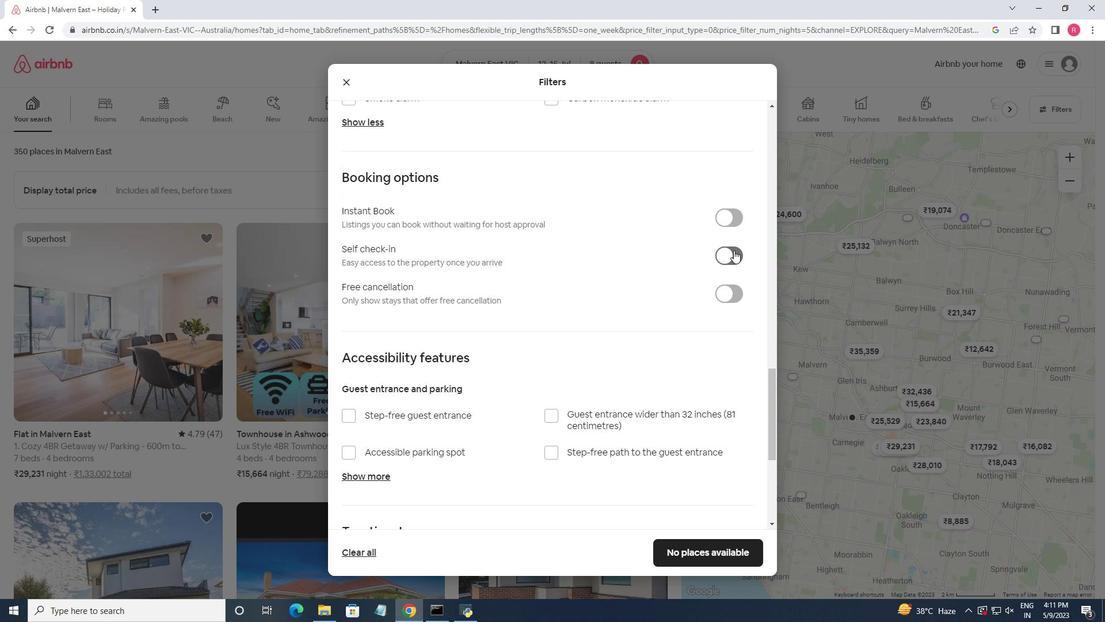
Action: Mouse pressed left at (734, 257)
Screenshot: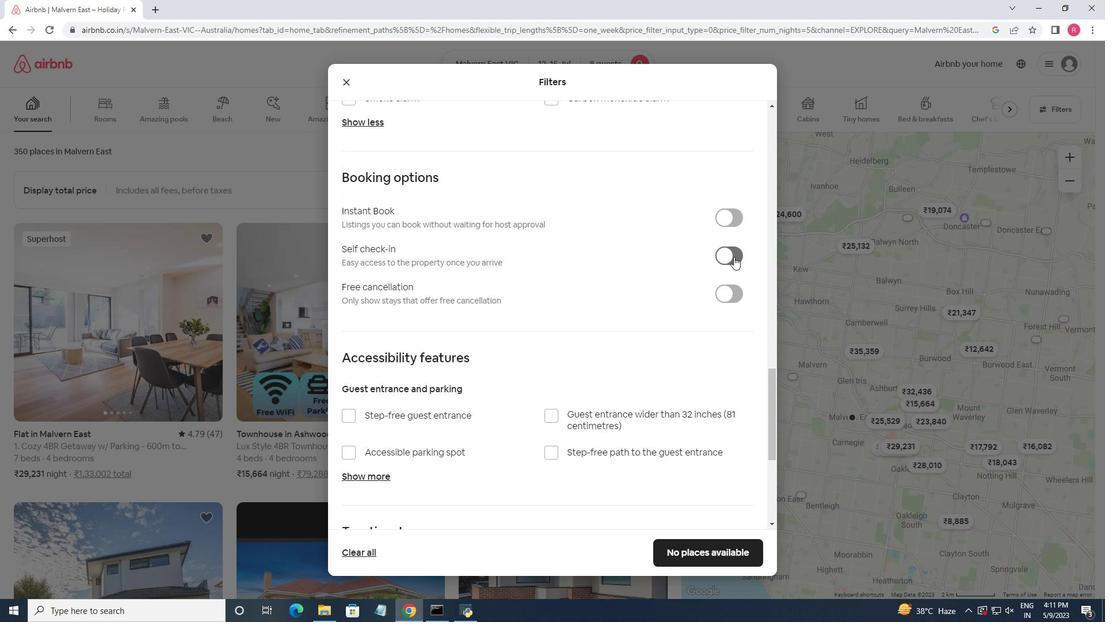 
Action: Mouse moved to (571, 324)
Screenshot: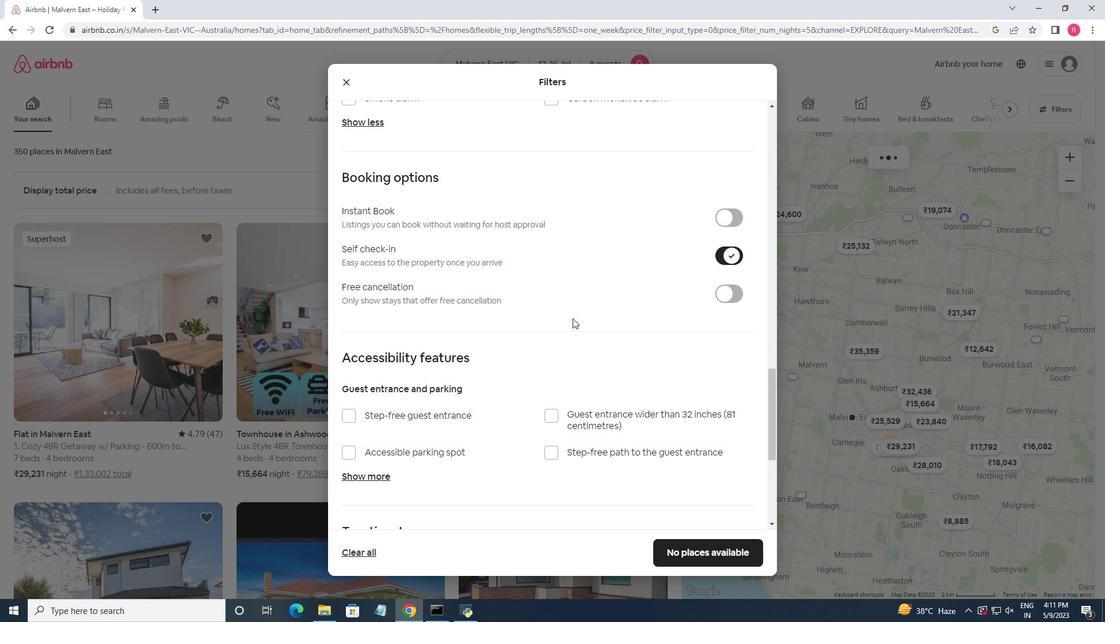 
Action: Mouse scrolled (571, 324) with delta (0, 0)
Screenshot: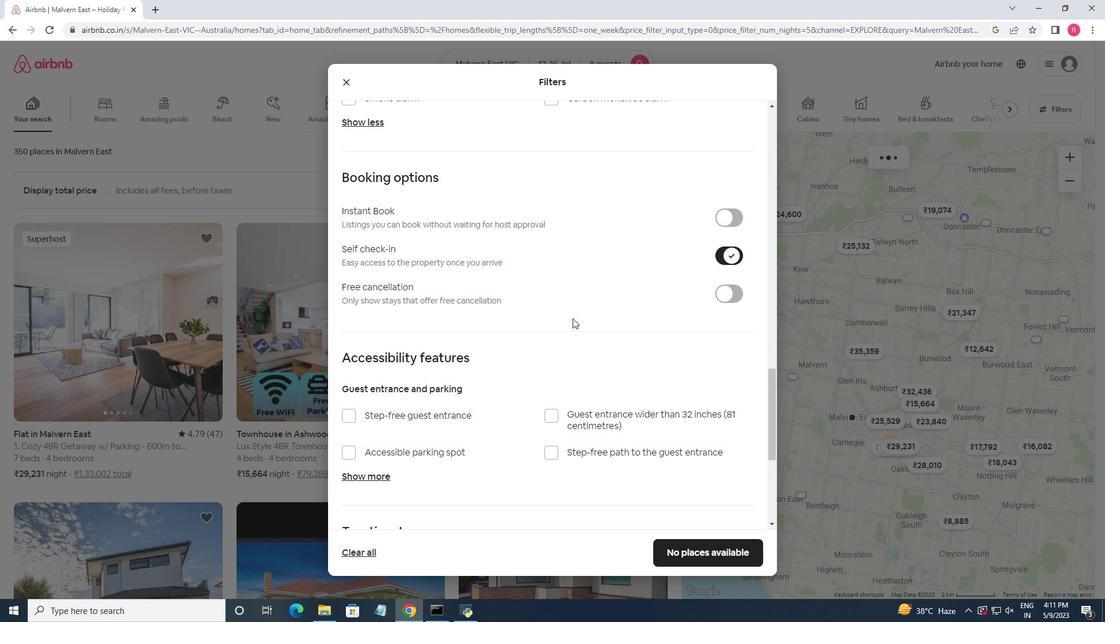 
Action: Mouse moved to (571, 326)
Screenshot: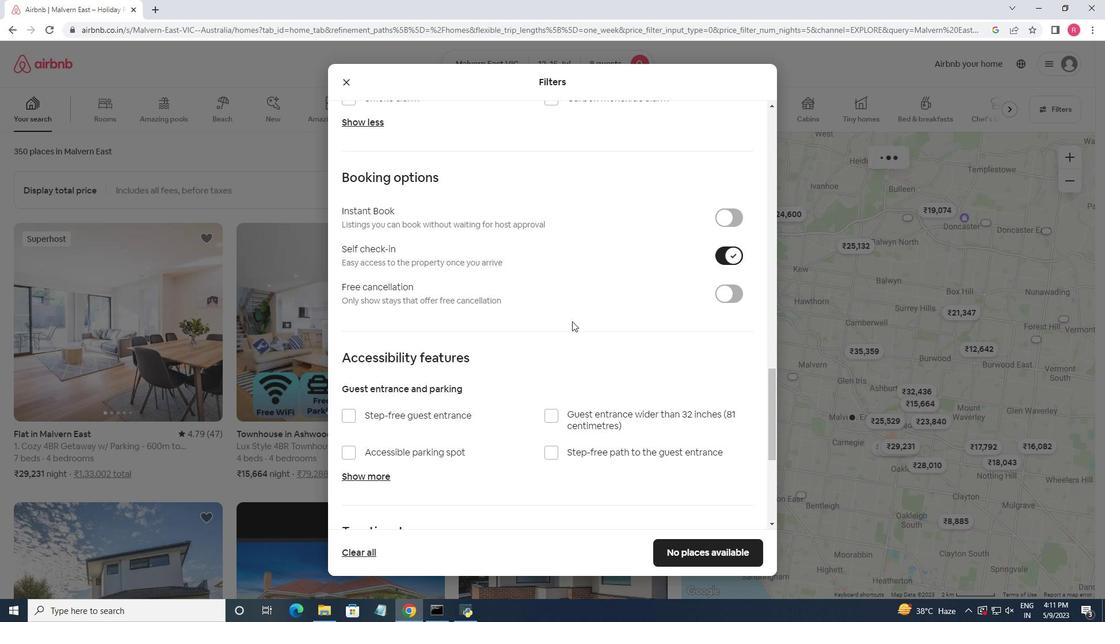 
Action: Mouse scrolled (571, 325) with delta (0, 0)
Screenshot: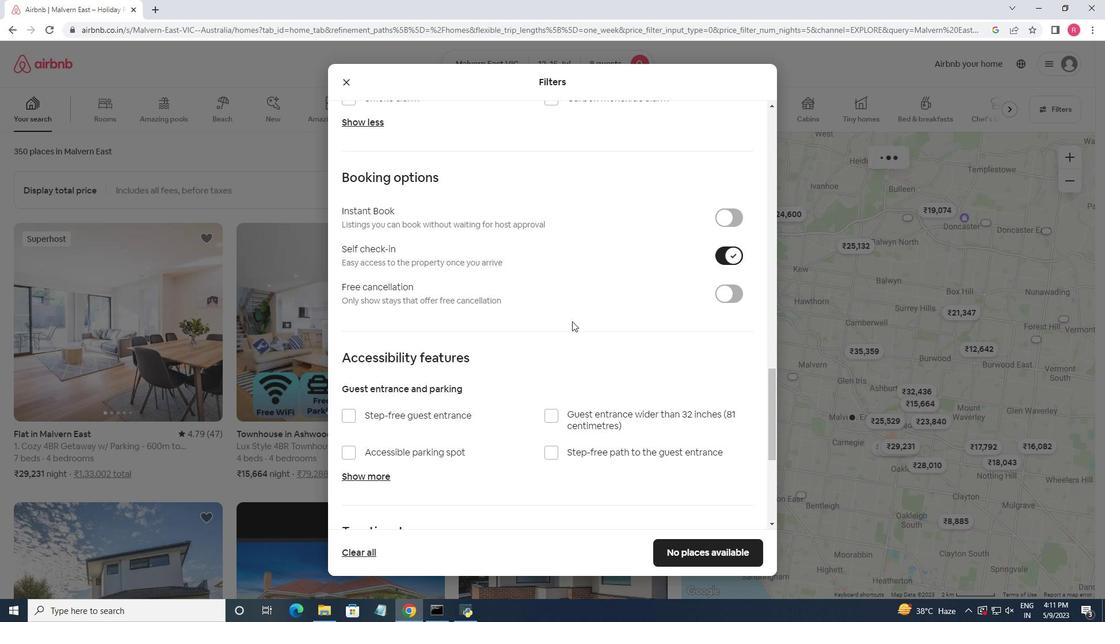 
Action: Mouse moved to (571, 327)
Screenshot: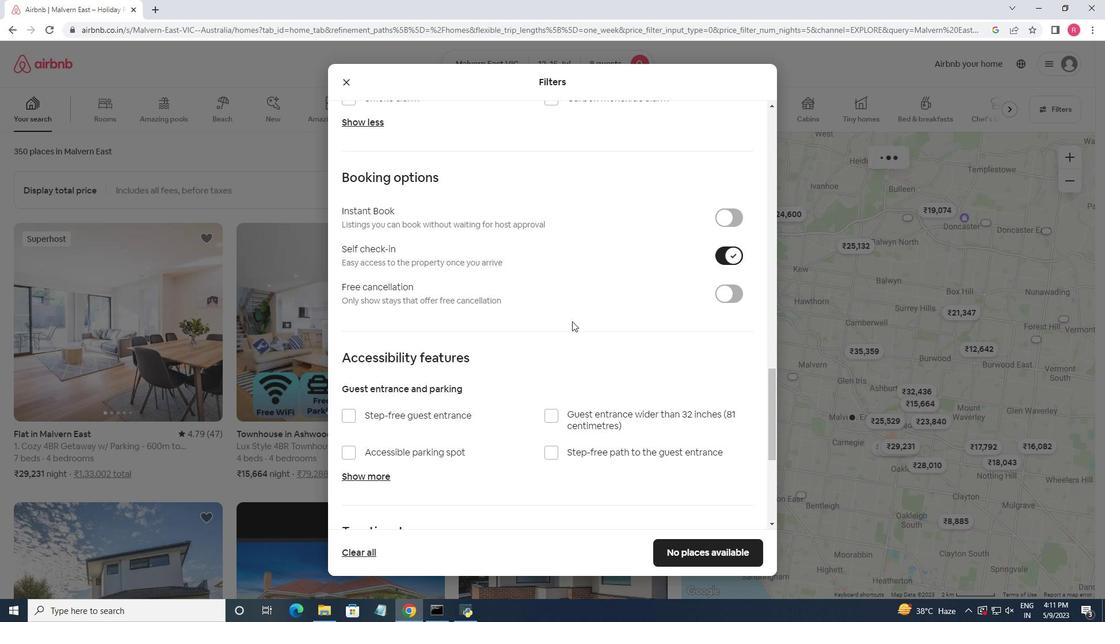 
Action: Mouse scrolled (571, 326) with delta (0, 0)
Screenshot: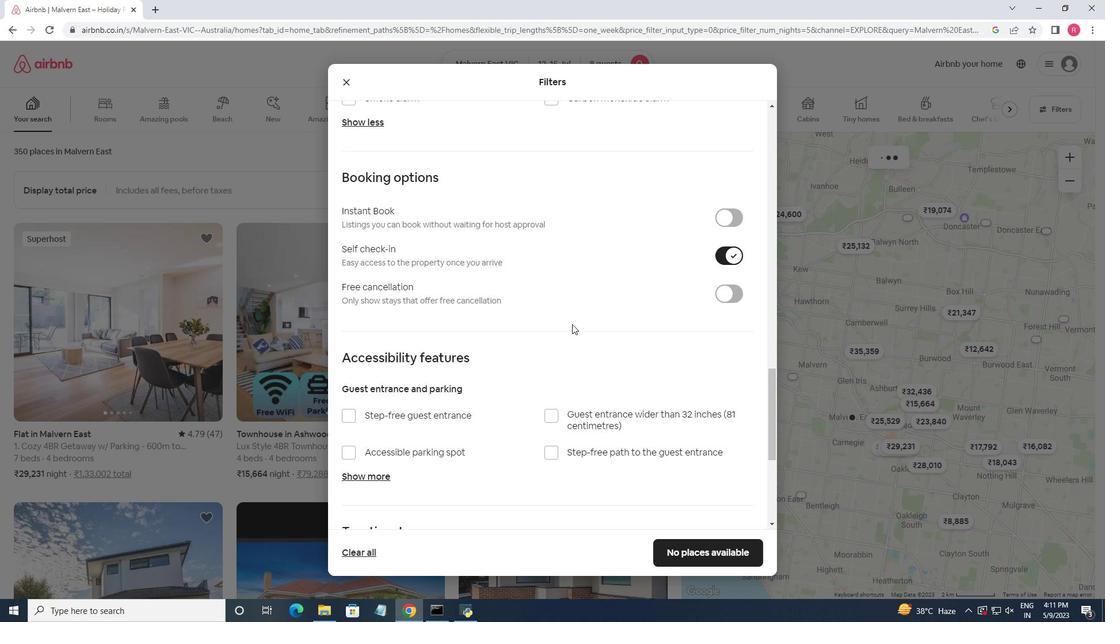 
Action: Mouse moved to (570, 335)
Screenshot: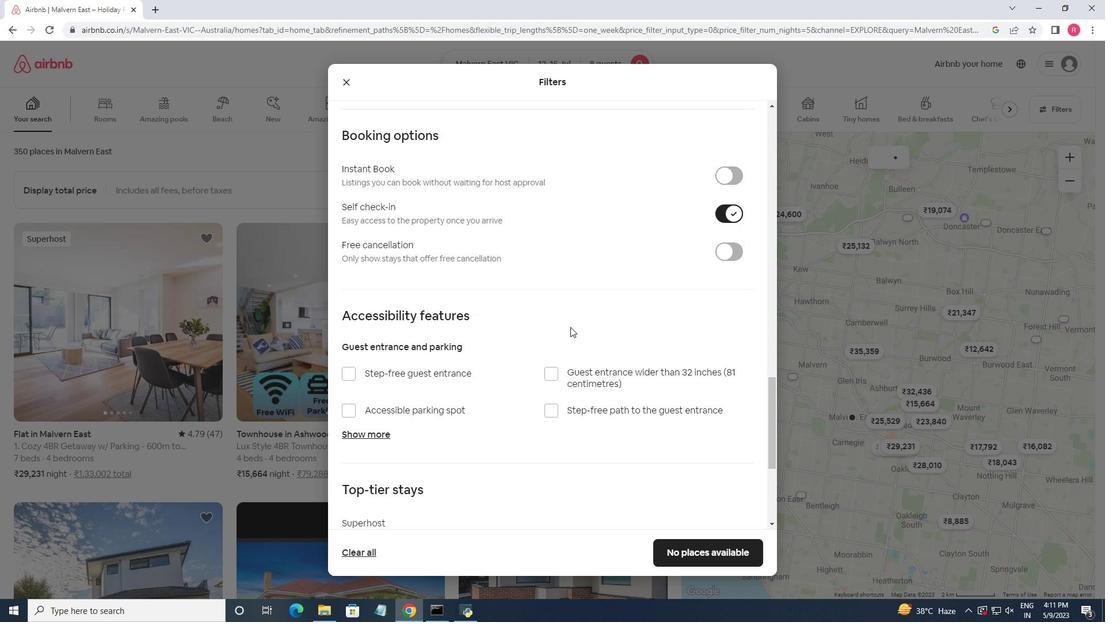 
Action: Mouse scrolled (570, 335) with delta (0, 0)
Screenshot: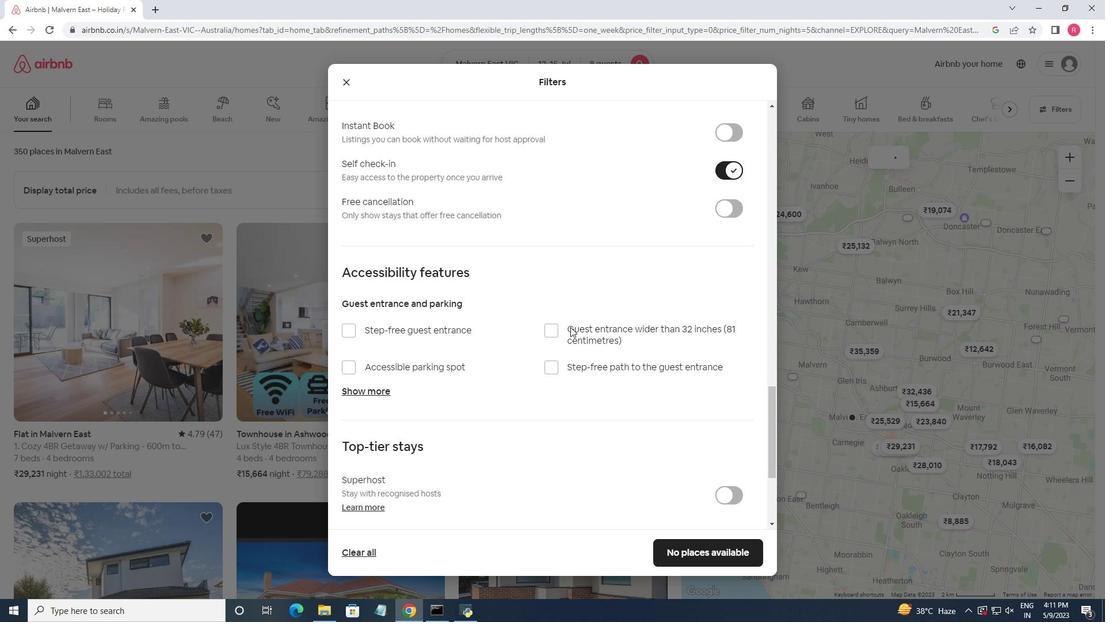 
Action: Mouse moved to (570, 337)
Screenshot: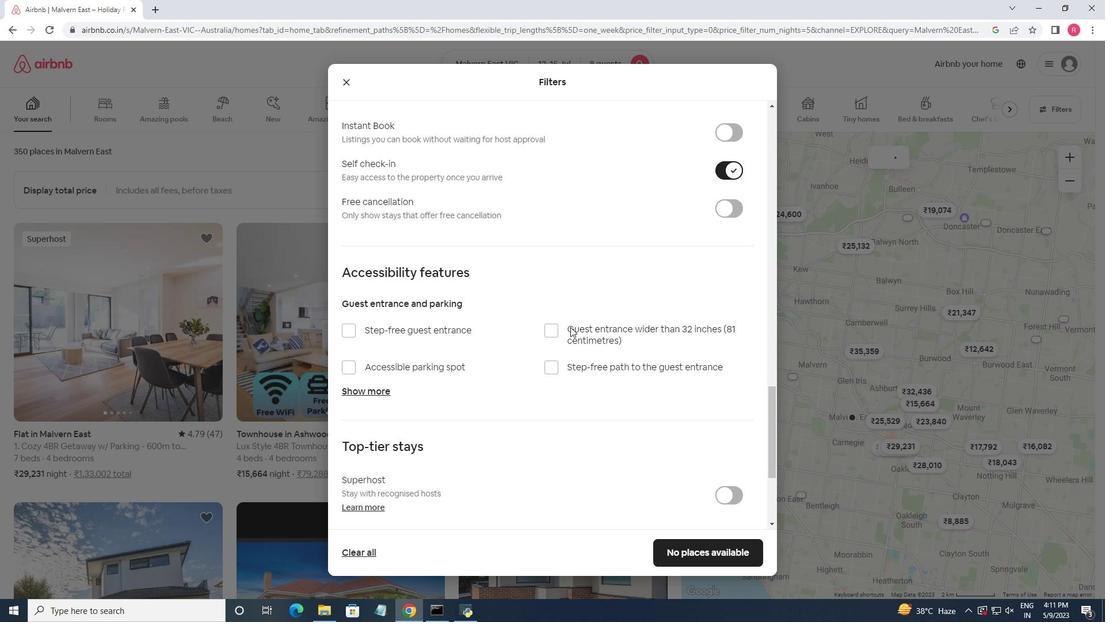 
Action: Mouse scrolled (570, 336) with delta (0, 0)
Screenshot: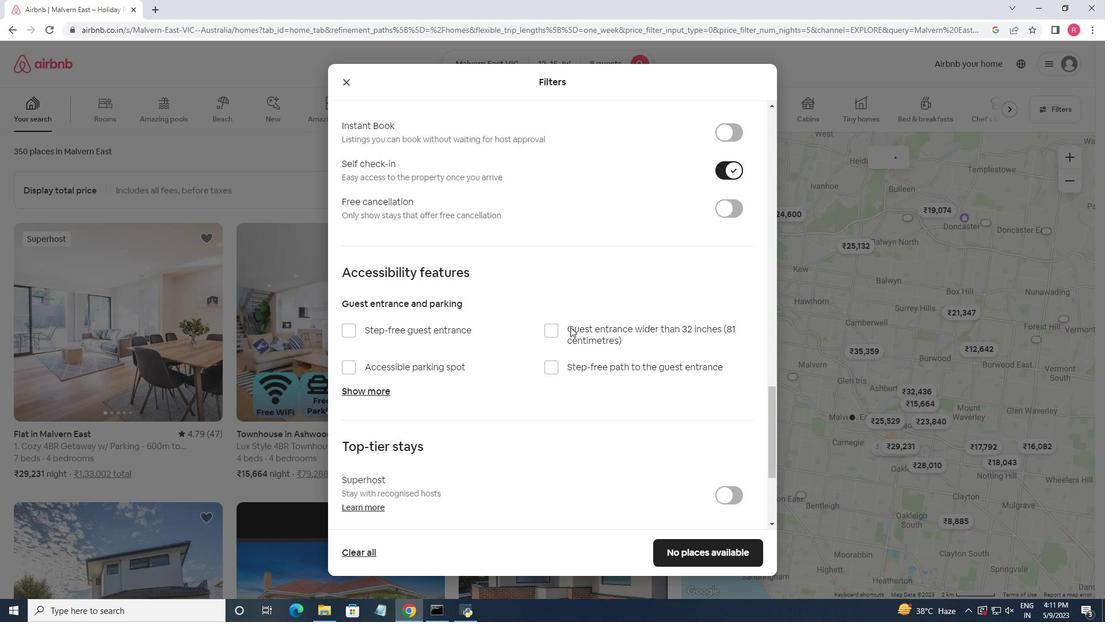 
Action: Mouse moved to (570, 337)
Screenshot: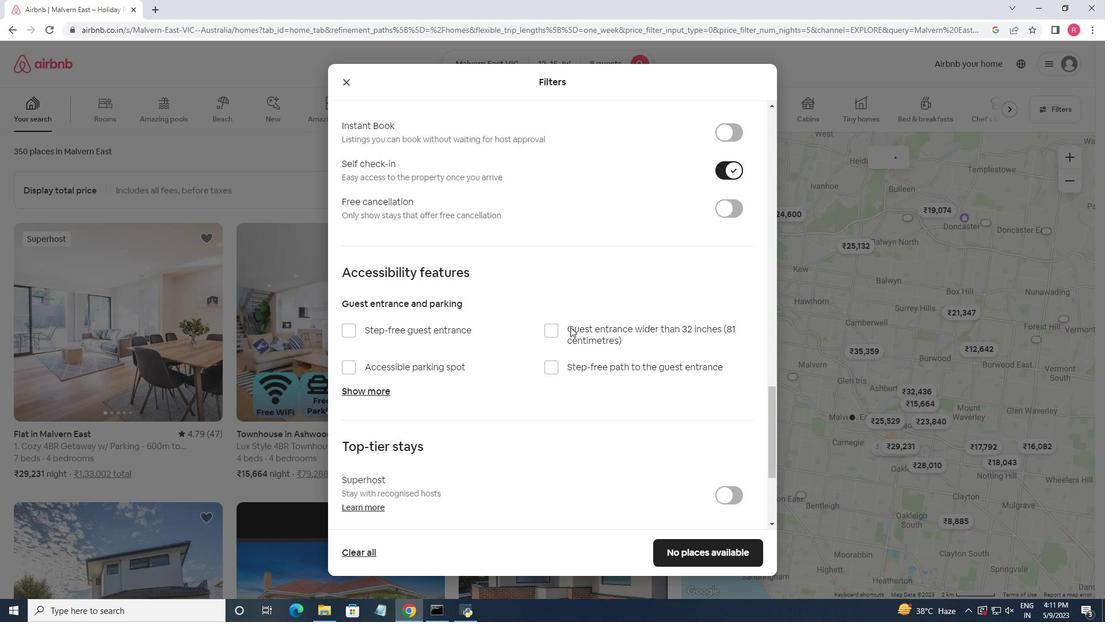 
Action: Mouse scrolled (570, 336) with delta (0, 0)
Screenshot: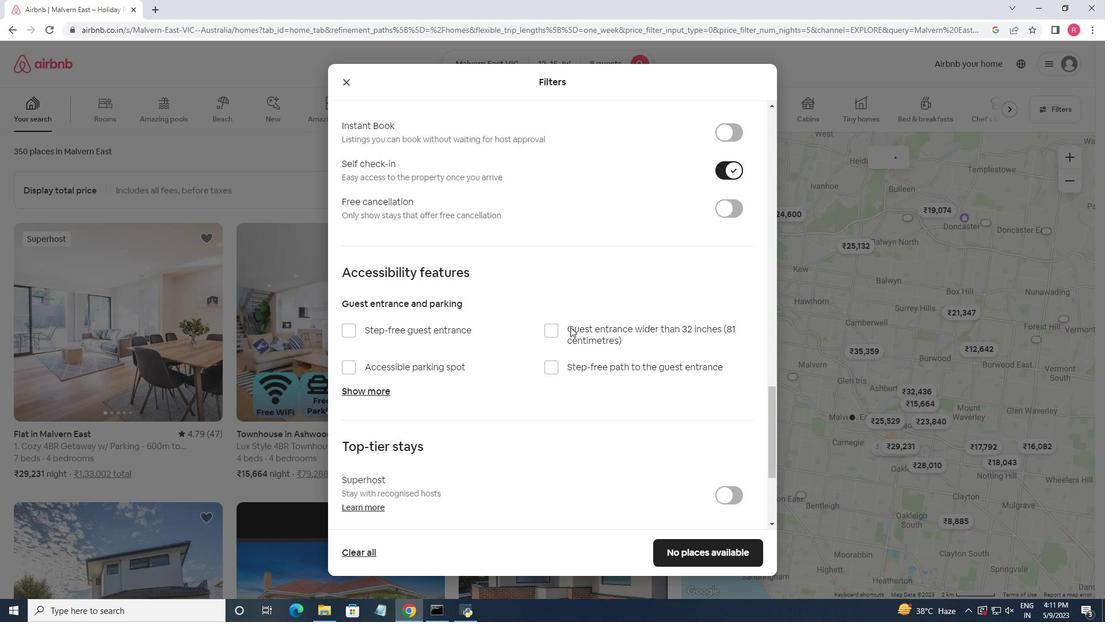
Action: Mouse moved to (570, 338)
Screenshot: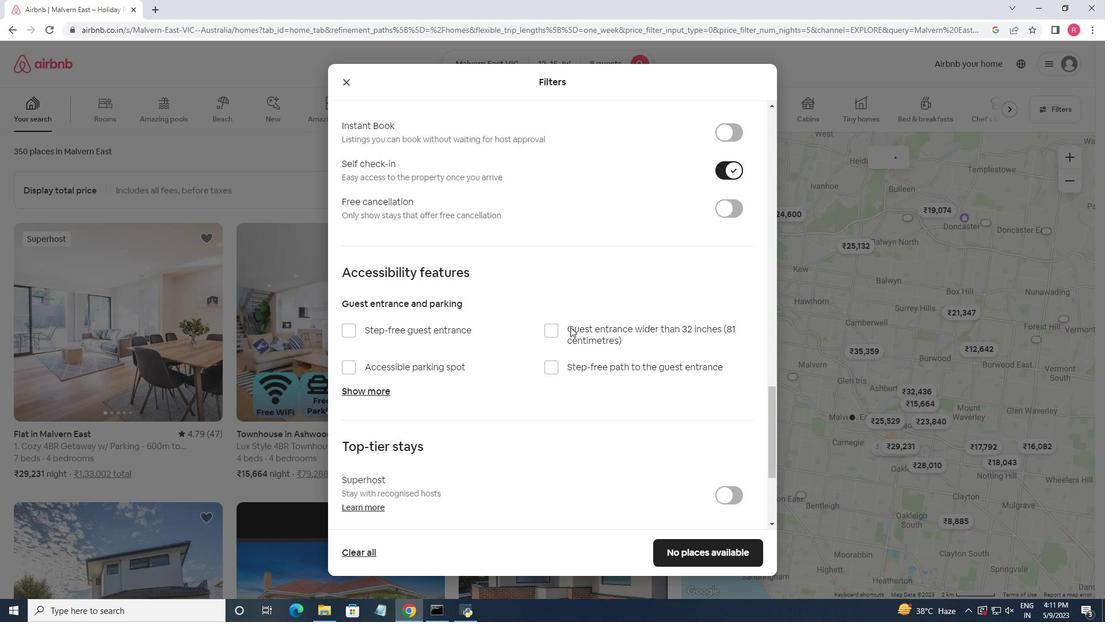 
Action: Mouse scrolled (570, 337) with delta (0, 0)
Screenshot: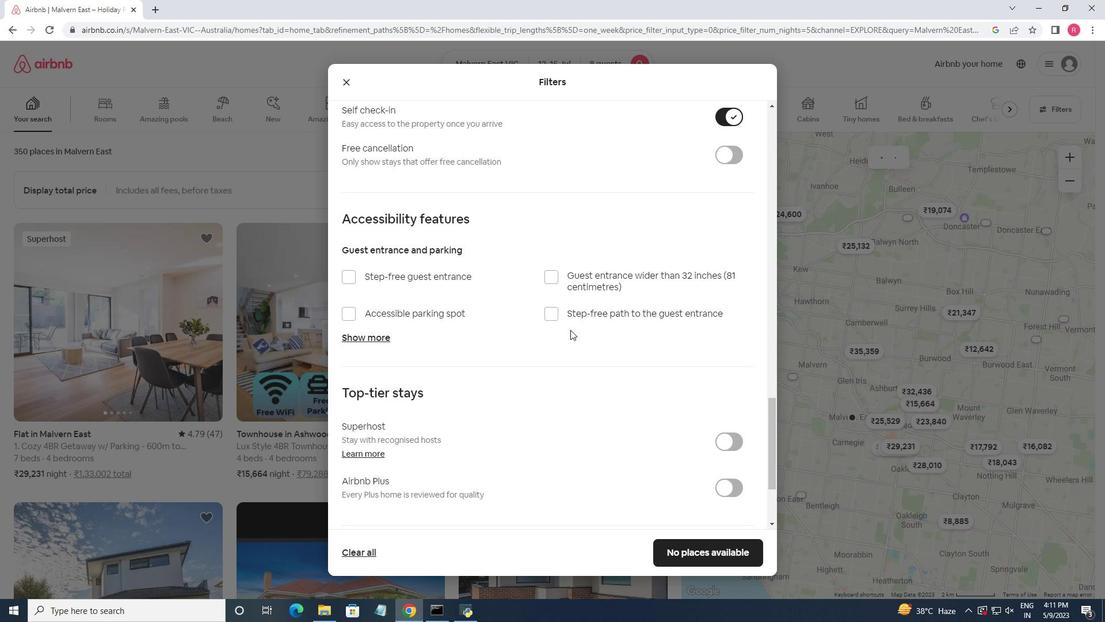
Action: Mouse moved to (570, 338)
Screenshot: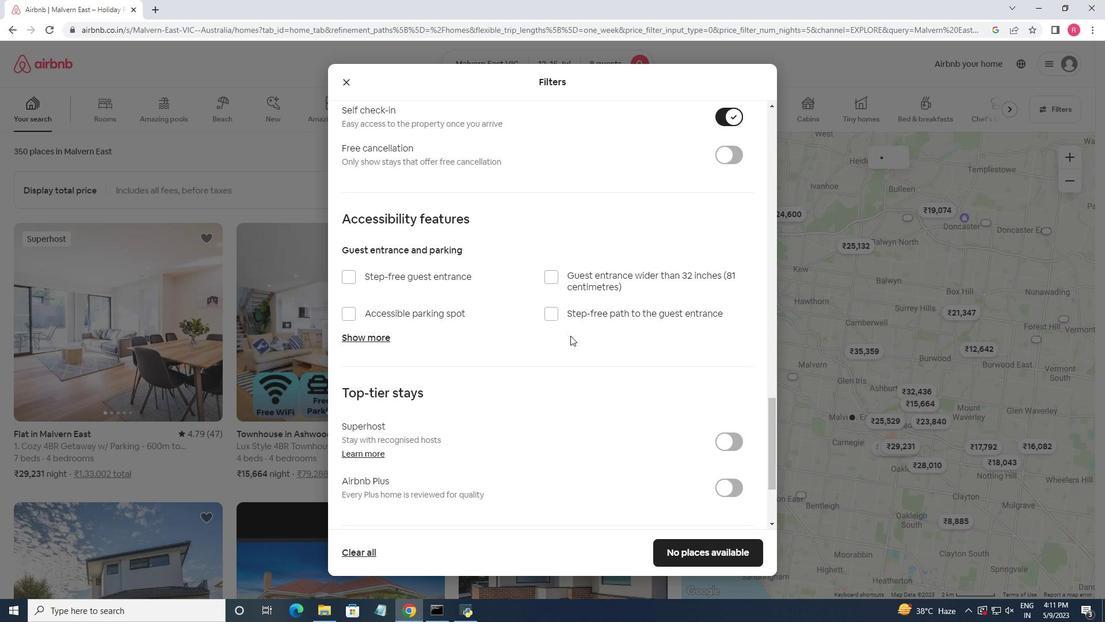 
Action: Mouse scrolled (570, 338) with delta (0, 0)
Screenshot: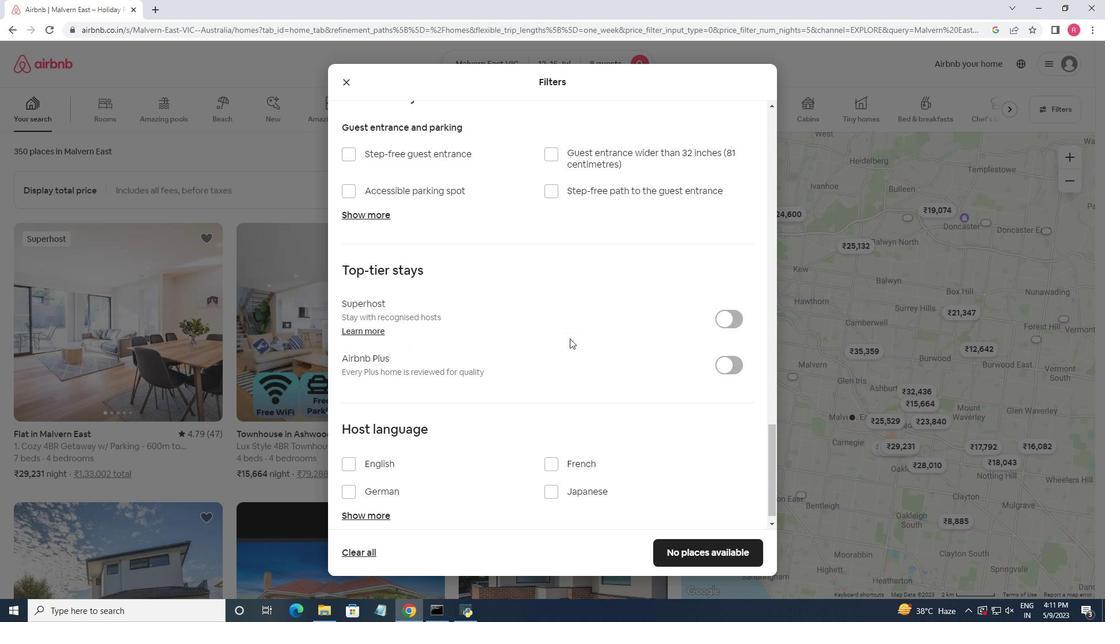
Action: Mouse moved to (570, 339)
Screenshot: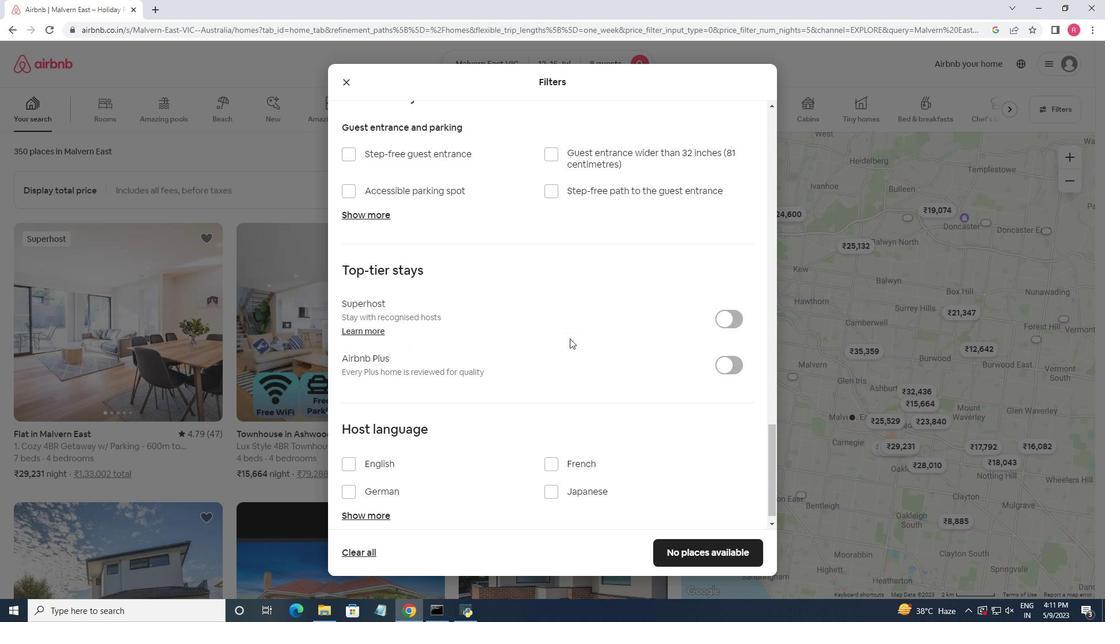 
Action: Mouse scrolled (570, 338) with delta (0, 0)
Screenshot: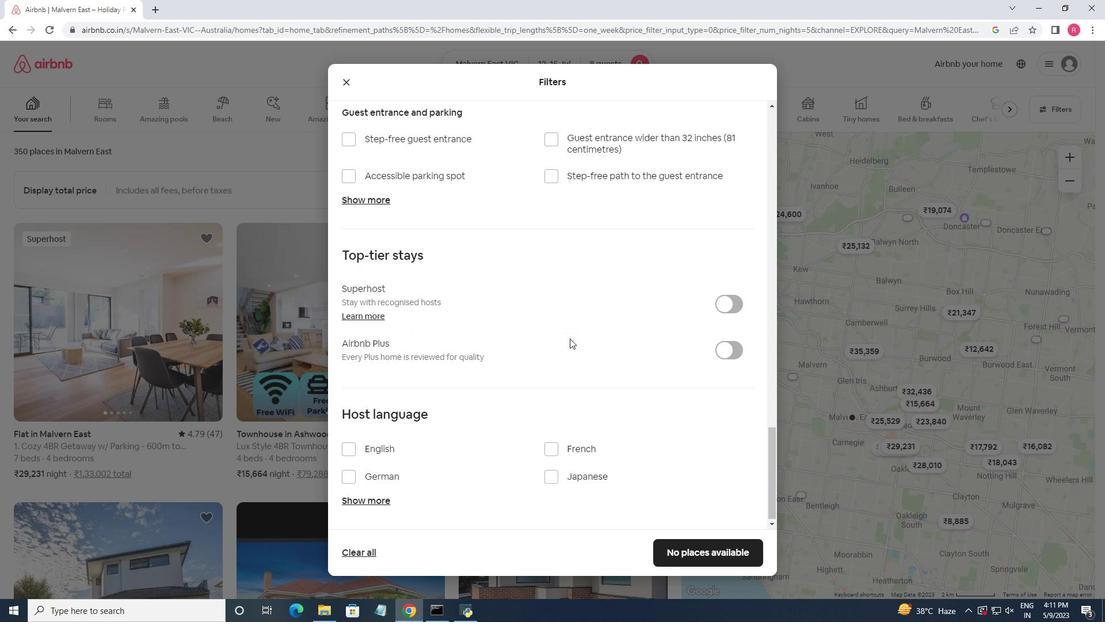 
Action: Mouse moved to (570, 339)
Screenshot: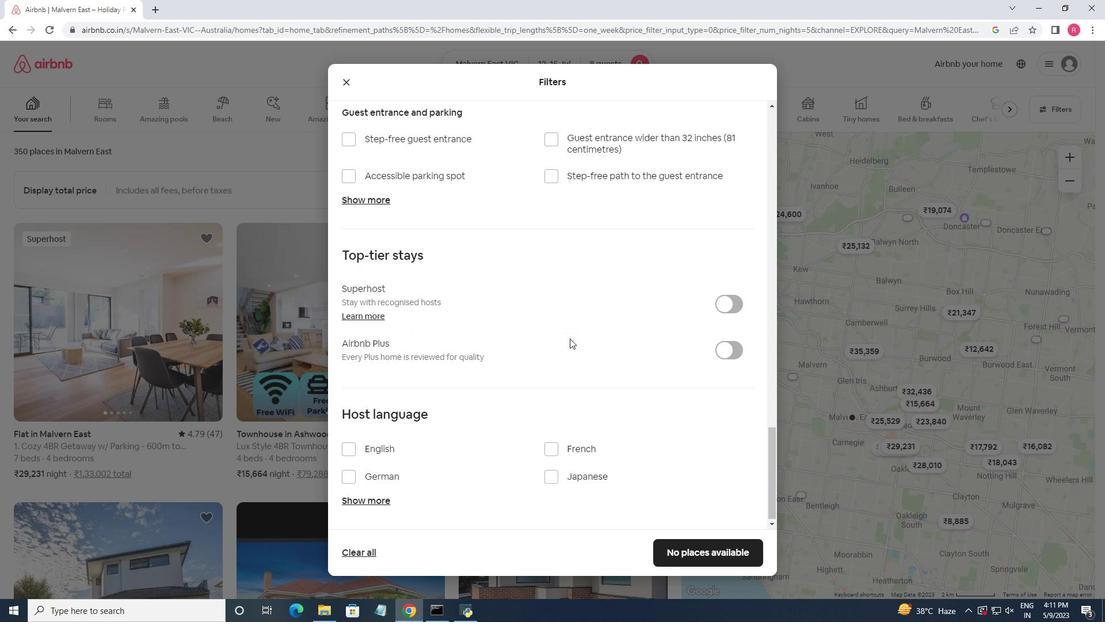 
Action: Mouse scrolled (570, 338) with delta (0, 0)
Screenshot: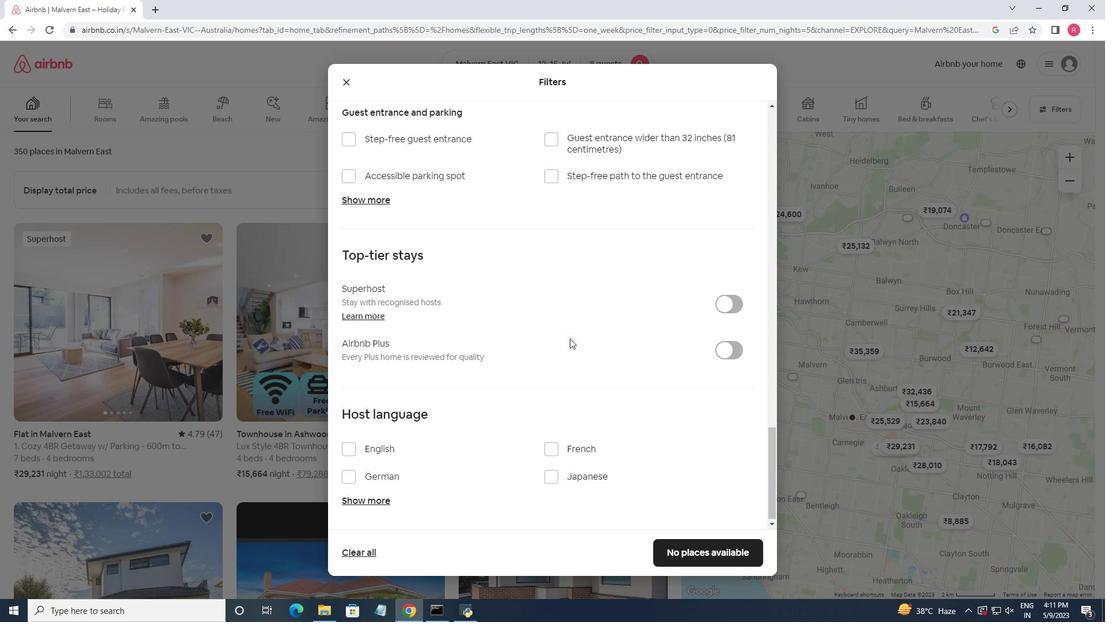 
Action: Mouse moved to (346, 448)
Screenshot: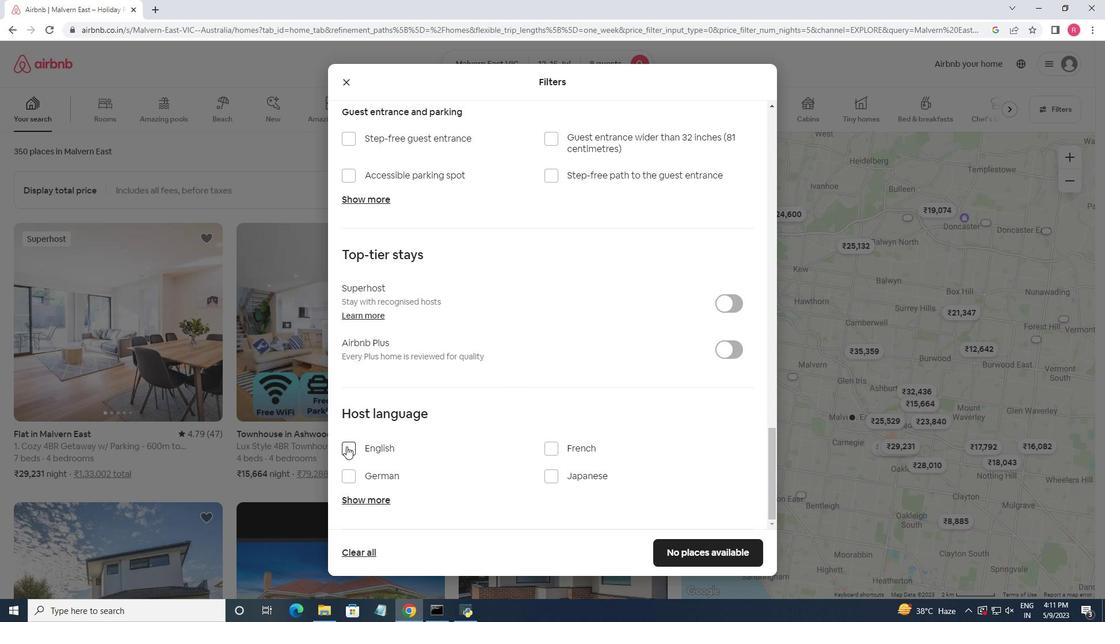 
Action: Mouse pressed left at (346, 448)
Screenshot: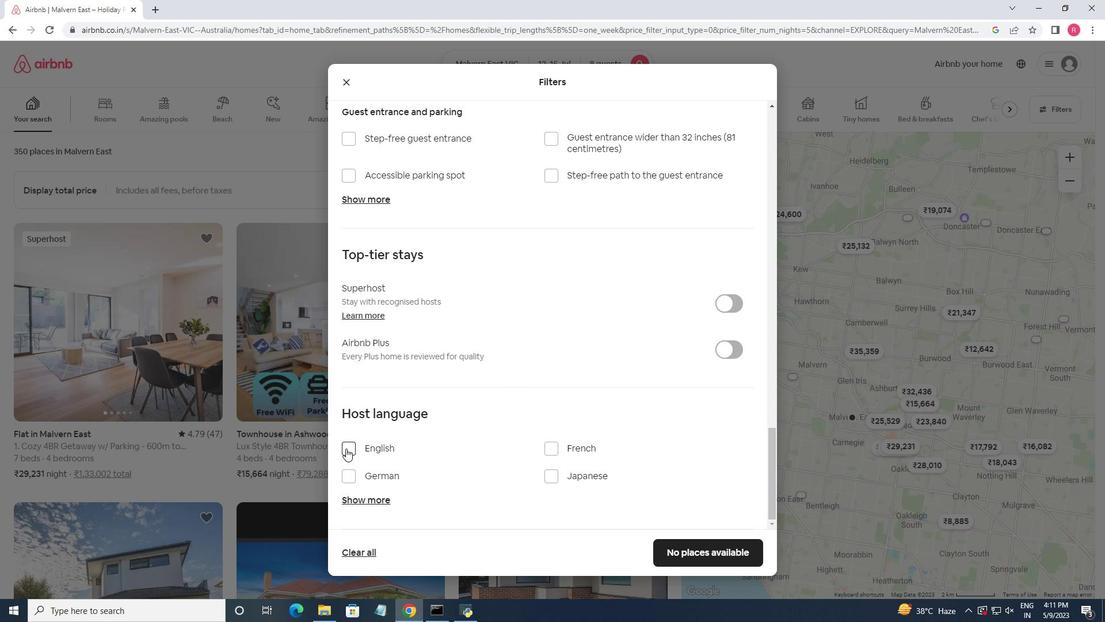 
Action: Mouse moved to (730, 552)
Screenshot: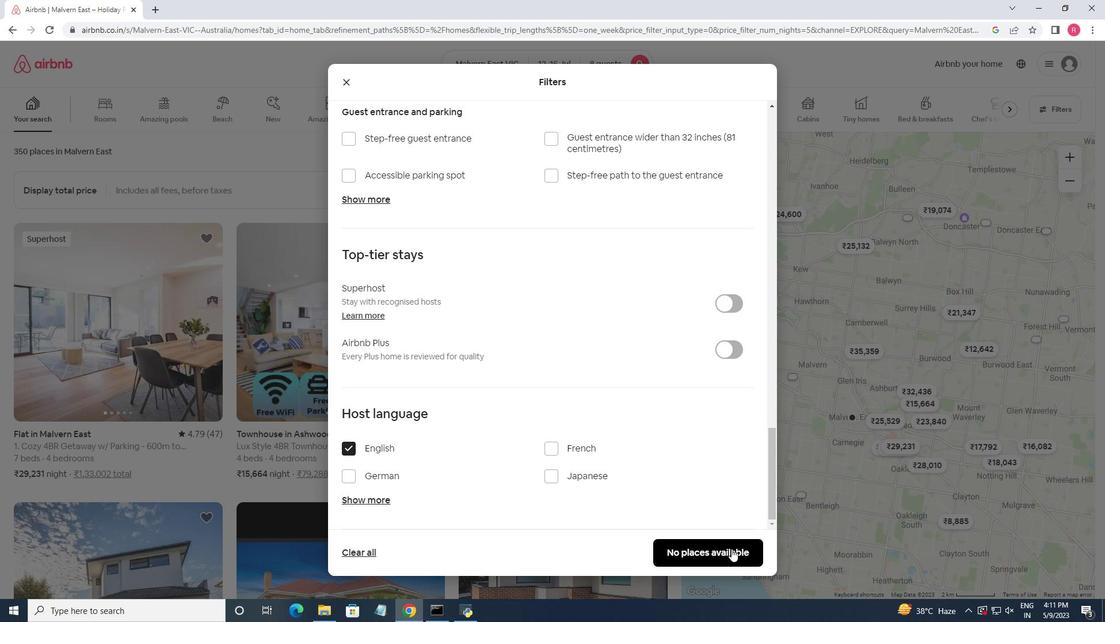 
Action: Mouse pressed left at (730, 552)
Screenshot: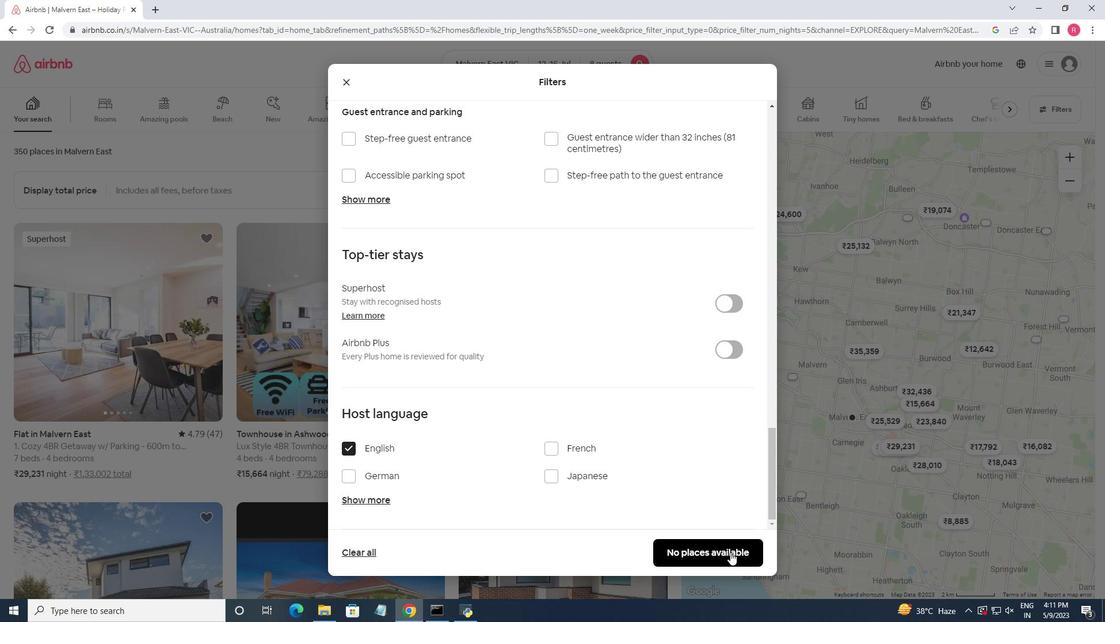
Action: Mouse moved to (640, 452)
Screenshot: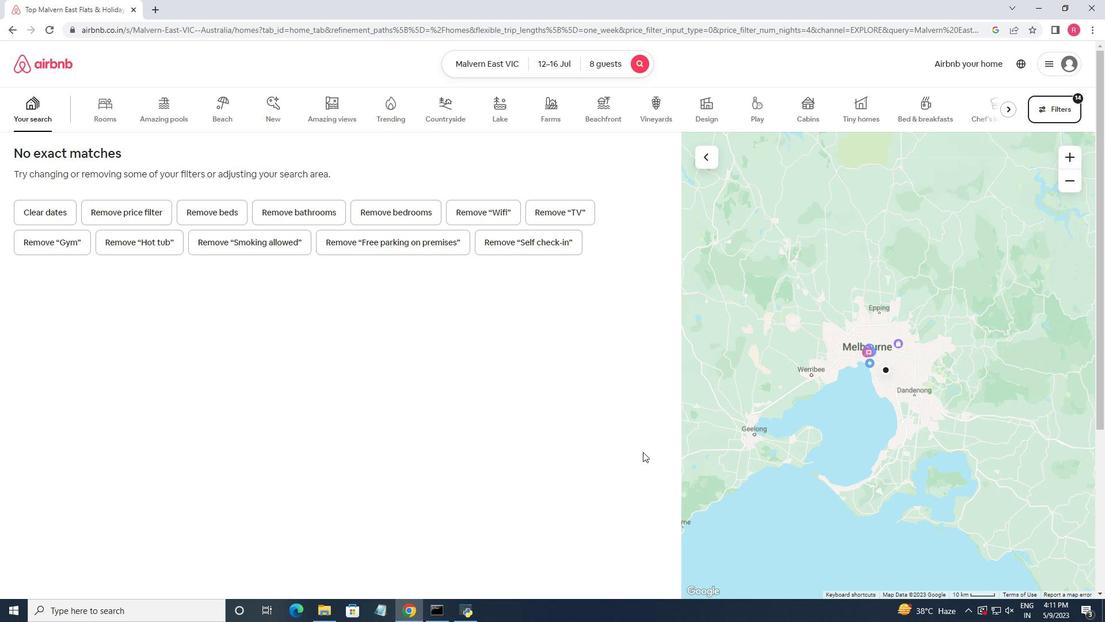 
